 Task: Play online Risk (conquerclub) game.
Action: Mouse moved to (496, 530)
Screenshot: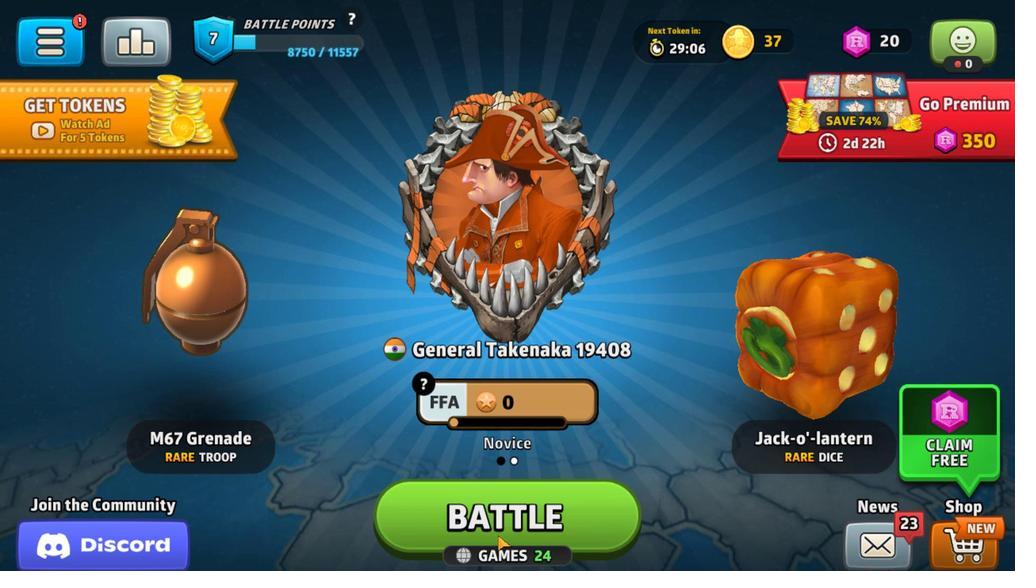 
Action: Mouse pressed left at (496, 530)
Screenshot: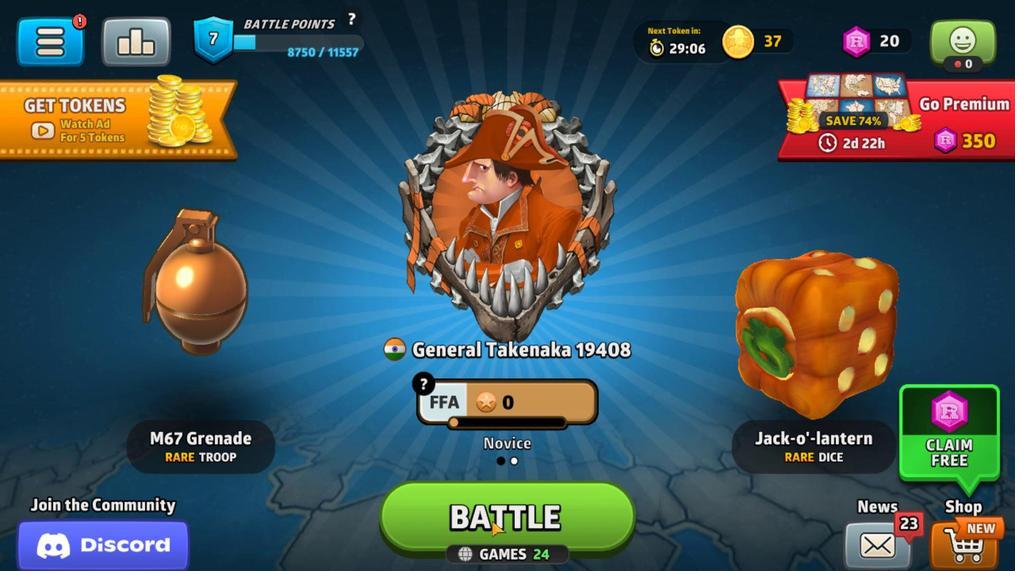 
Action: Mouse moved to (383, 420)
Screenshot: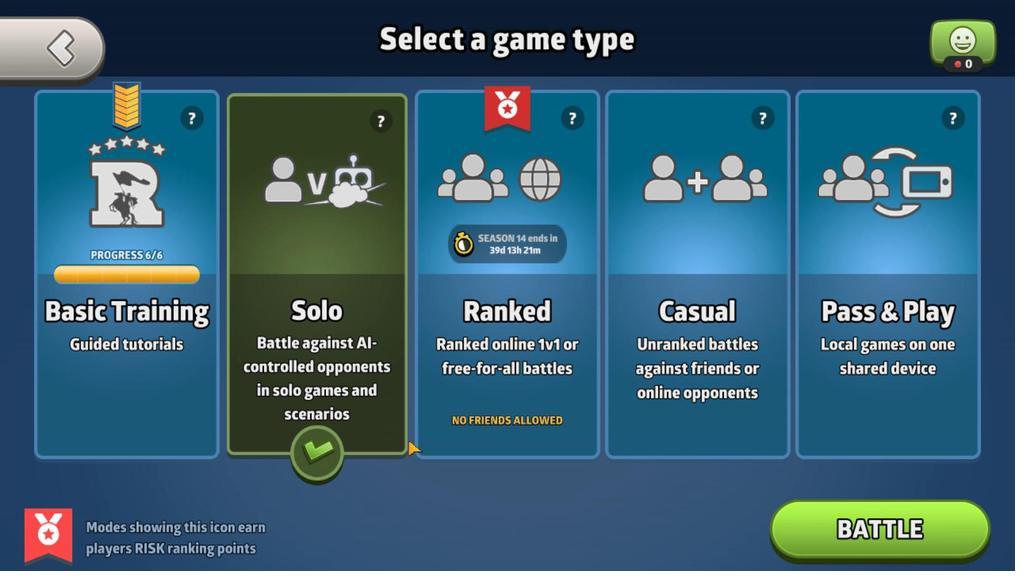 
Action: Mouse pressed left at (383, 420)
Screenshot: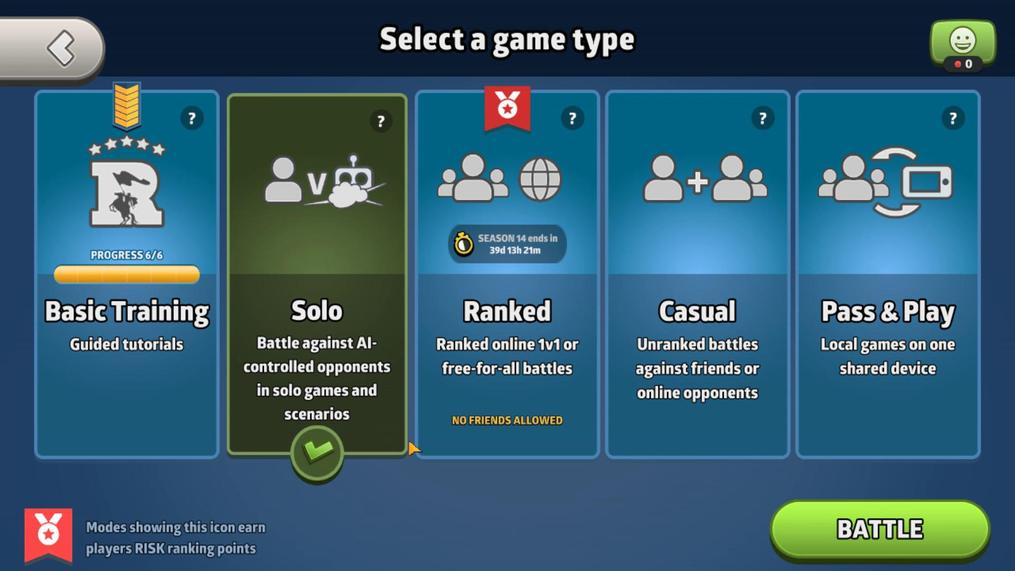 
Action: Mouse moved to (896, 532)
Screenshot: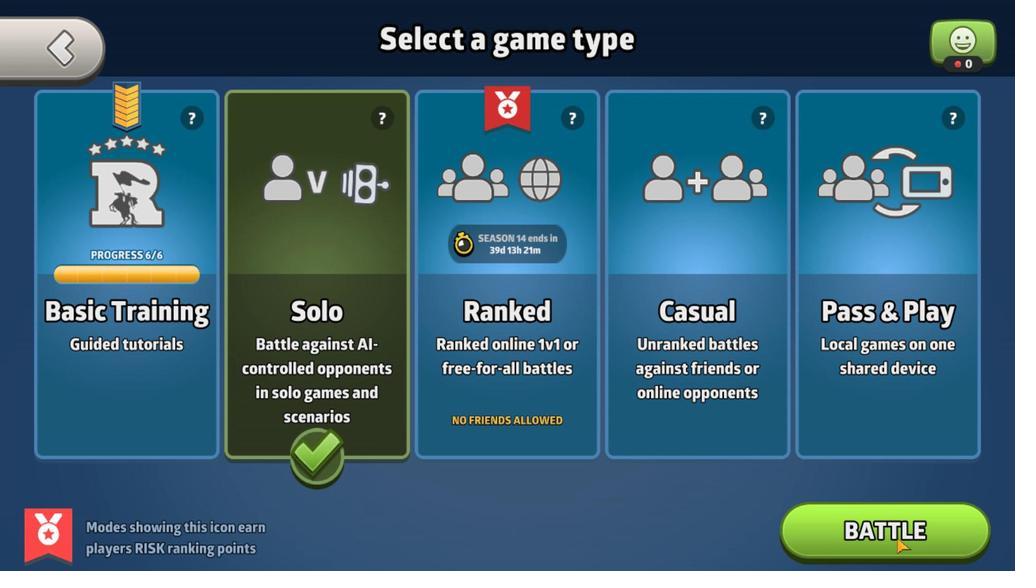 
Action: Mouse pressed left at (896, 532)
Screenshot: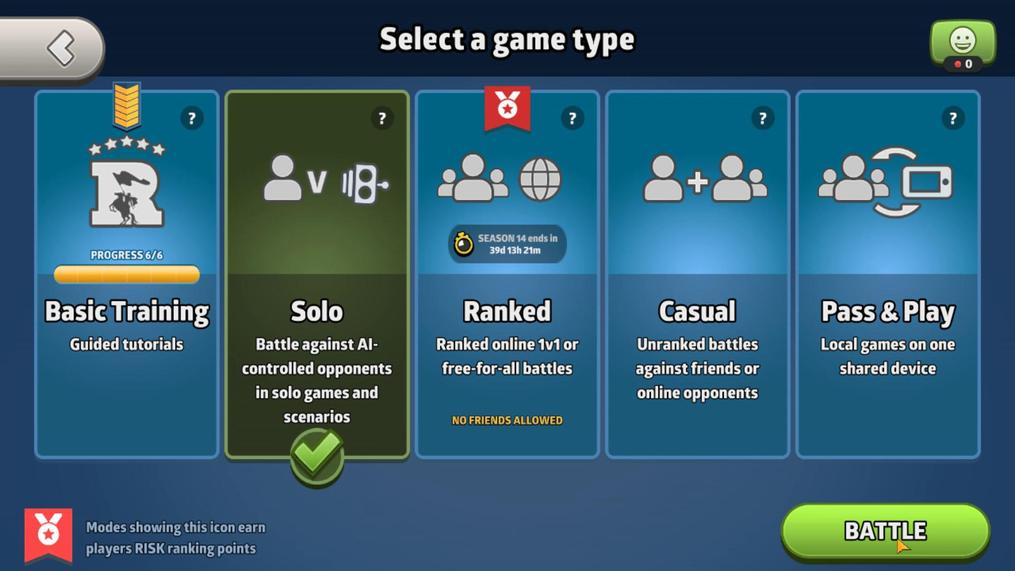
Action: Mouse moved to (977, 47)
Screenshot: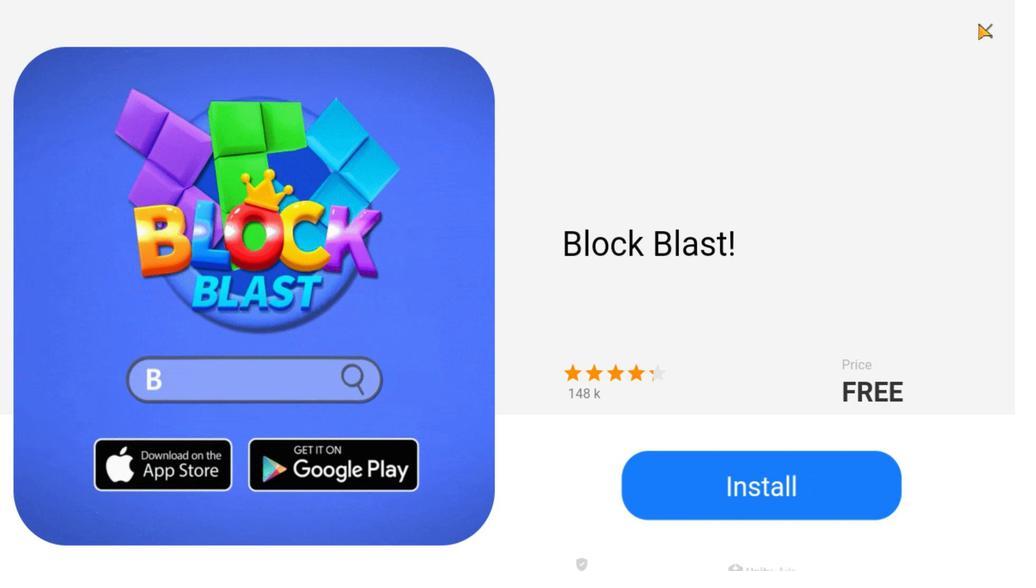 
Action: Mouse pressed left at (977, 47)
Screenshot: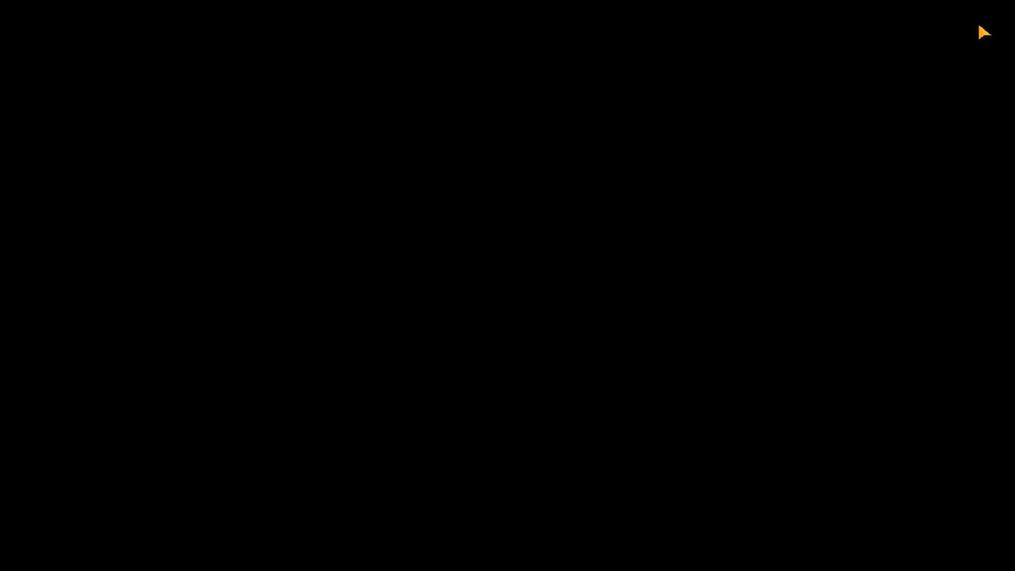 
Action: Mouse moved to (859, 528)
Screenshot: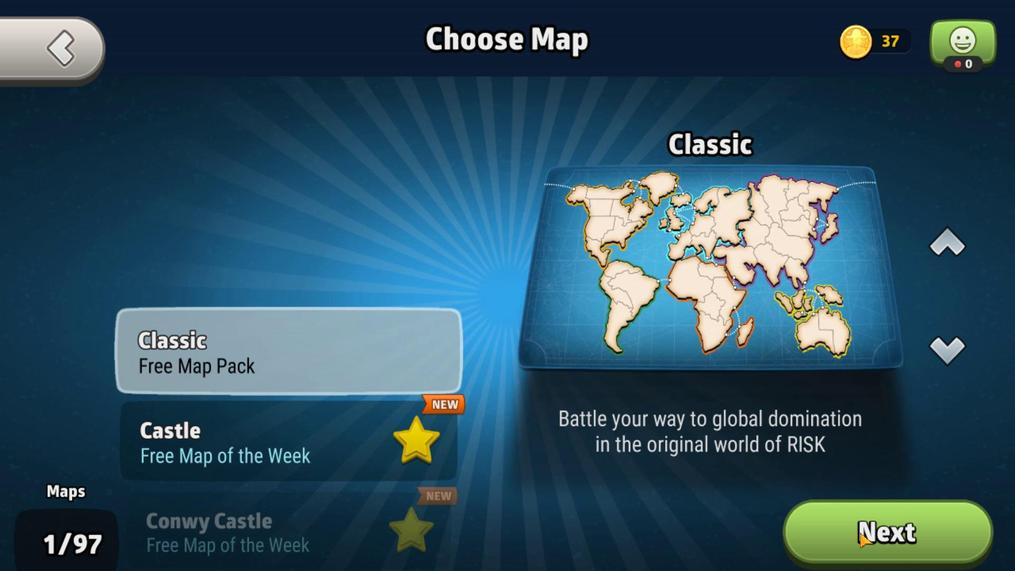 
Action: Mouse pressed left at (859, 528)
Screenshot: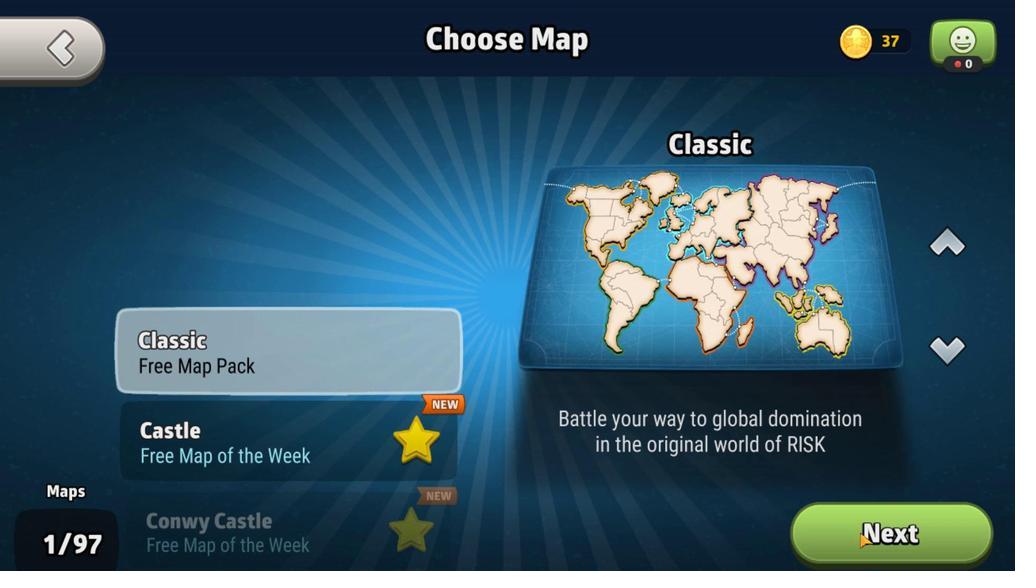 
Action: Mouse moved to (844, 539)
Screenshot: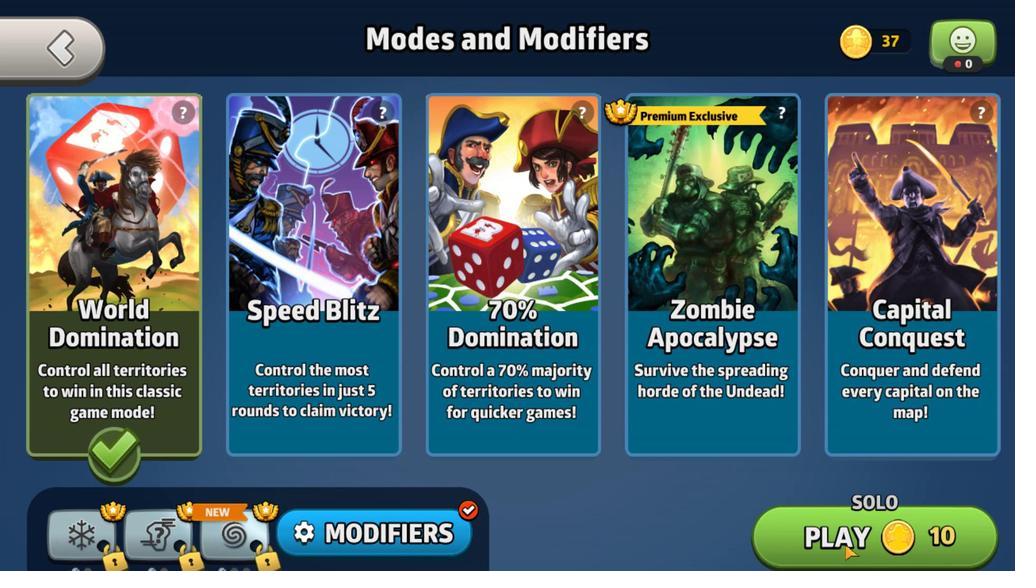 
Action: Mouse pressed left at (844, 539)
Screenshot: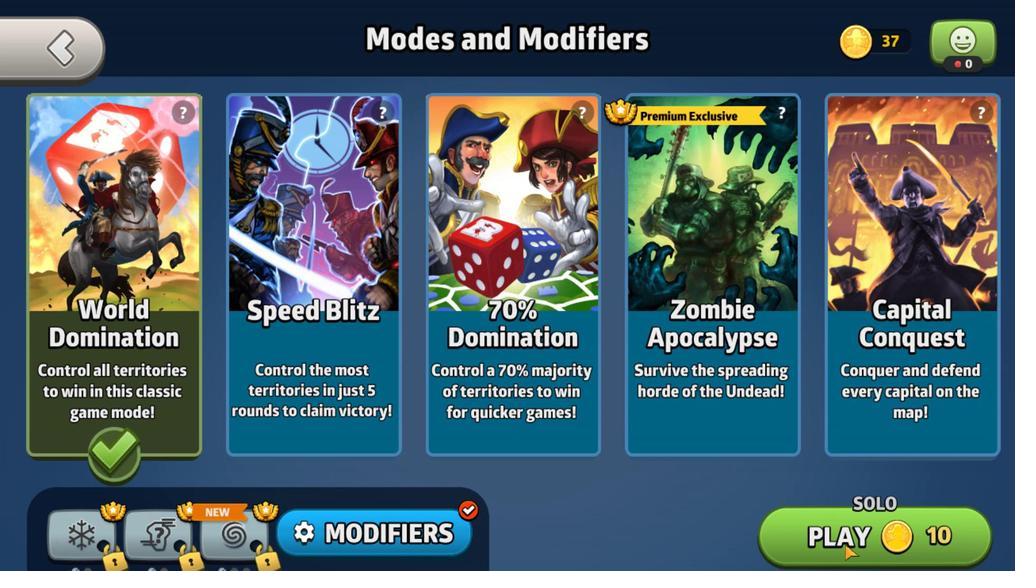
Action: Mouse moved to (454, 212)
Screenshot: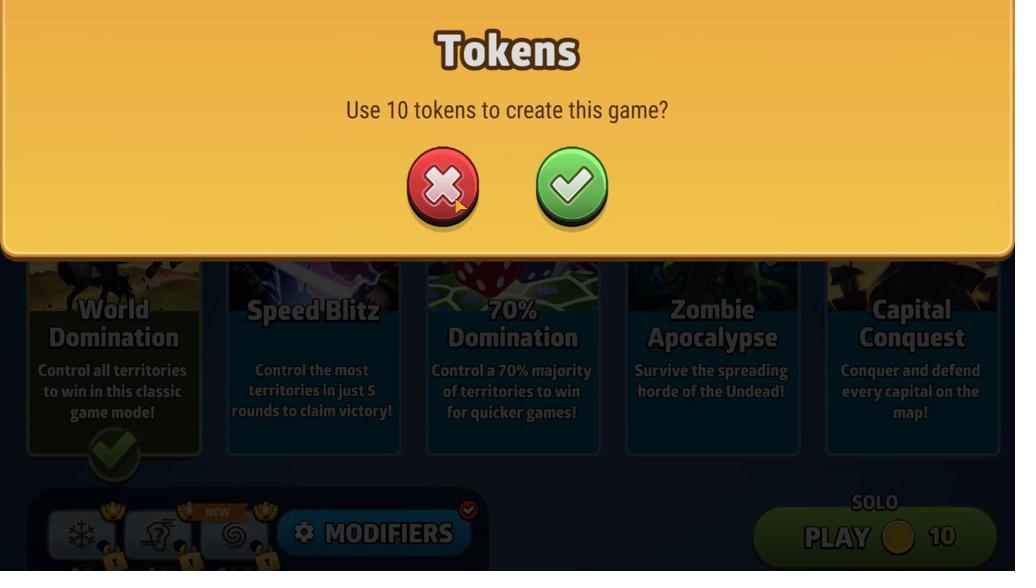 
Action: Mouse pressed left at (454, 212)
Screenshot: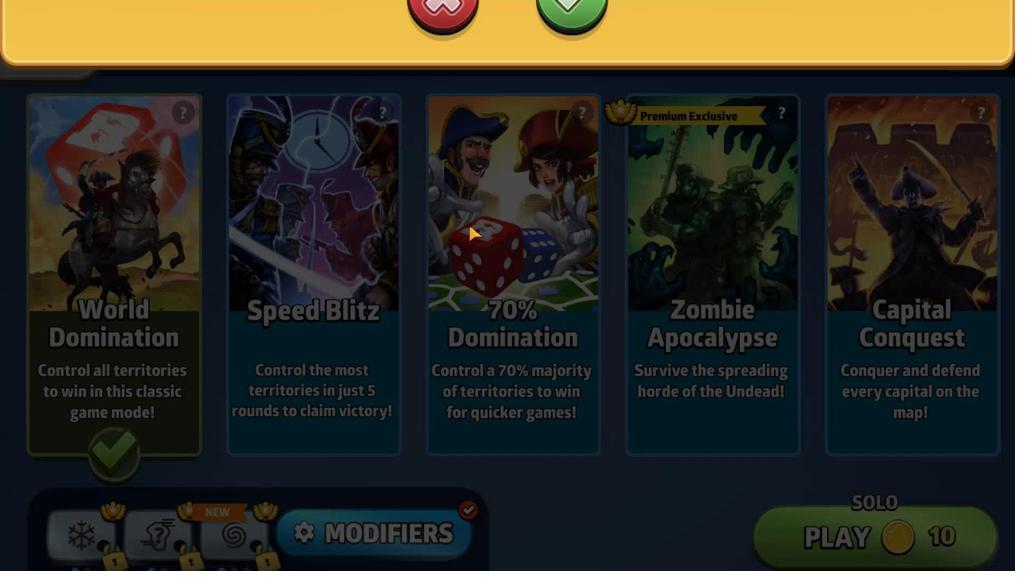 
Action: Mouse moved to (895, 369)
Screenshot: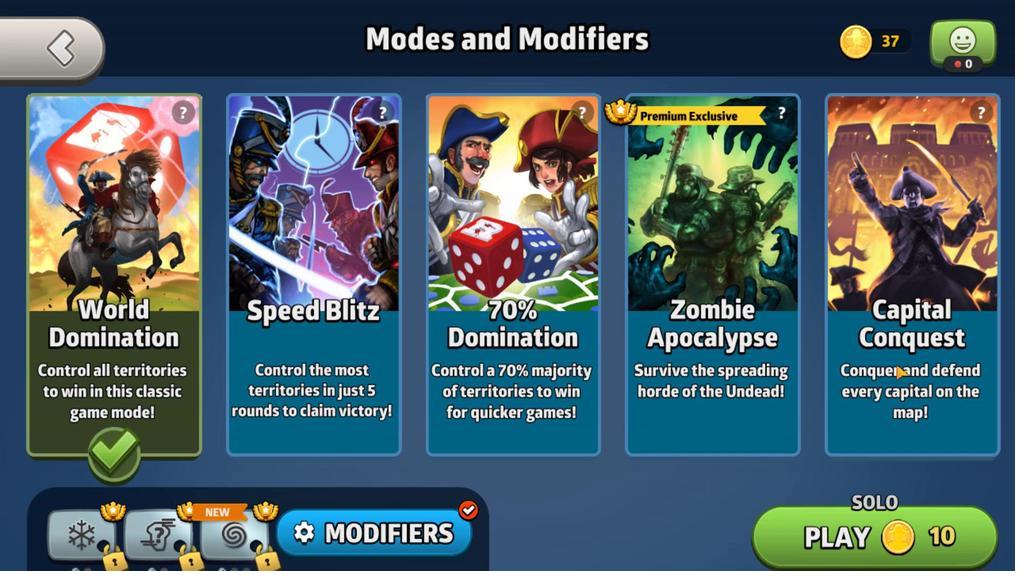 
Action: Mouse pressed left at (895, 369)
Screenshot: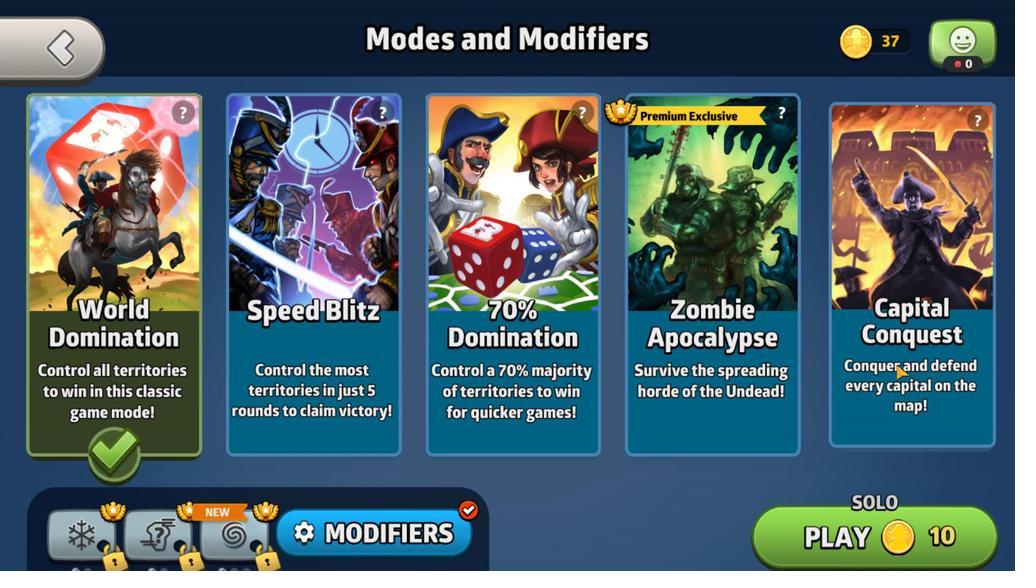 
Action: Mouse moved to (835, 536)
Screenshot: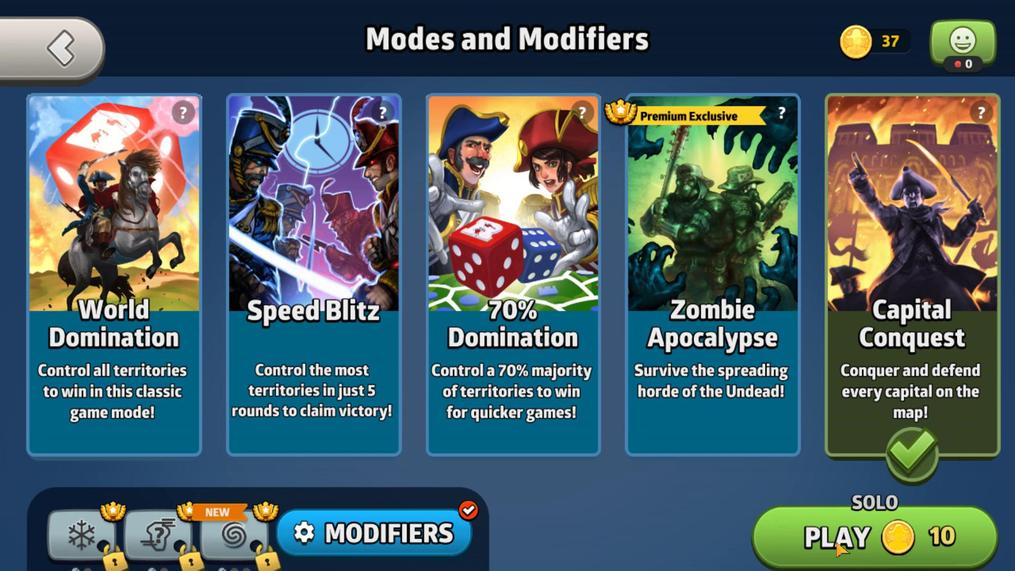 
Action: Mouse pressed left at (835, 536)
Screenshot: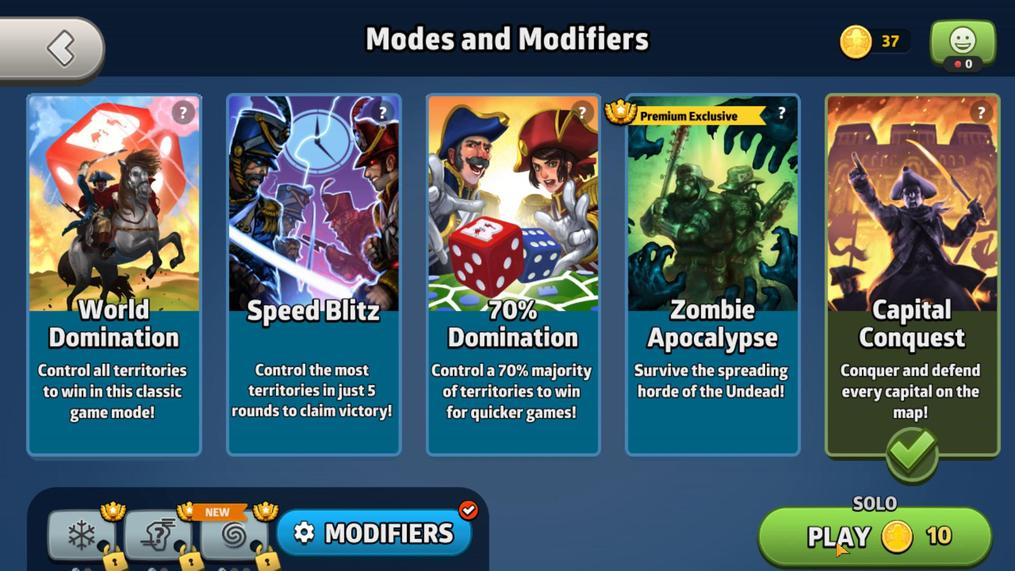 
Action: Mouse moved to (581, 195)
Screenshot: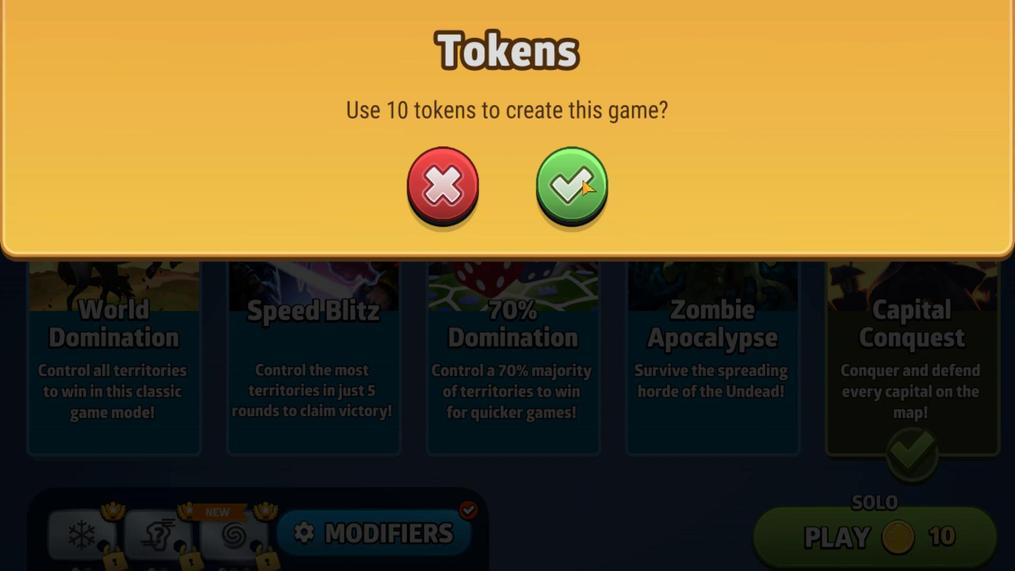 
Action: Mouse pressed left at (581, 195)
Screenshot: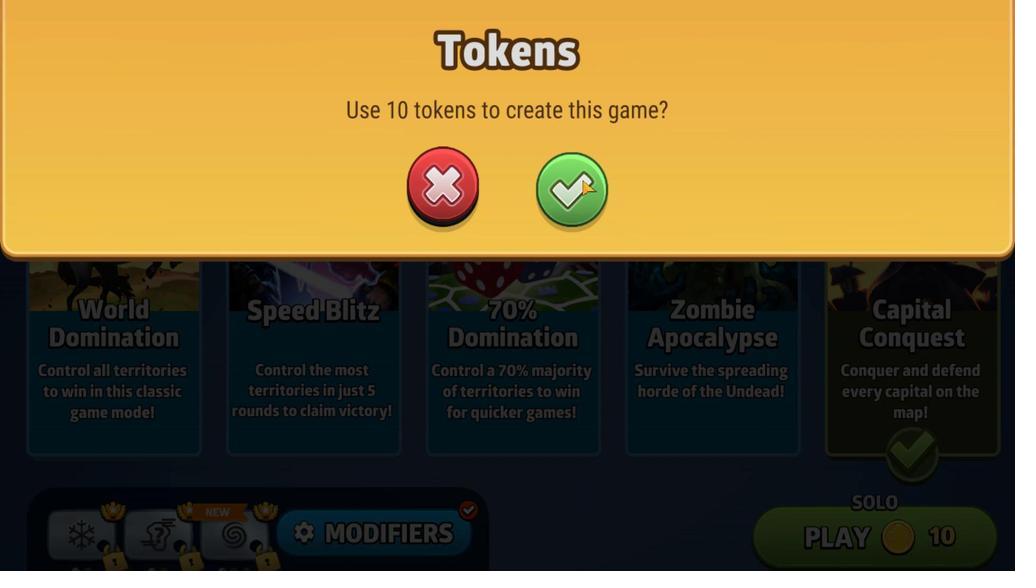 
Action: Mouse moved to (493, 260)
Screenshot: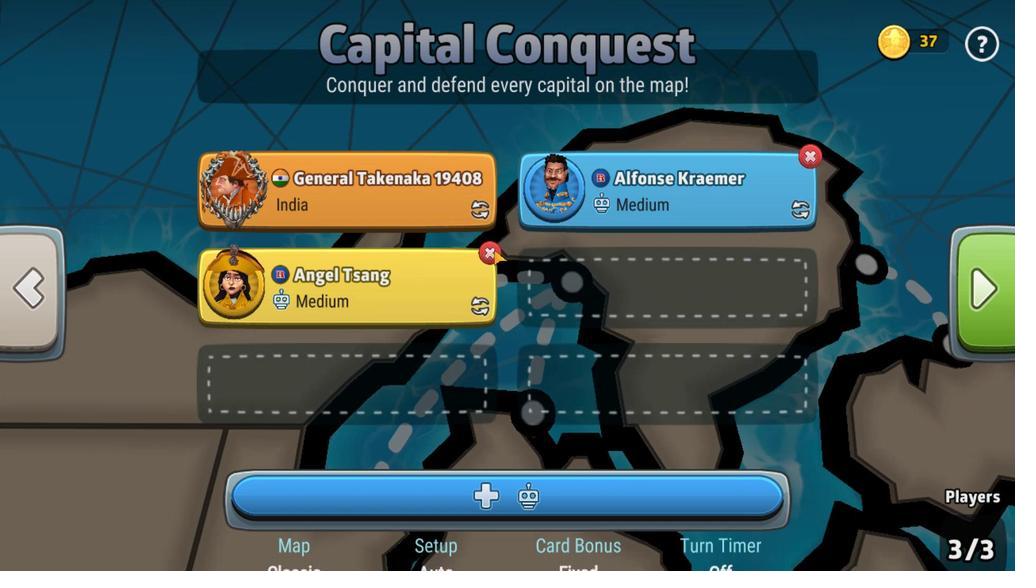 
Action: Mouse pressed left at (493, 260)
Screenshot: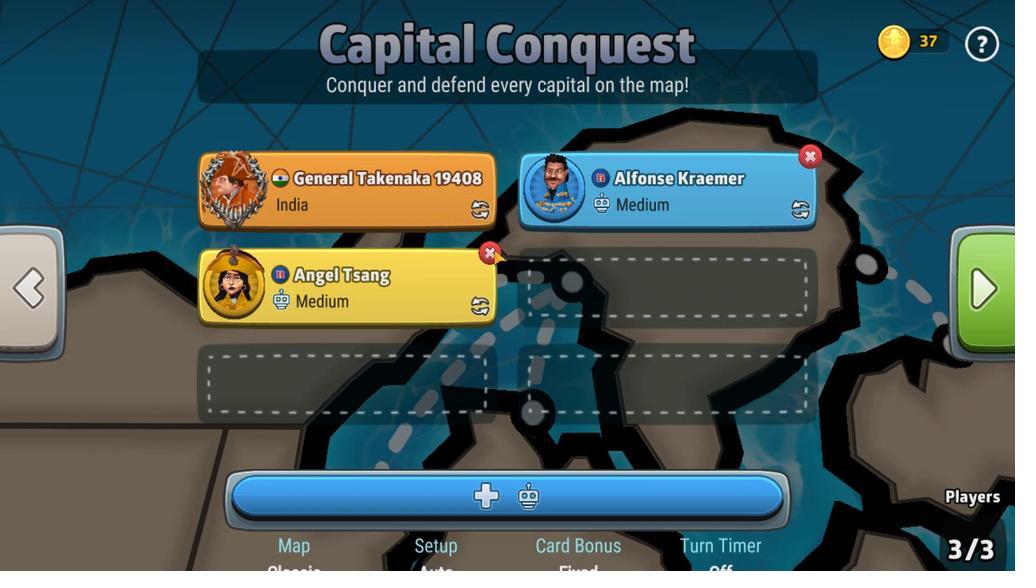 
Action: Mouse moved to (979, 291)
Screenshot: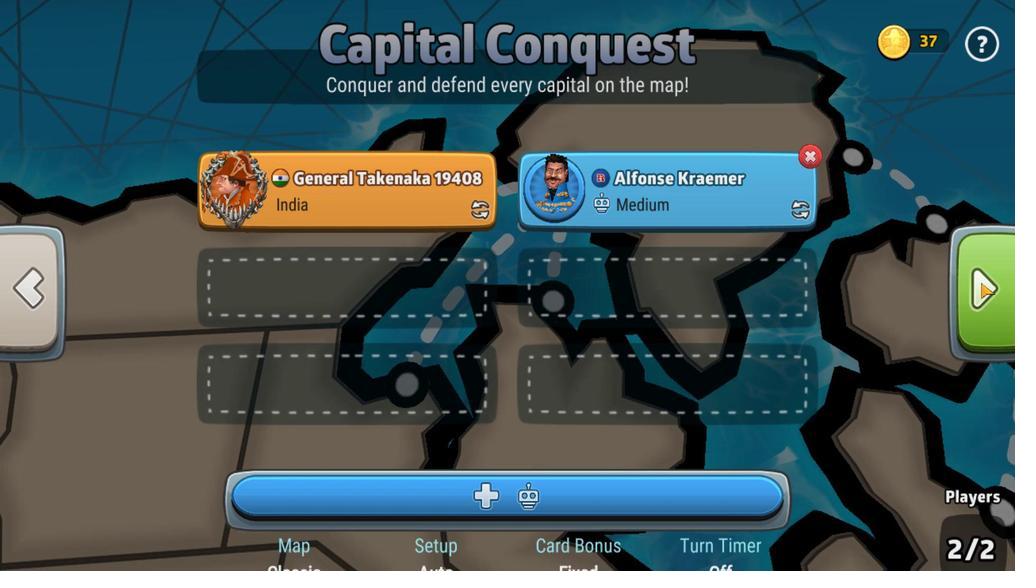 
Action: Mouse pressed left at (979, 291)
Screenshot: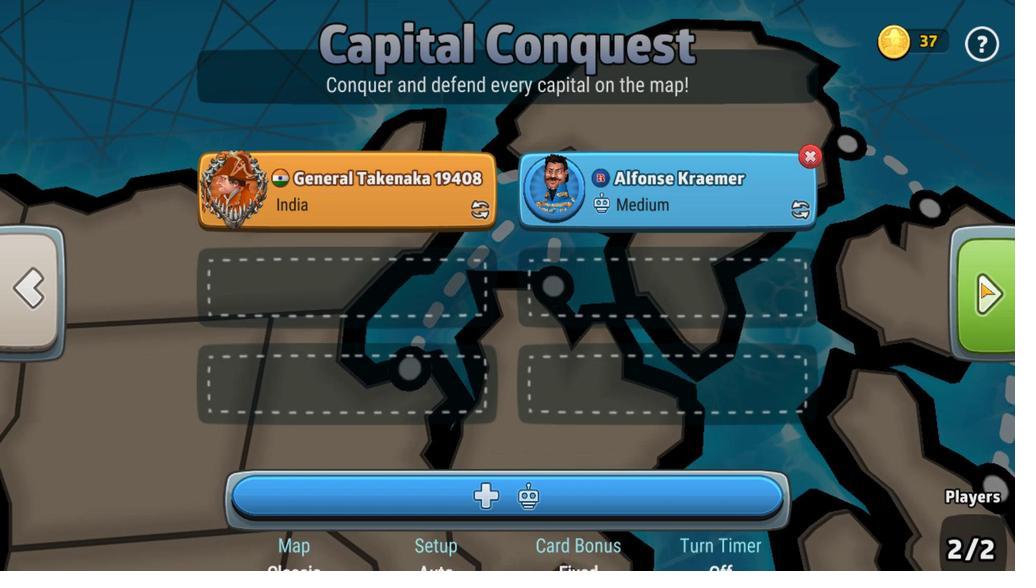 
Action: Mouse moved to (456, 324)
Screenshot: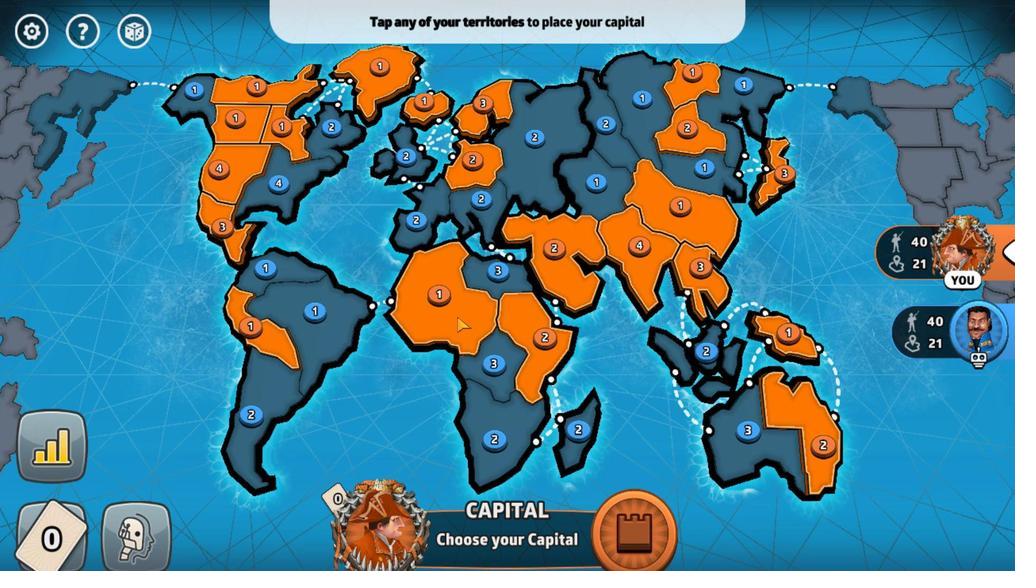 
Action: Mouse pressed left at (456, 324)
Screenshot: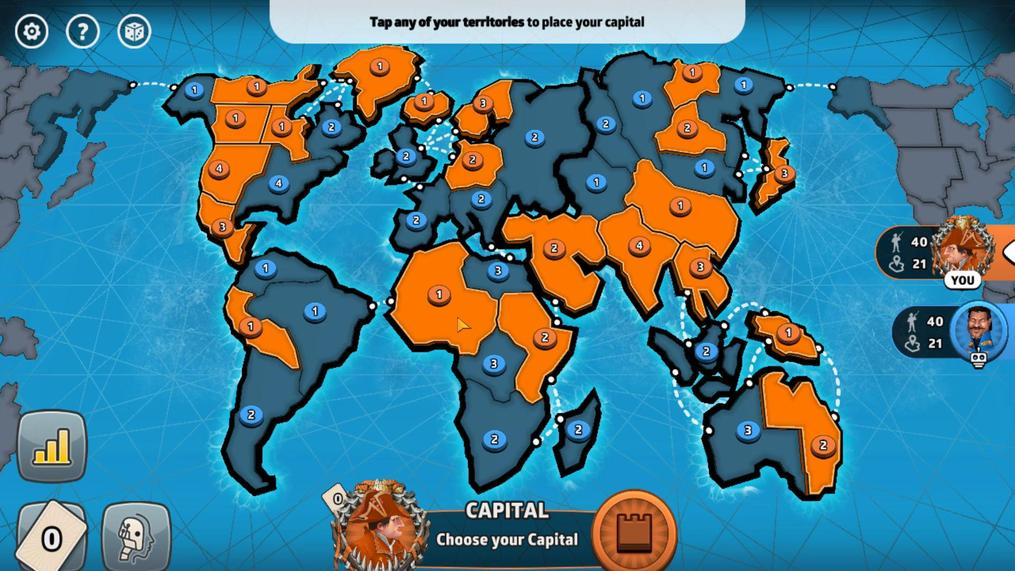 
Action: Mouse moved to (467, 326)
Screenshot: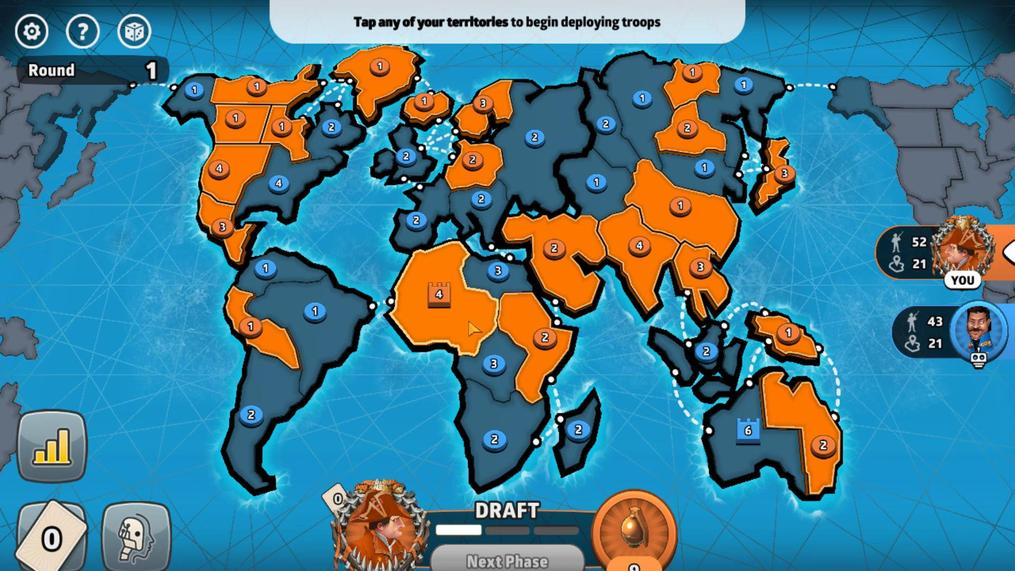 
Action: Mouse pressed left at (467, 326)
Screenshot: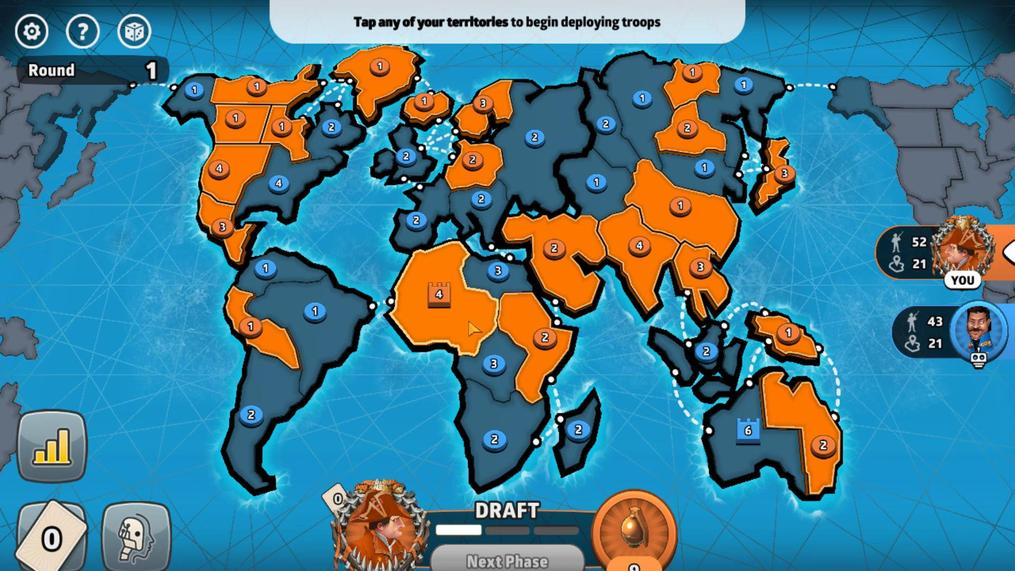 
Action: Mouse moved to (401, 359)
Screenshot: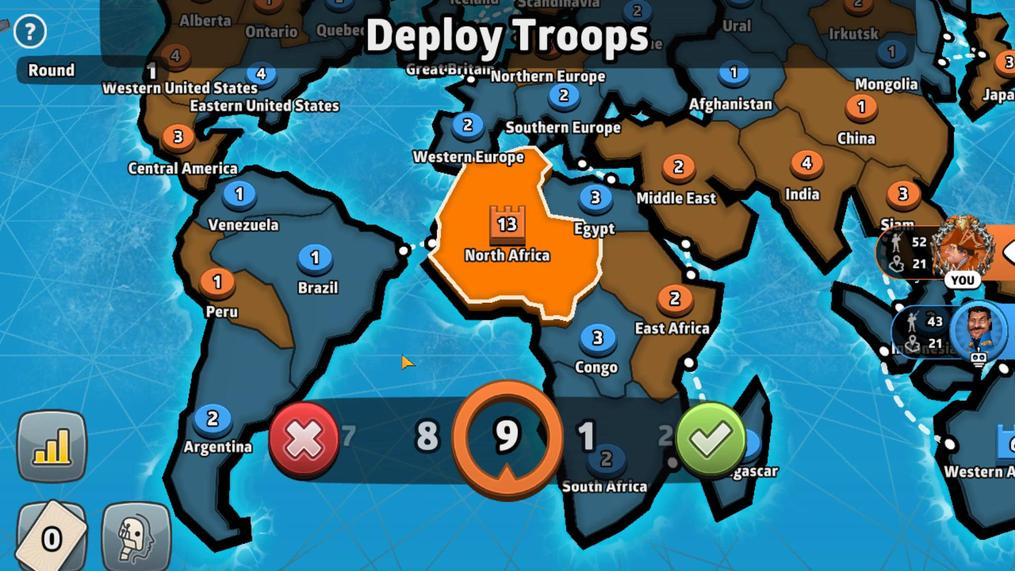 
Action: Mouse pressed left at (401, 359)
Screenshot: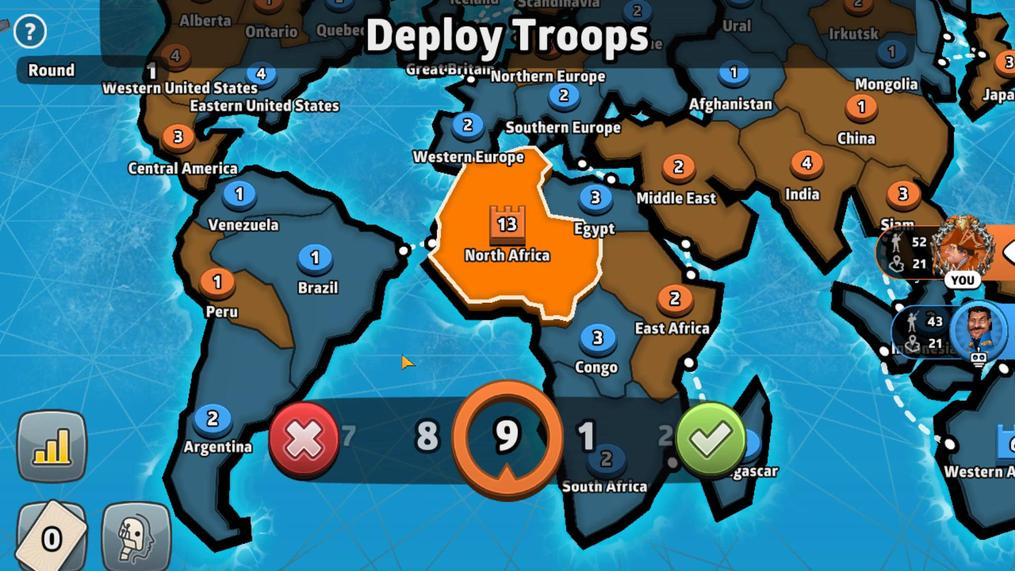
Action: Mouse moved to (236, 176)
Screenshot: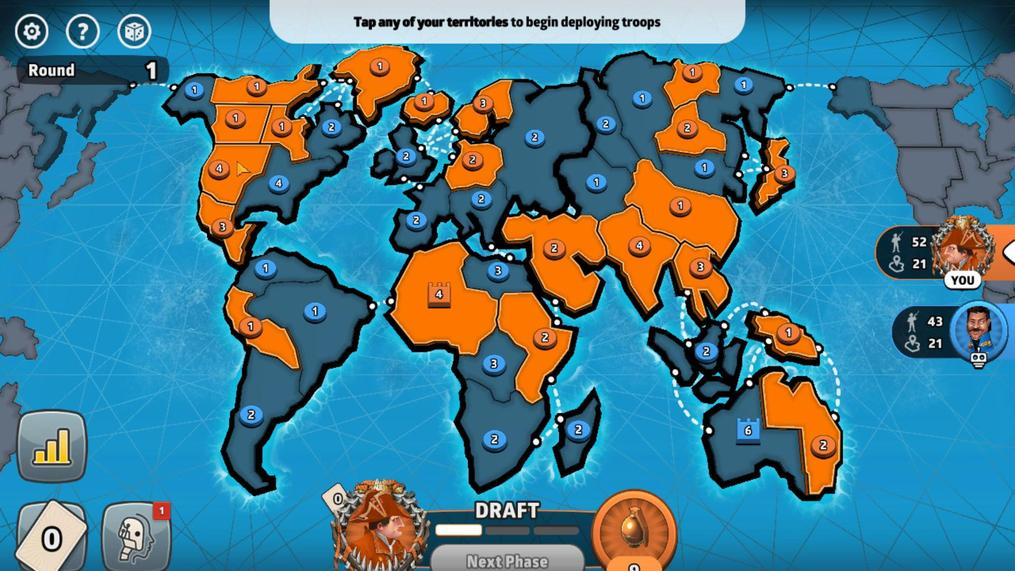 
Action: Mouse pressed left at (236, 176)
Screenshot: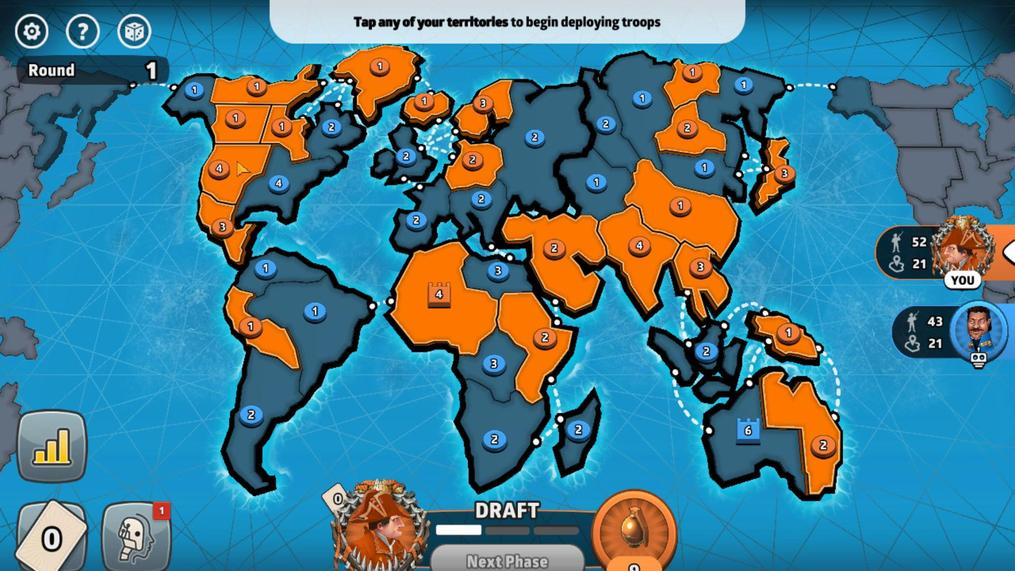 
Action: Mouse moved to (716, 428)
Screenshot: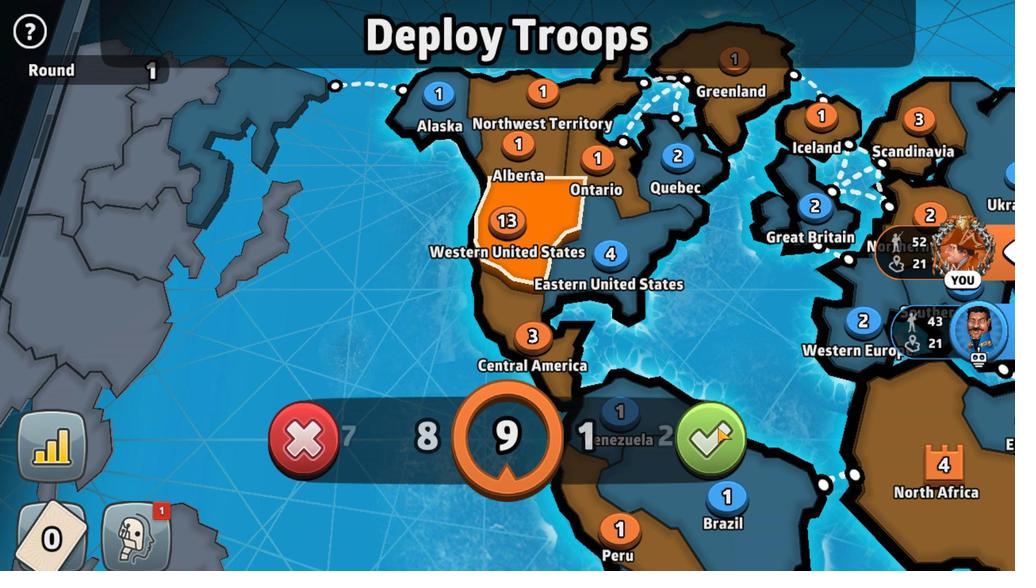 
Action: Mouse pressed left at (716, 428)
Screenshot: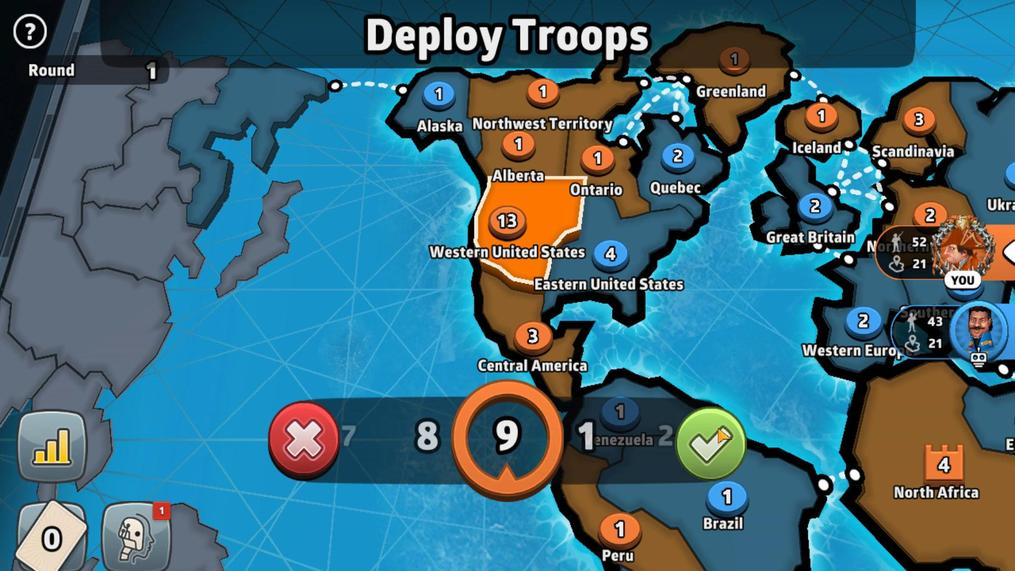 
Action: Mouse moved to (498, 552)
Screenshot: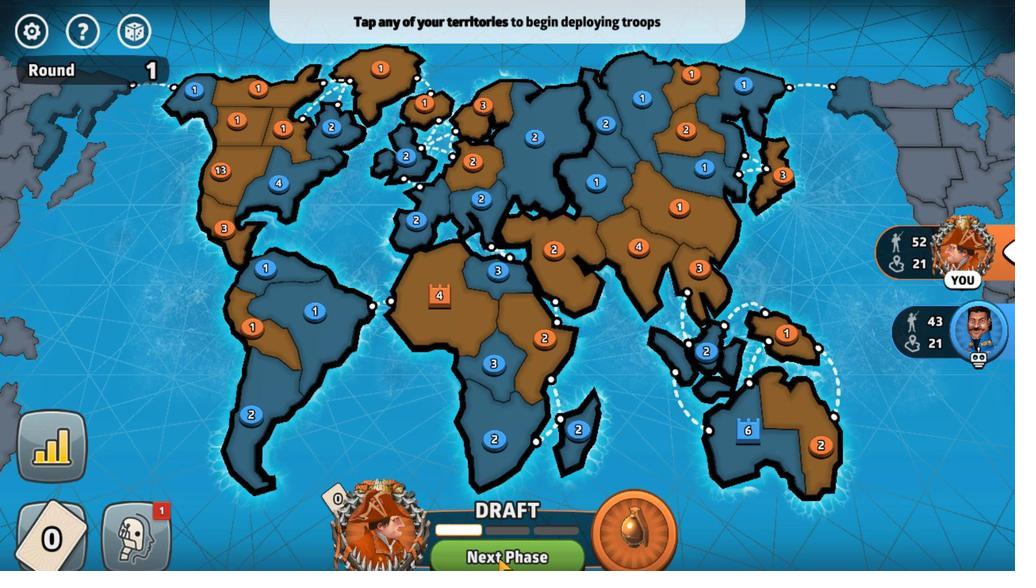 
Action: Mouse pressed left at (498, 552)
Screenshot: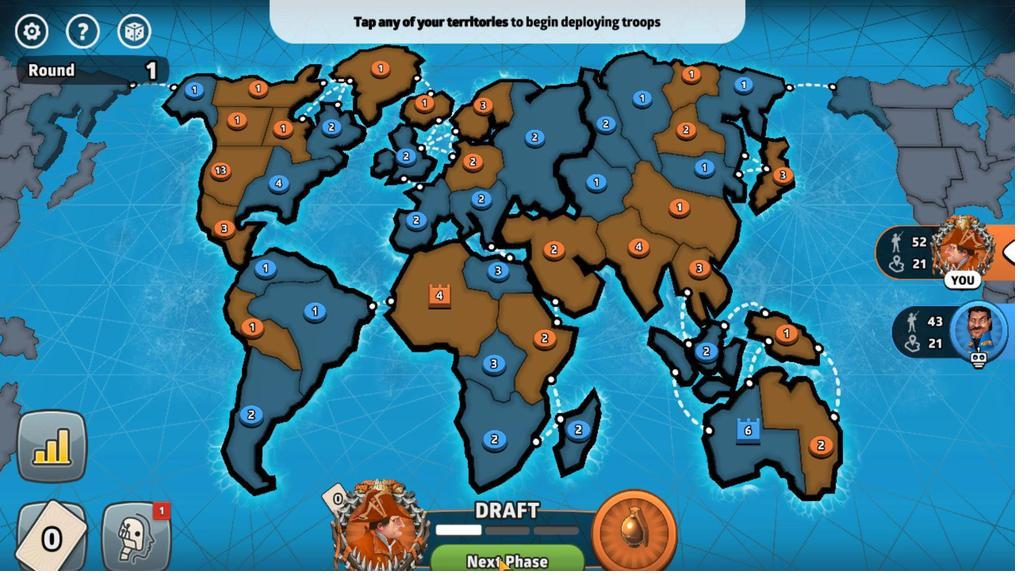 
Action: Mouse moved to (218, 194)
Screenshot: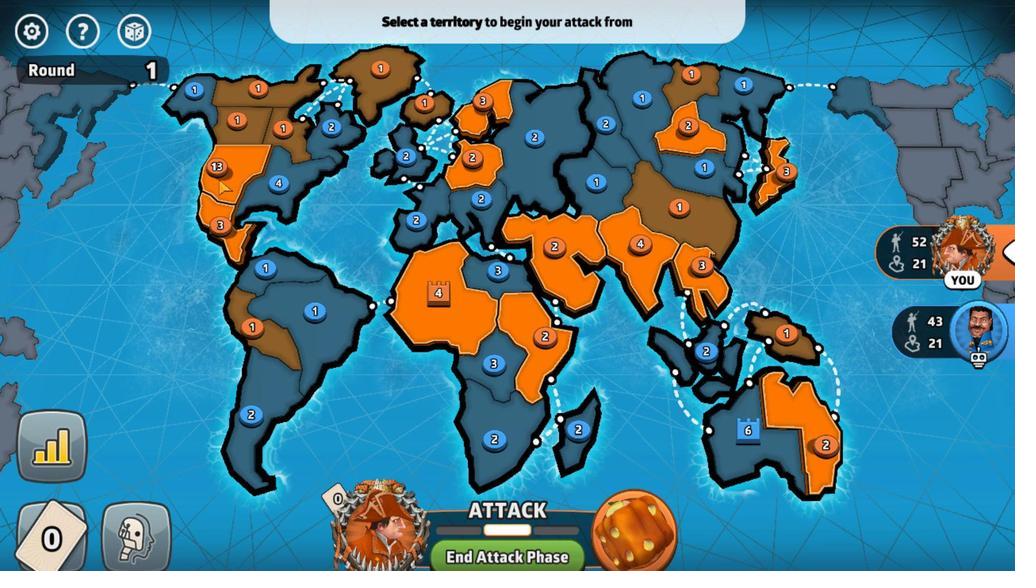 
Action: Mouse pressed left at (218, 194)
Screenshot: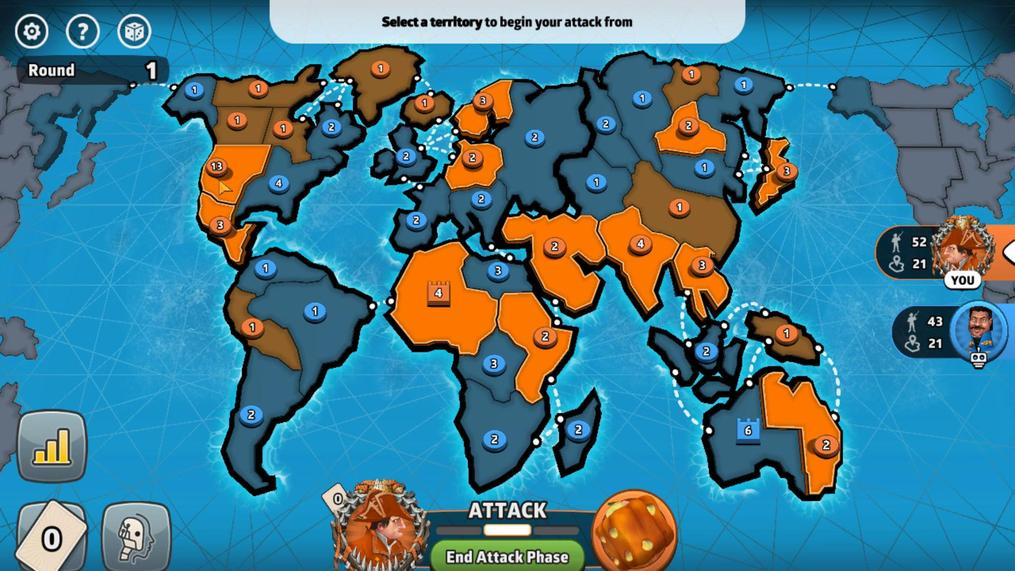 
Action: Mouse moved to (544, 242)
Screenshot: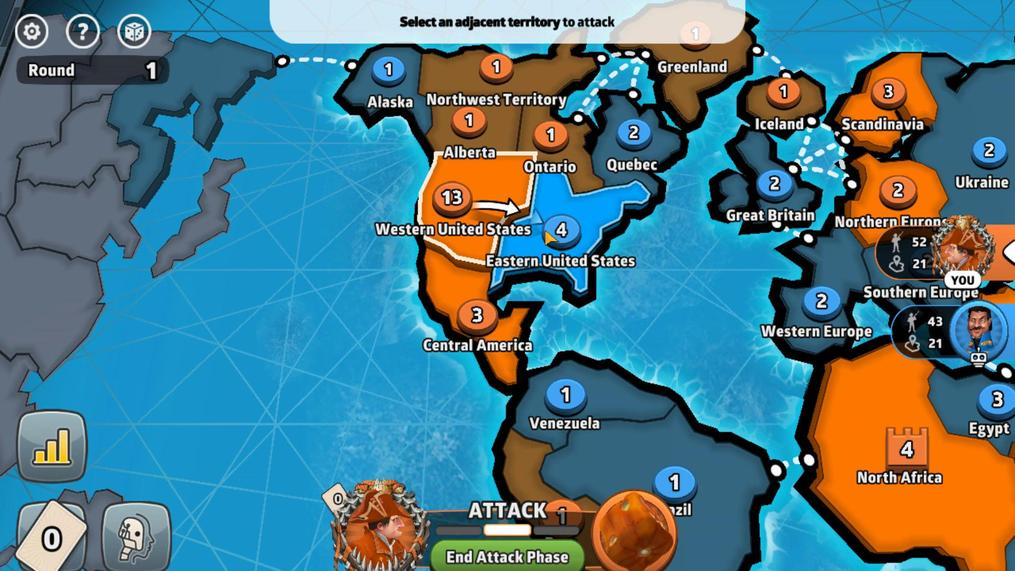
Action: Mouse pressed left at (544, 242)
Screenshot: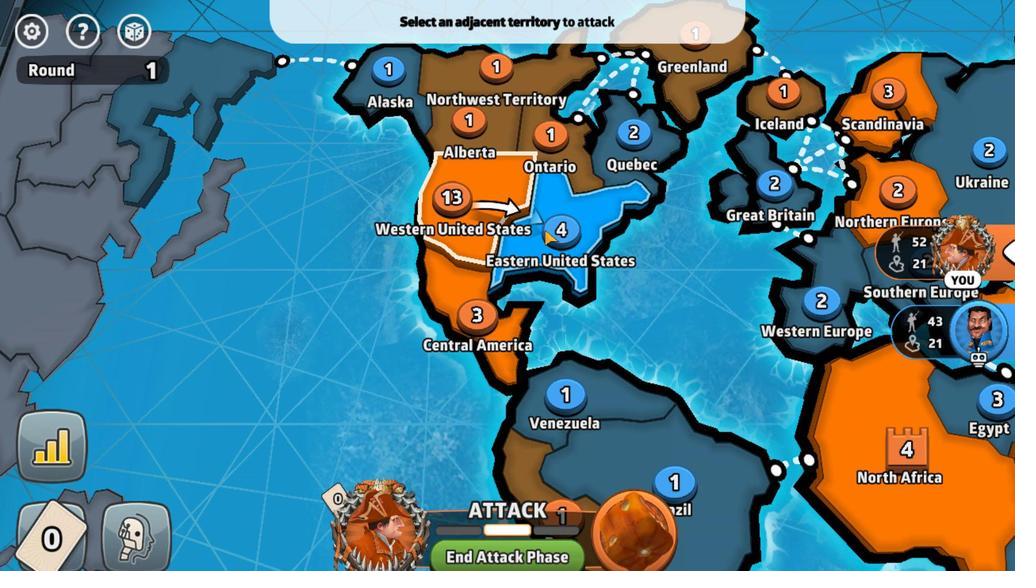
Action: Mouse moved to (522, 460)
Screenshot: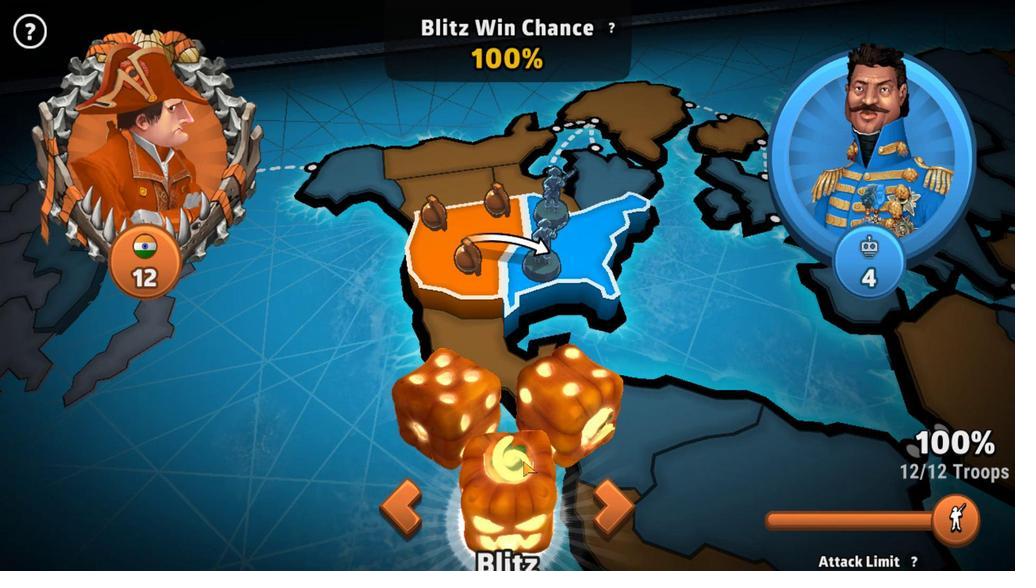 
Action: Mouse pressed left at (522, 460)
Screenshot: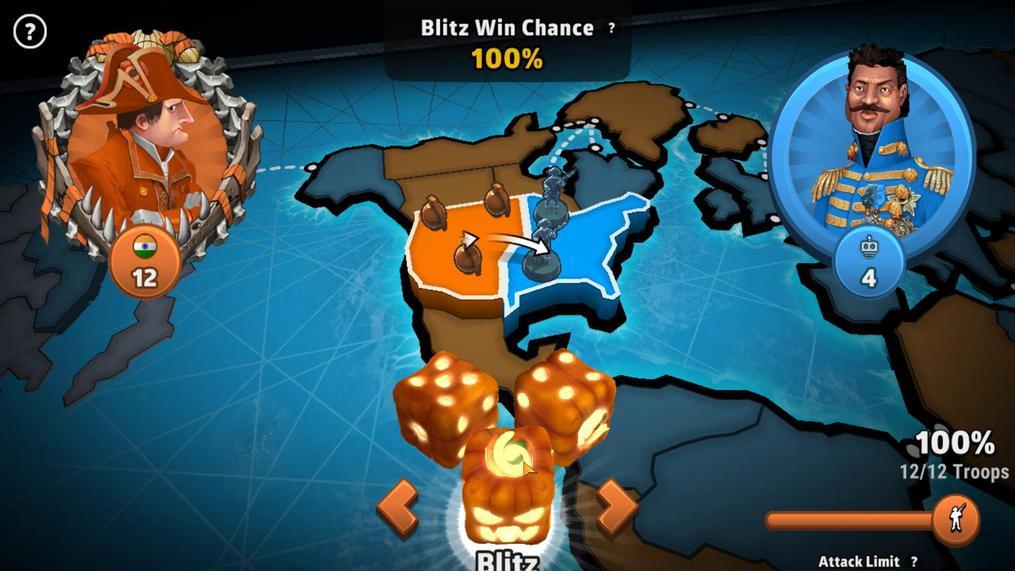 
Action: Mouse moved to (711, 453)
Screenshot: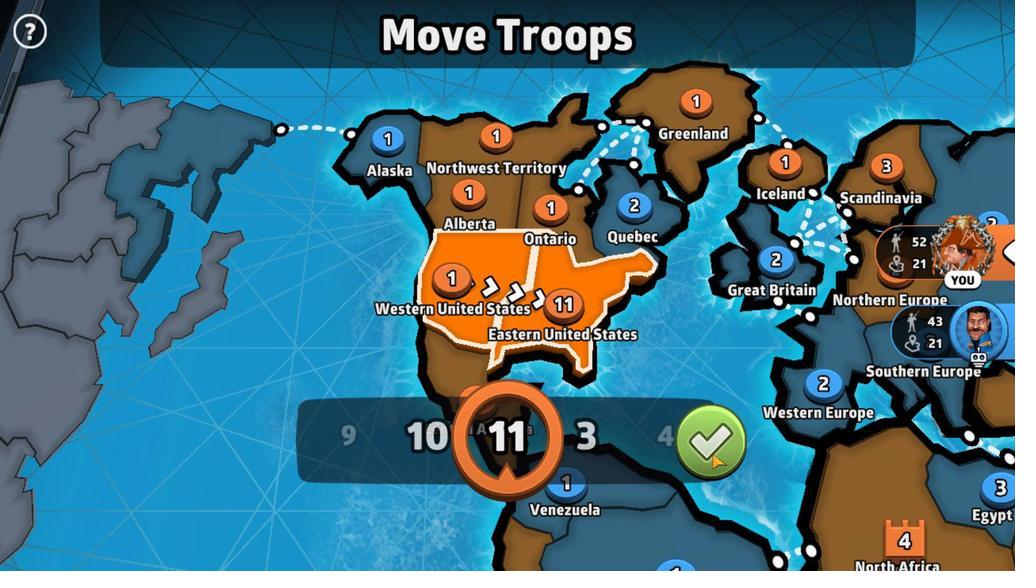 
Action: Mouse pressed left at (711, 453)
Screenshot: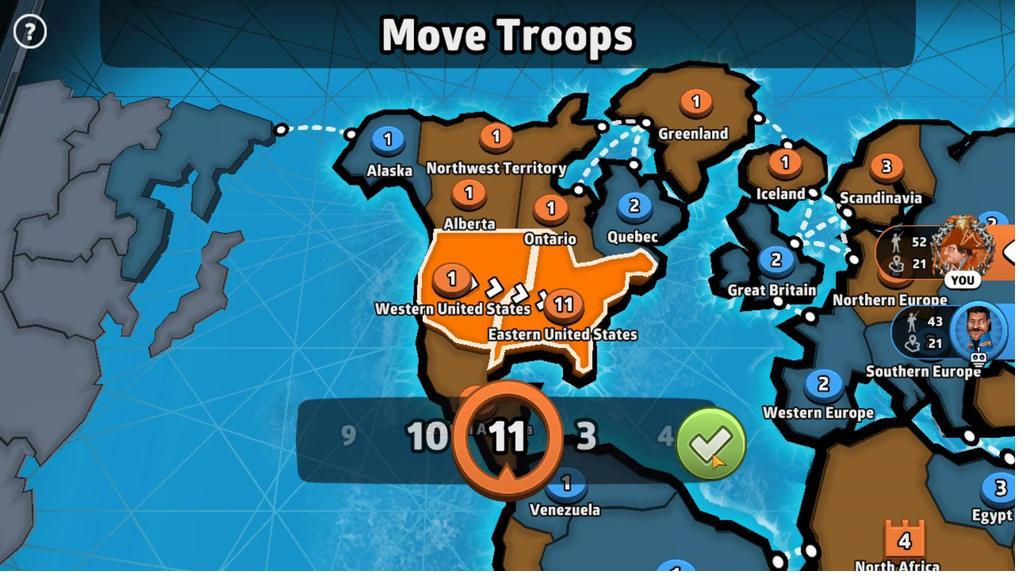 
Action: Mouse moved to (539, 204)
Screenshot: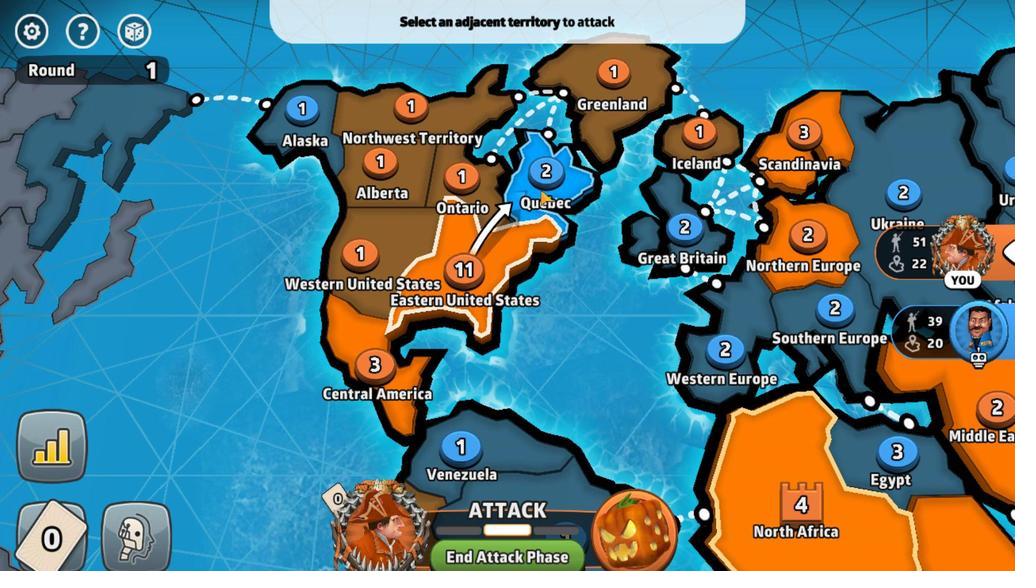 
Action: Mouse pressed left at (539, 204)
Screenshot: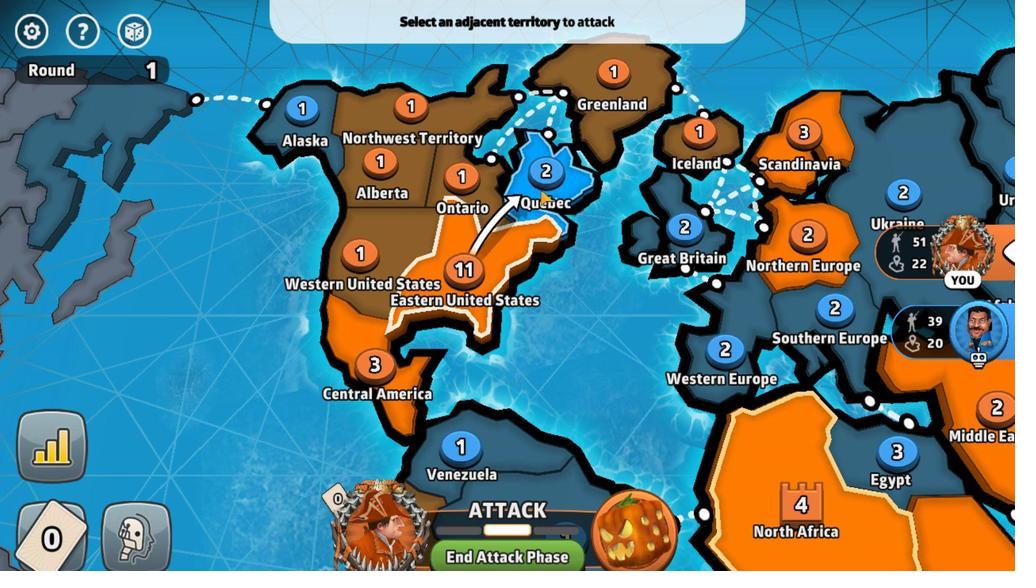 
Action: Mouse moved to (521, 458)
Screenshot: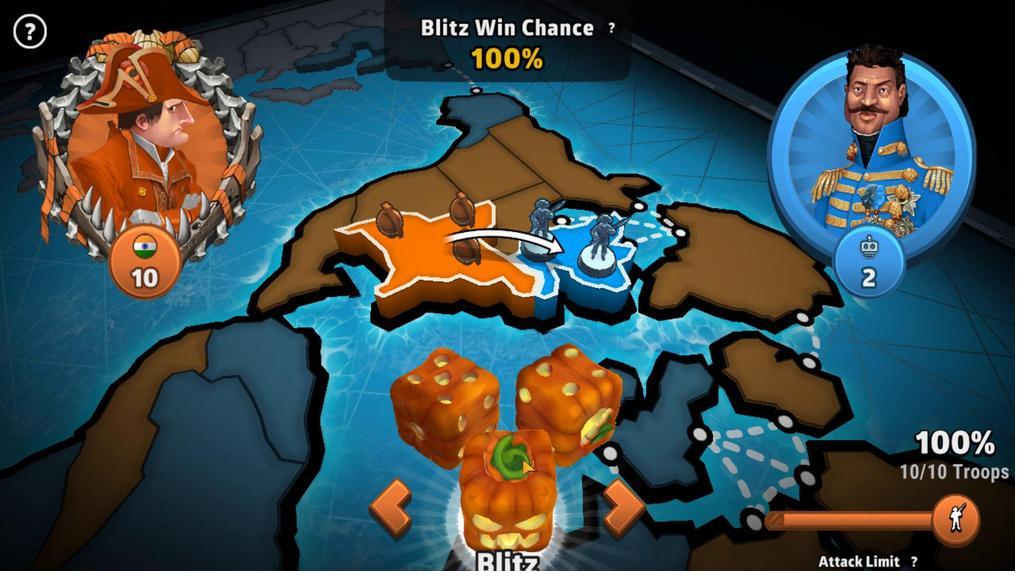
Action: Mouse pressed left at (521, 458)
Screenshot: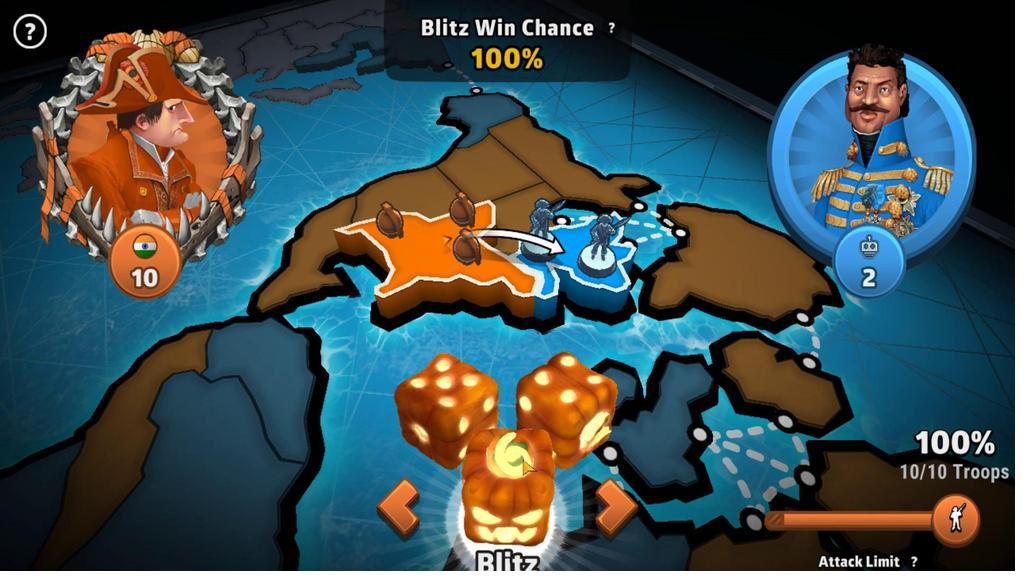 
Action: Mouse moved to (718, 449)
Screenshot: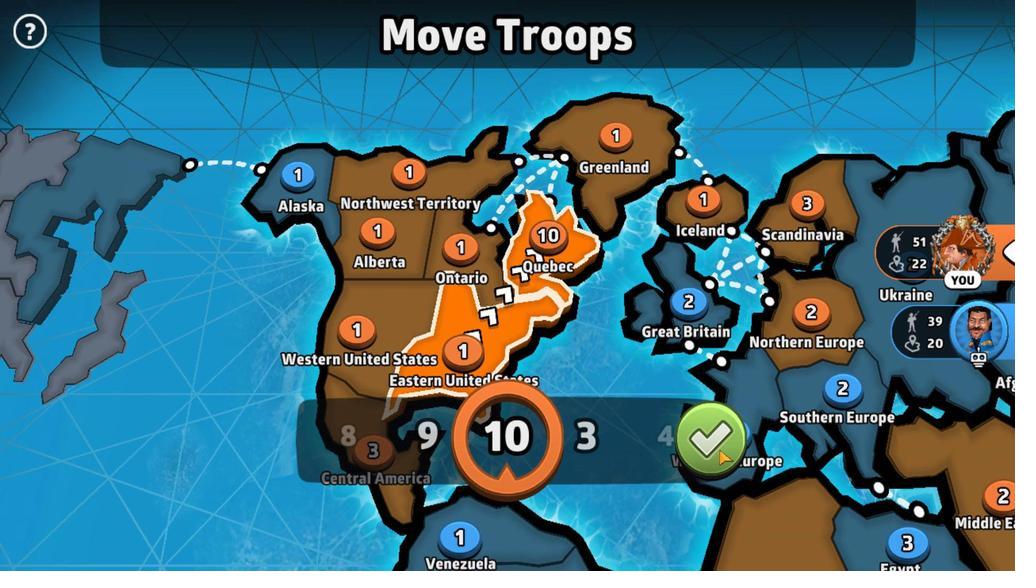 
Action: Mouse pressed left at (718, 449)
Screenshot: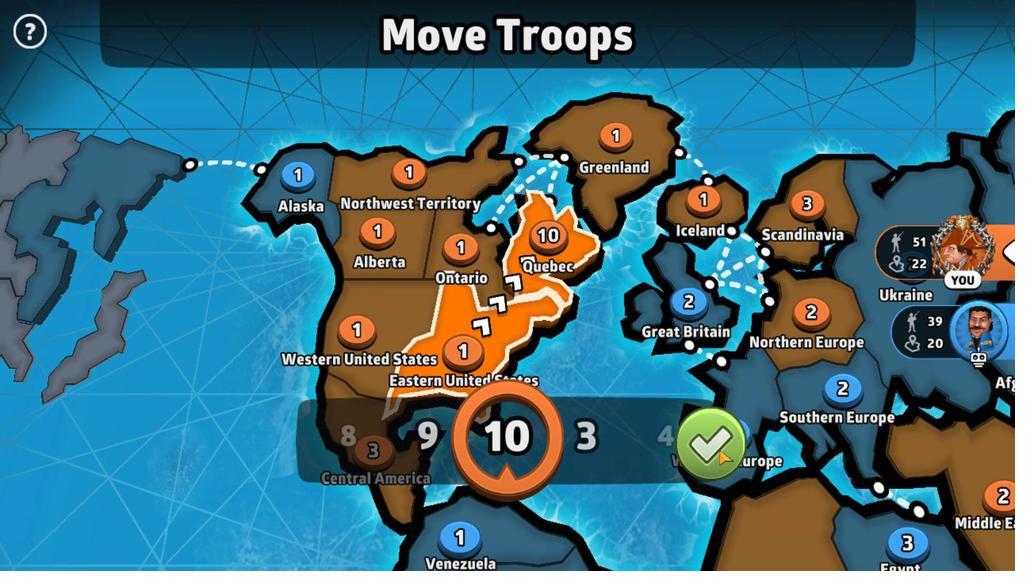 
Action: Mouse moved to (459, 321)
Screenshot: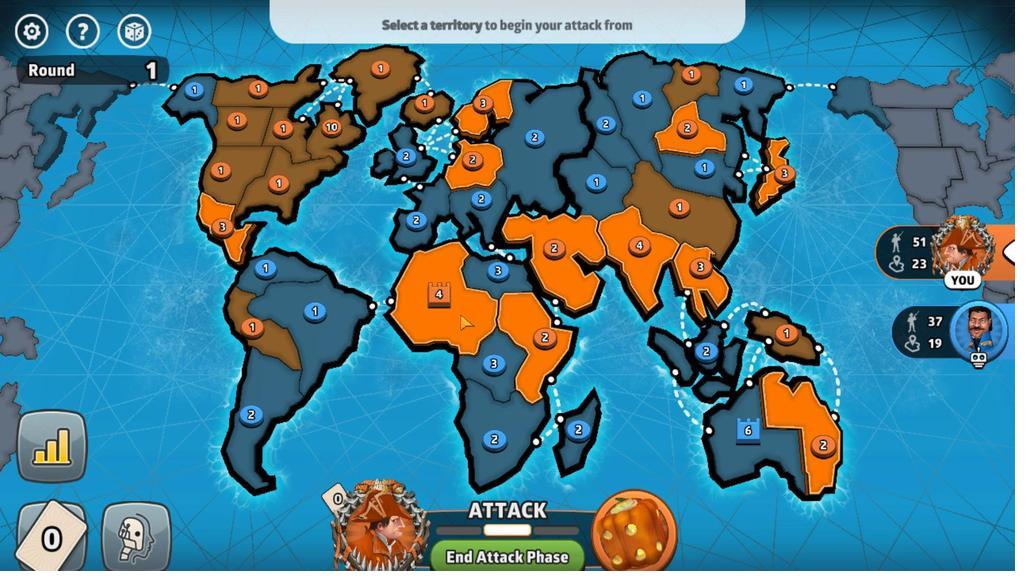 
Action: Mouse pressed left at (459, 321)
Screenshot: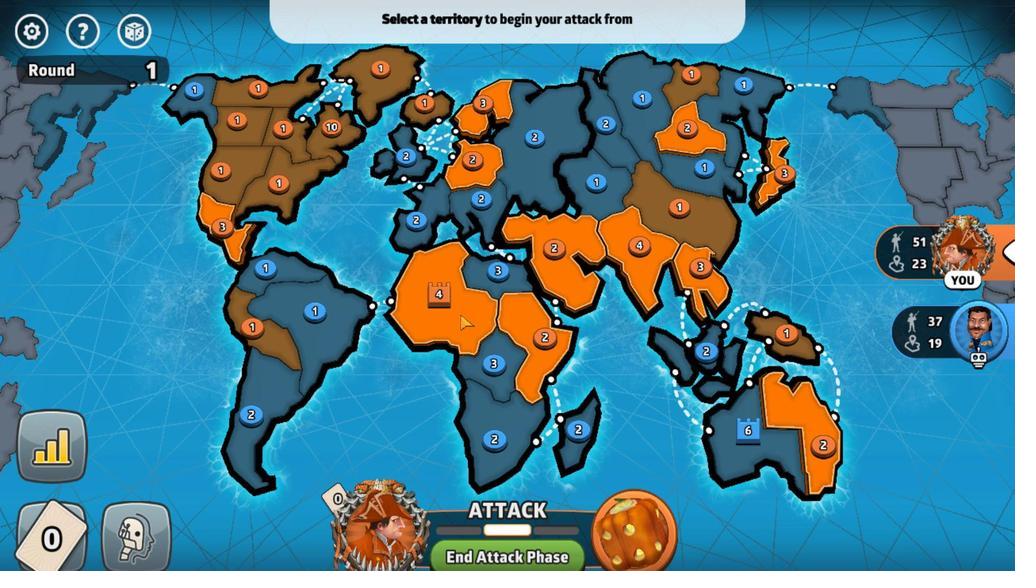 
Action: Mouse moved to (348, 317)
Screenshot: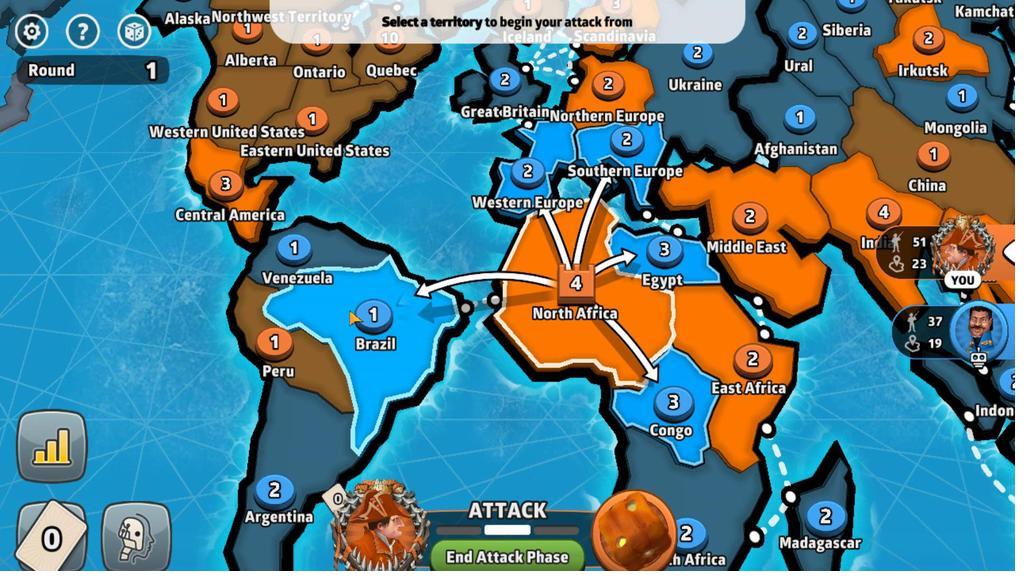 
Action: Mouse pressed left at (348, 317)
Screenshot: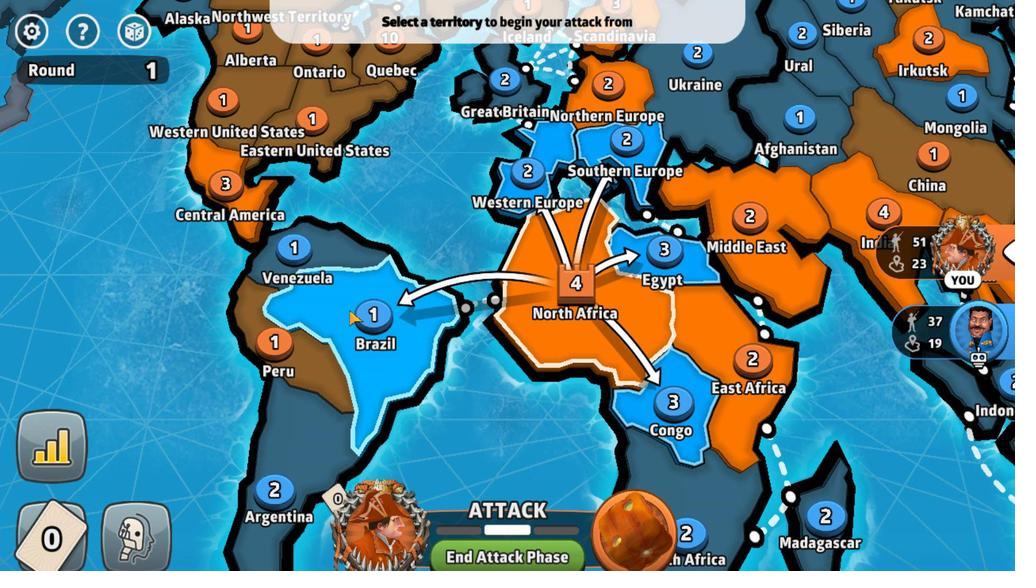 
Action: Mouse moved to (489, 474)
Screenshot: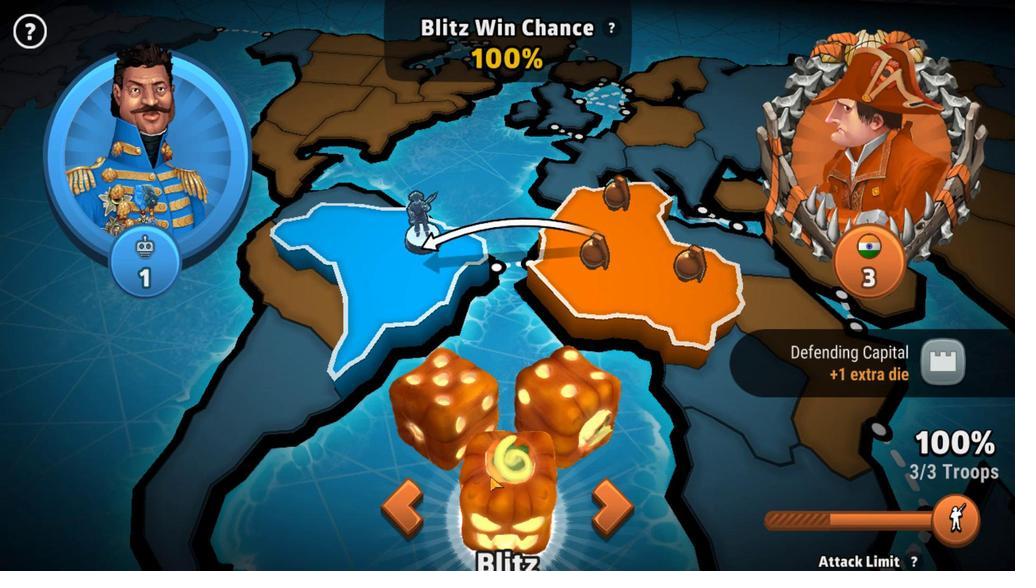 
Action: Mouse pressed left at (489, 474)
Screenshot: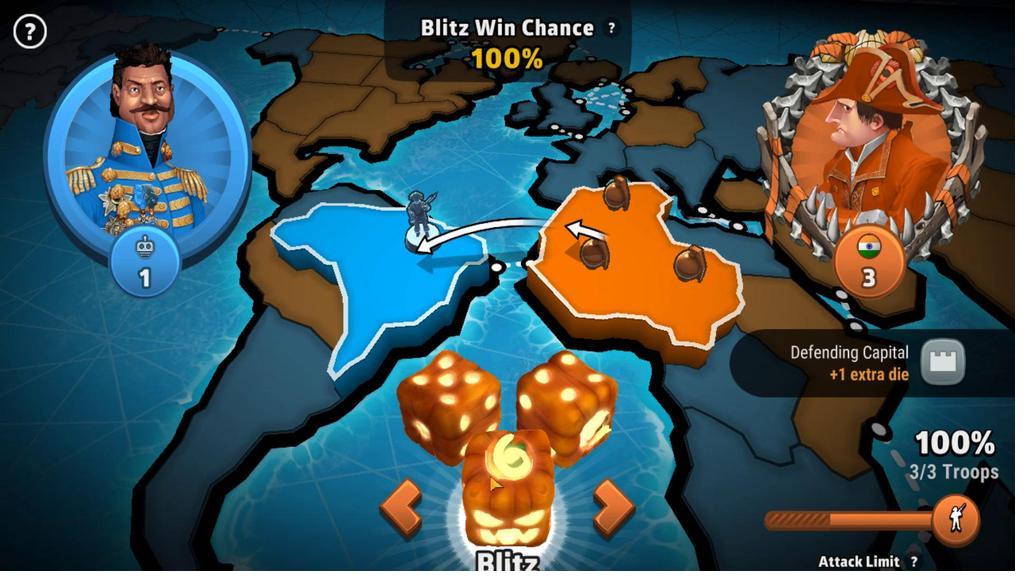 
Action: Mouse moved to (500, 134)
Screenshot: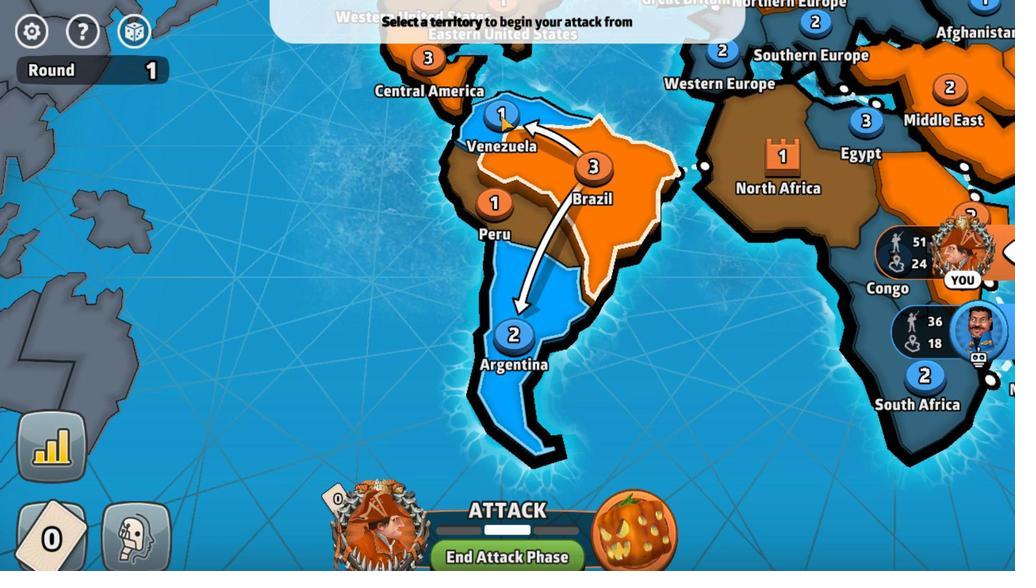 
Action: Mouse pressed left at (500, 134)
Screenshot: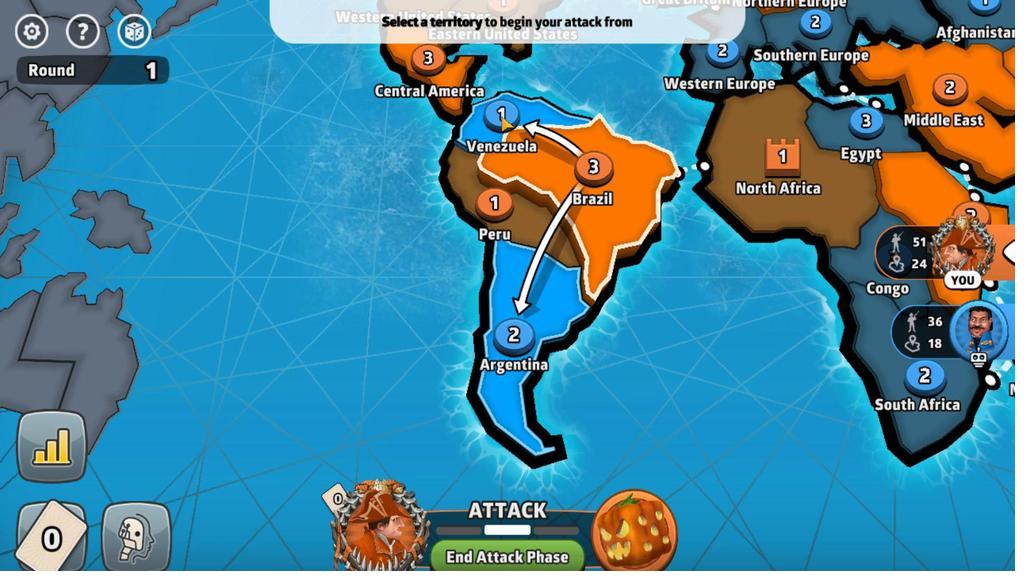 
Action: Mouse moved to (528, 485)
Screenshot: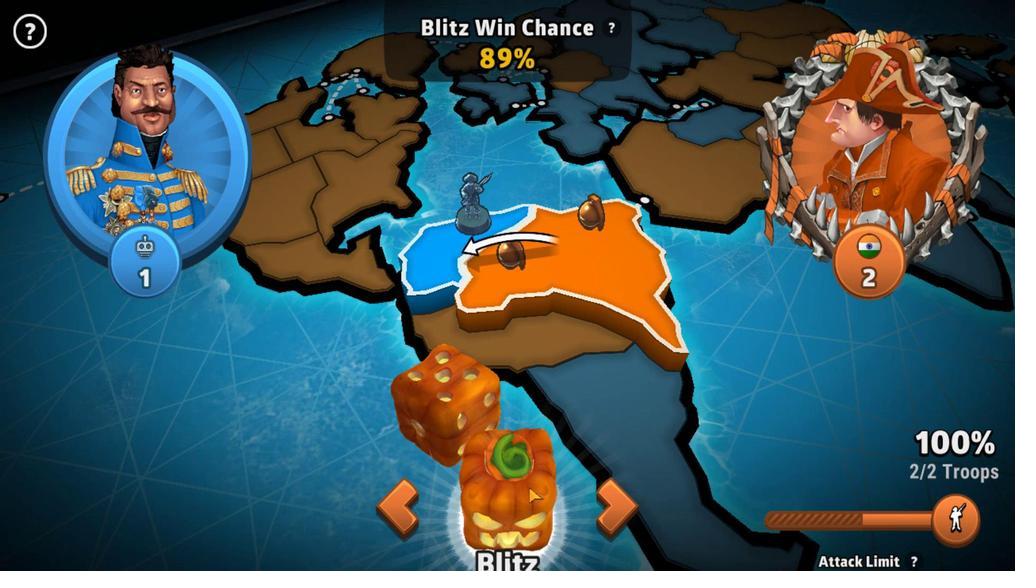 
Action: Mouse pressed left at (528, 485)
Screenshot: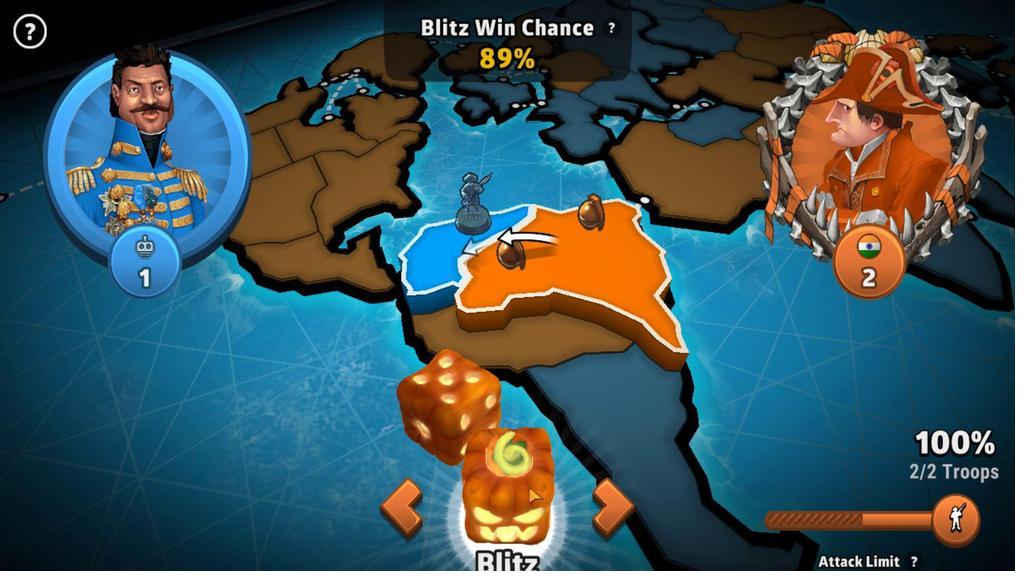 
Action: Mouse moved to (507, 539)
Screenshot: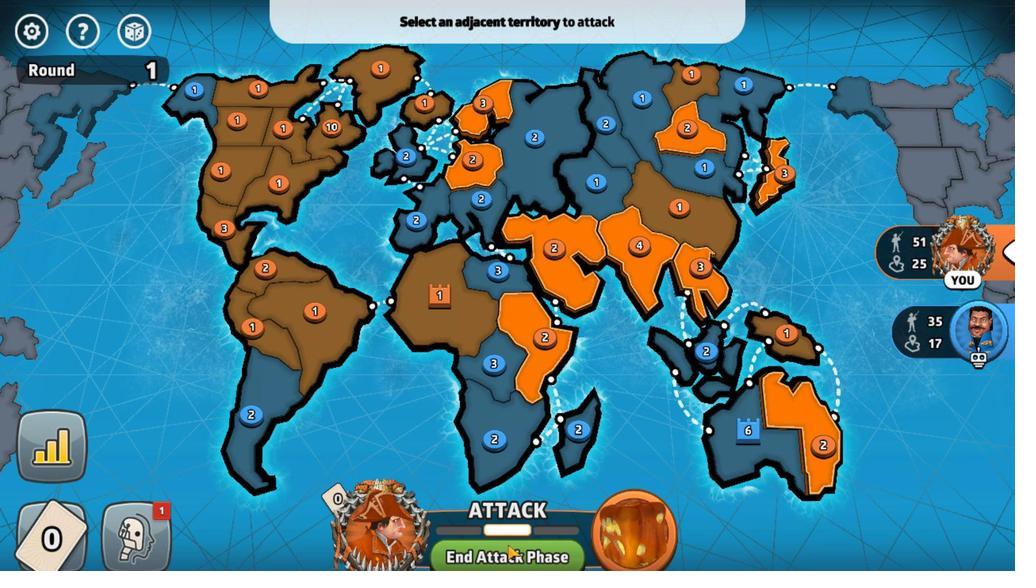 
Action: Mouse pressed left at (507, 539)
Screenshot: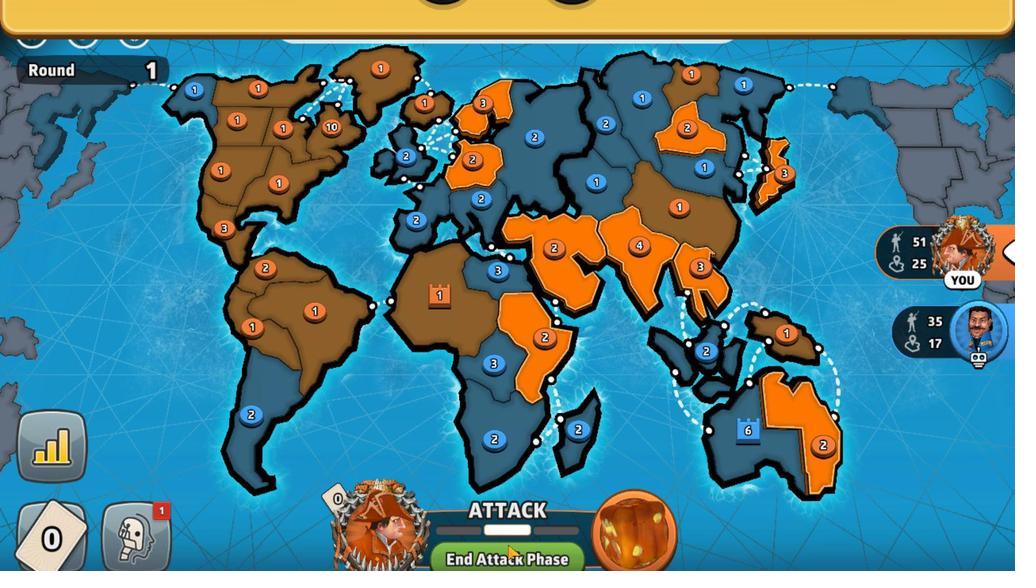 
Action: Mouse moved to (554, 261)
Screenshot: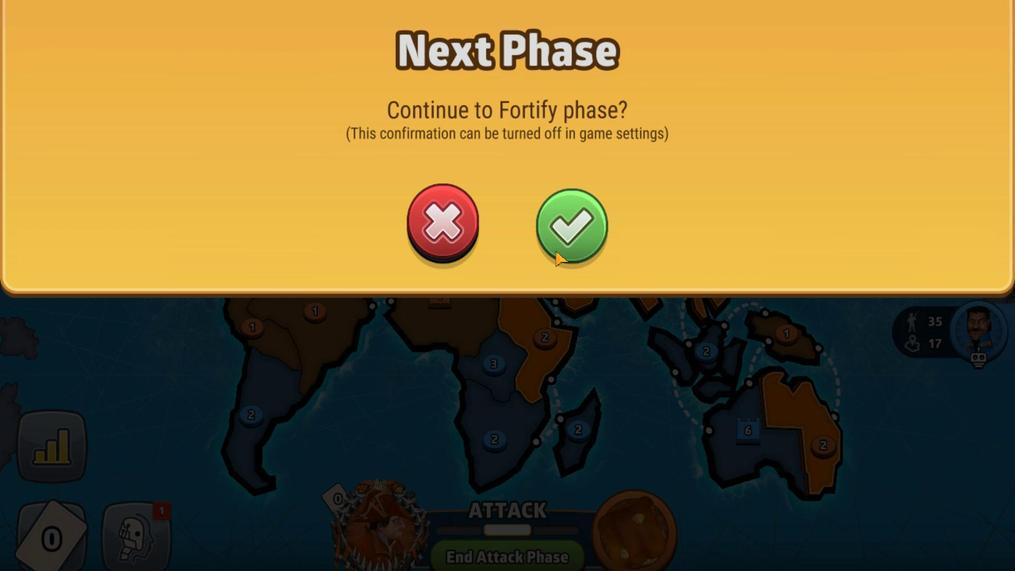 
Action: Mouse pressed left at (554, 261)
Screenshot: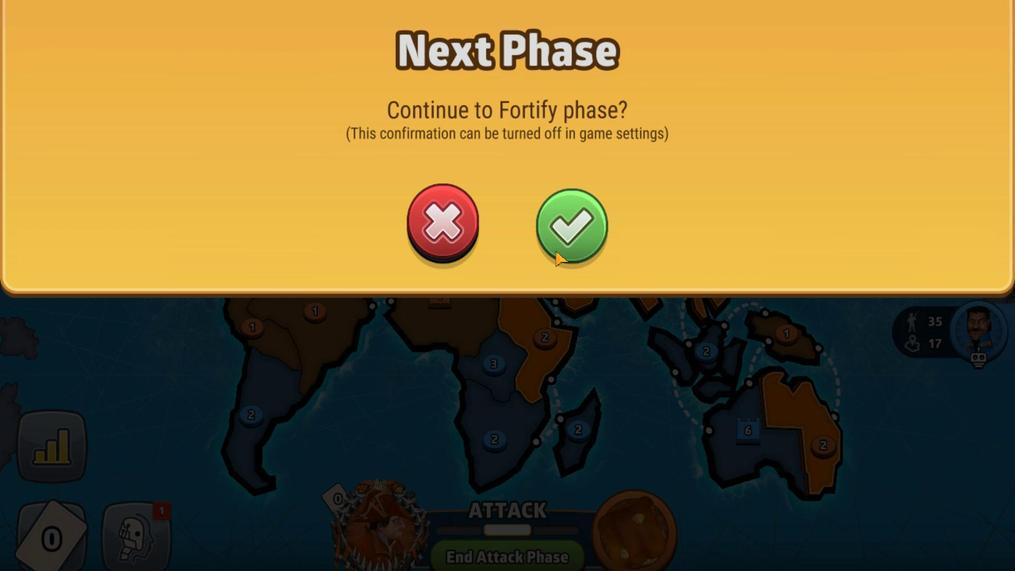
Action: Mouse moved to (485, 558)
Screenshot: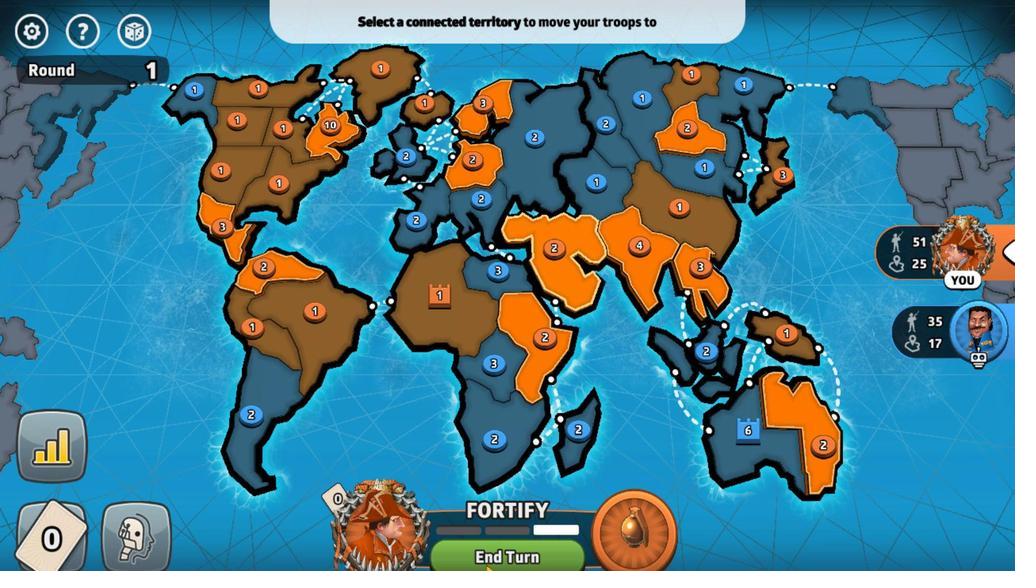 
Action: Mouse pressed left at (485, 558)
Screenshot: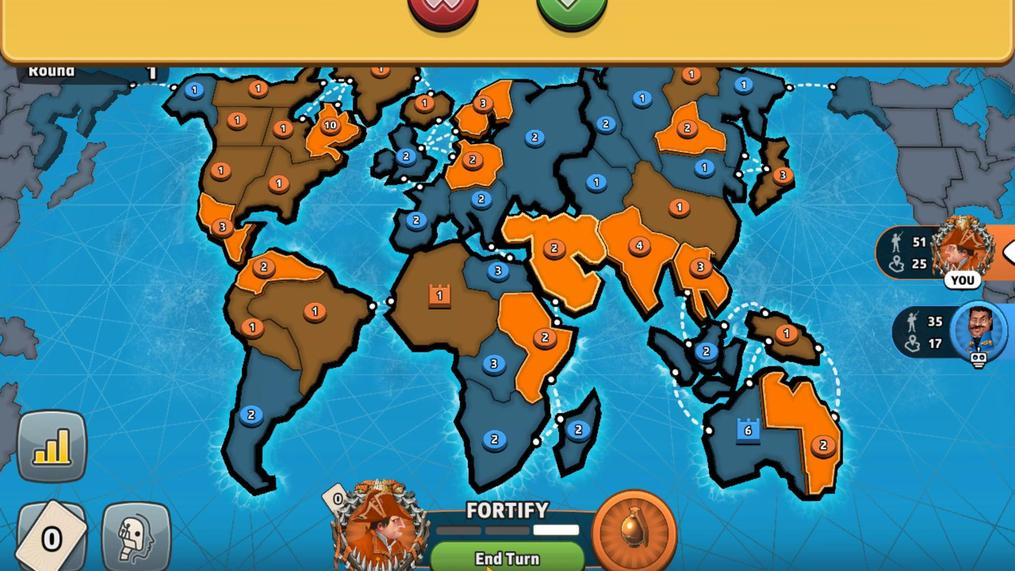 
Action: Mouse moved to (581, 243)
Screenshot: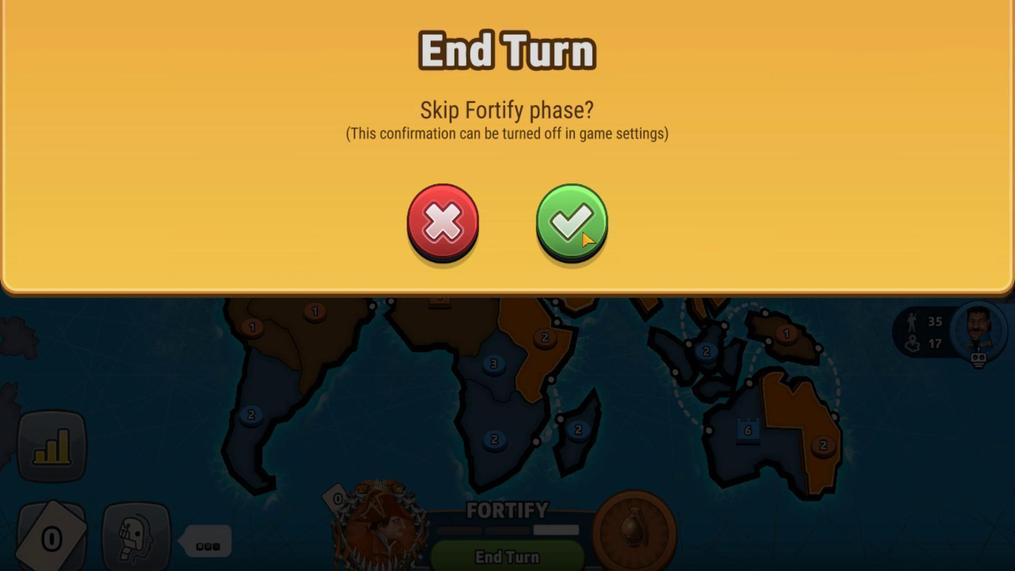 
Action: Mouse pressed left at (581, 243)
Screenshot: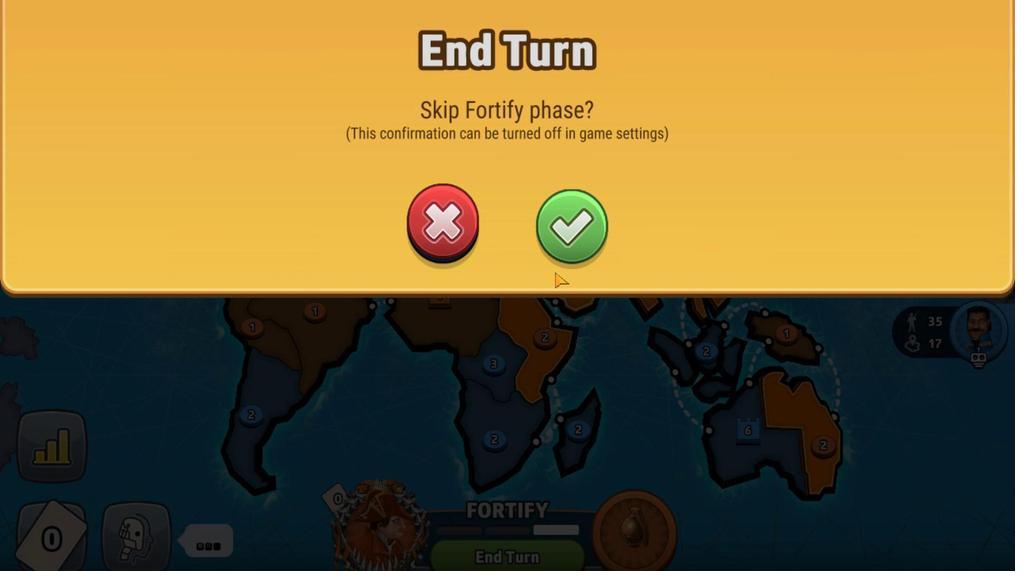 
Action: Mouse moved to (636, 250)
Screenshot: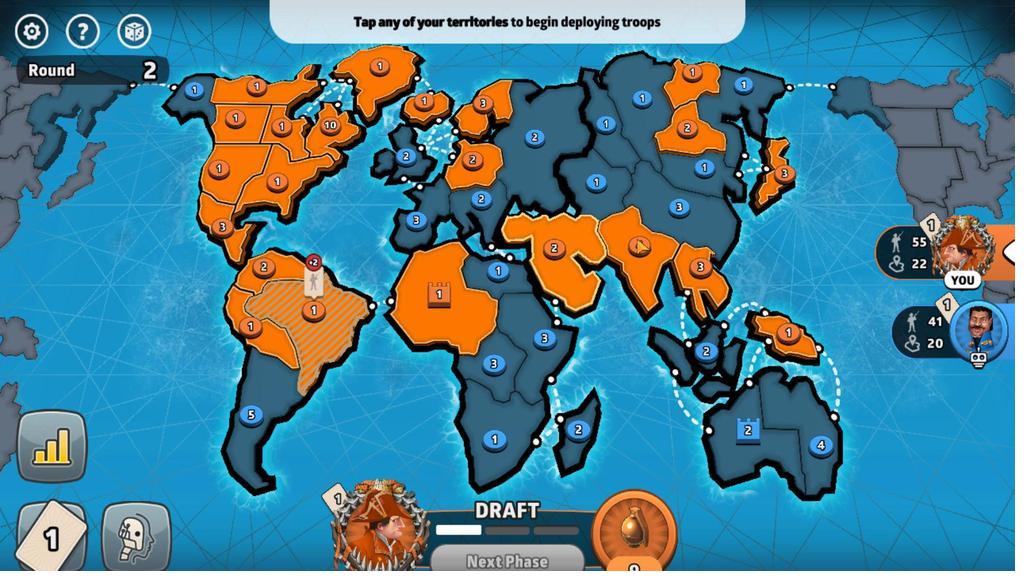 
Action: Mouse pressed left at (636, 250)
Screenshot: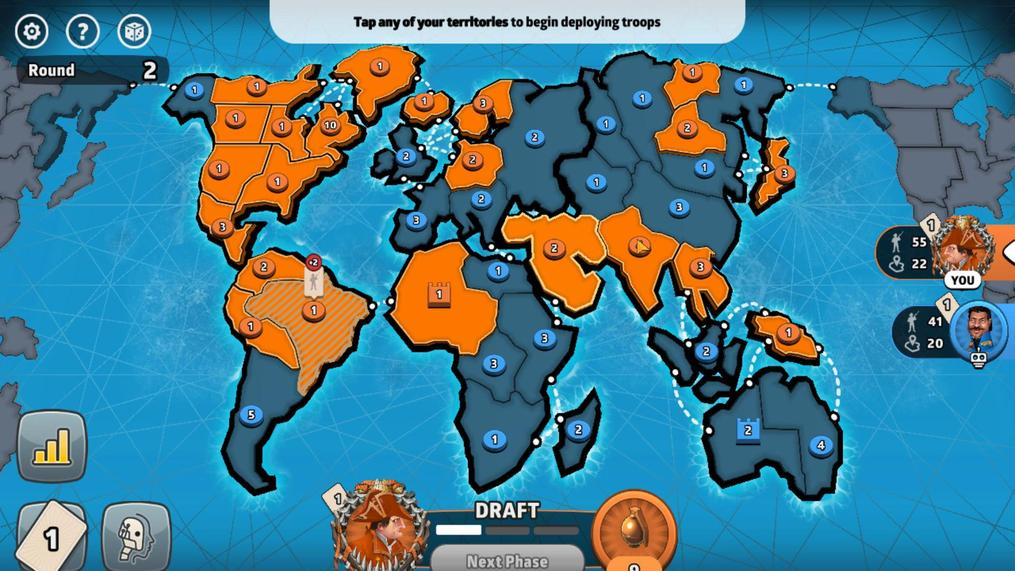 
Action: Mouse moved to (714, 435)
Screenshot: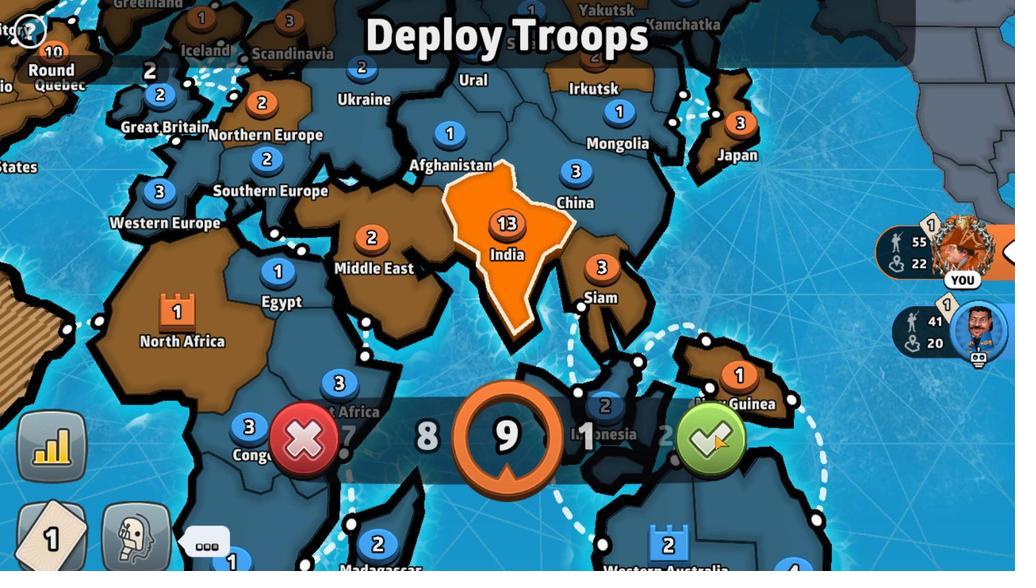 
Action: Mouse pressed left at (714, 435)
Screenshot: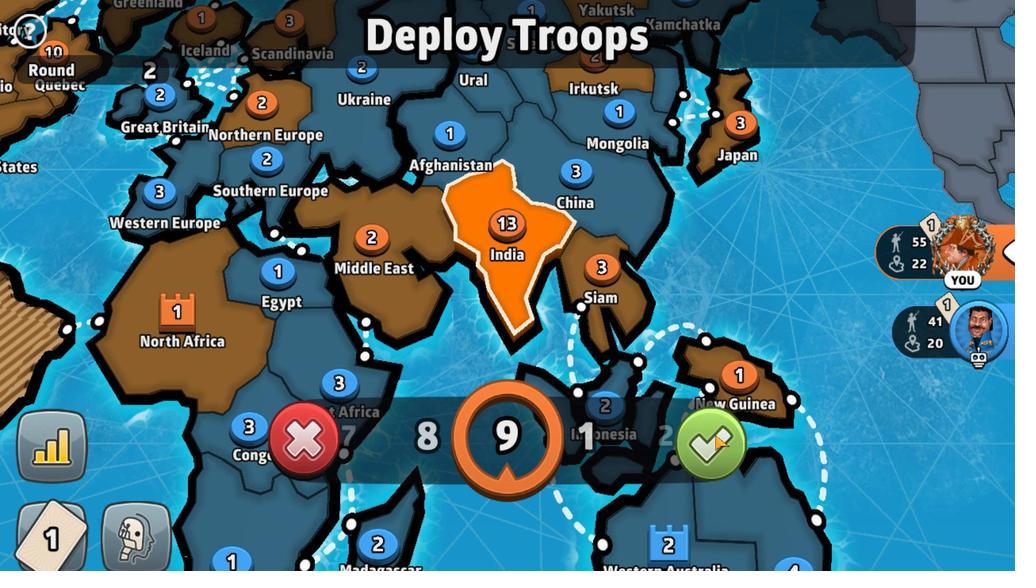 
Action: Mouse moved to (507, 551)
Screenshot: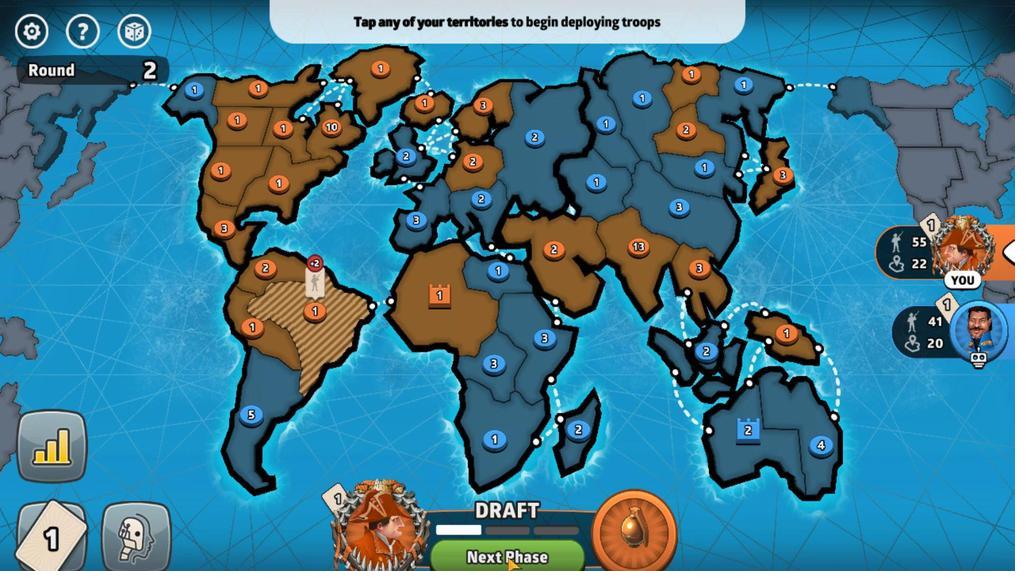 
Action: Mouse pressed left at (507, 551)
Screenshot: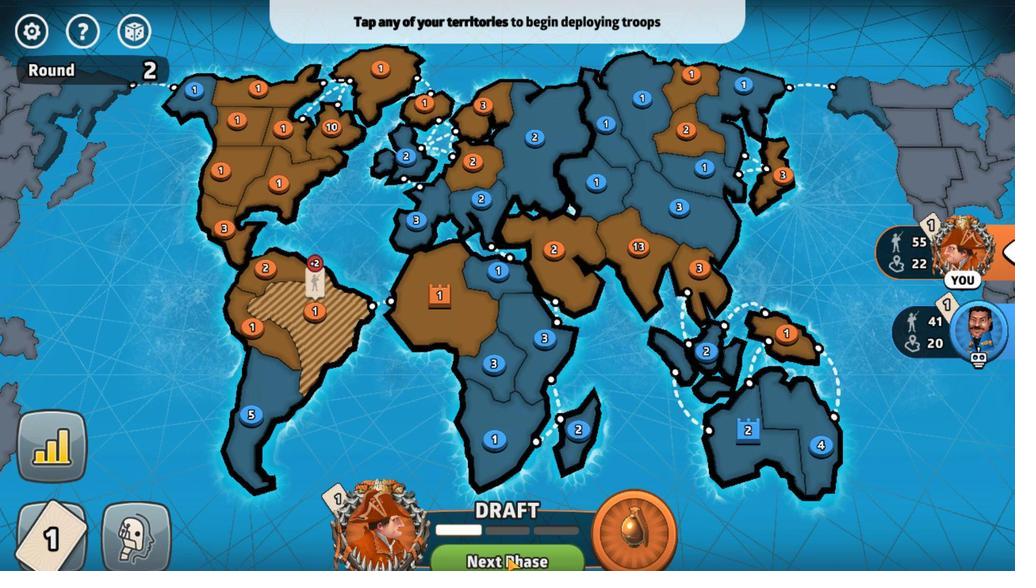 
Action: Mouse moved to (622, 252)
Screenshot: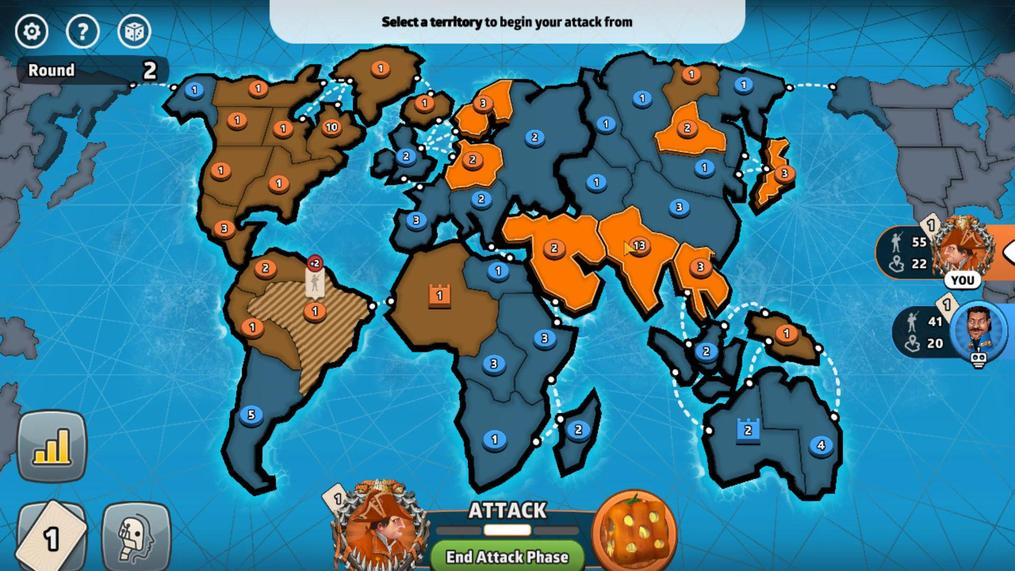 
Action: Mouse pressed left at (622, 252)
Screenshot: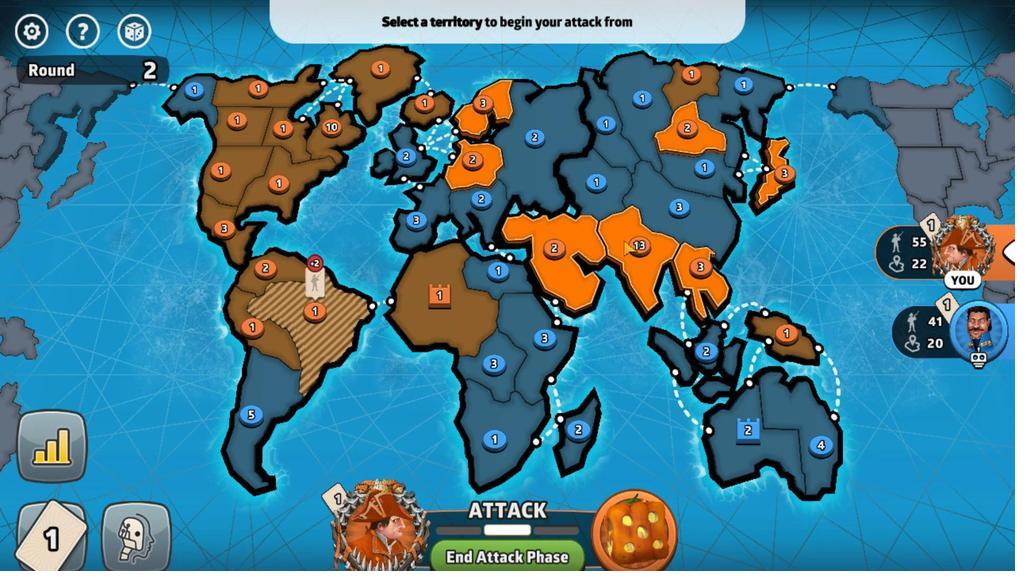 
Action: Mouse moved to (592, 245)
Screenshot: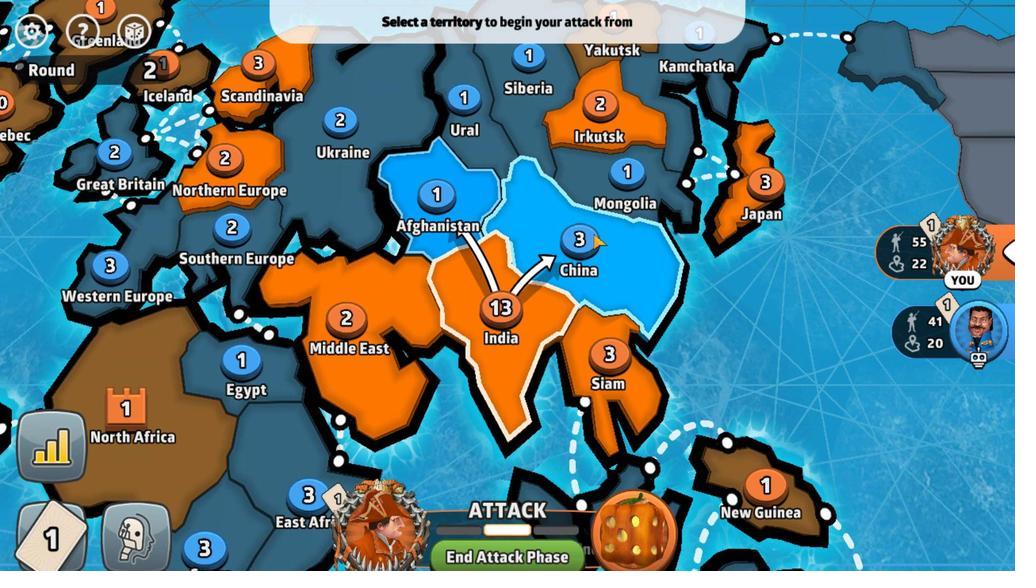 
Action: Mouse pressed left at (592, 245)
Screenshot: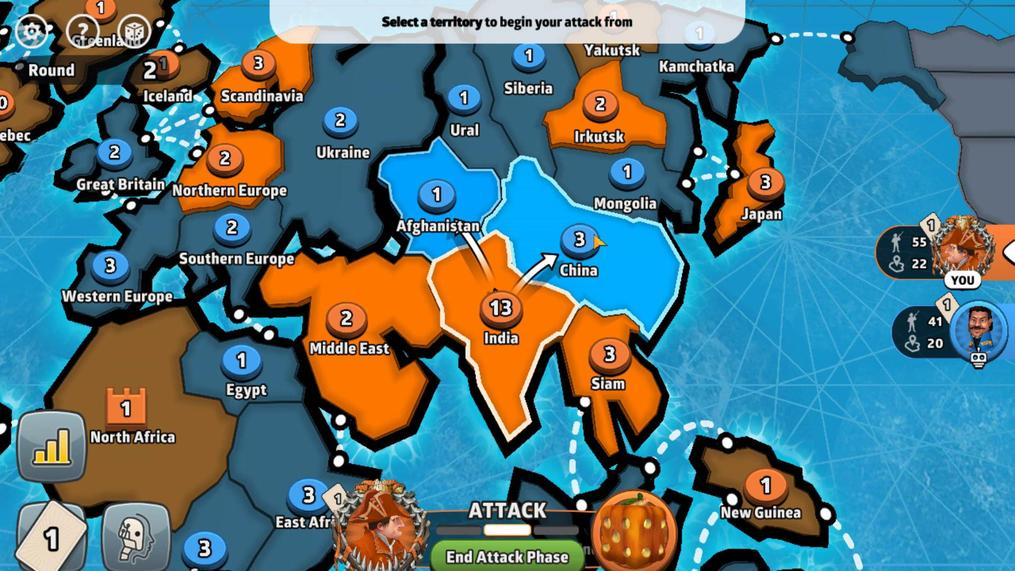 
Action: Mouse moved to (504, 456)
Screenshot: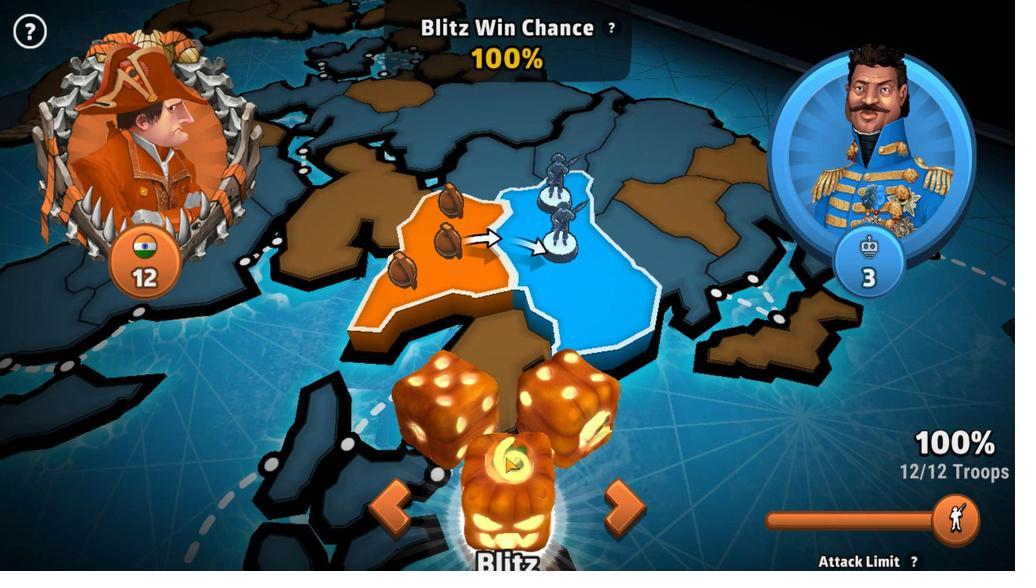 
Action: Mouse pressed left at (504, 456)
Screenshot: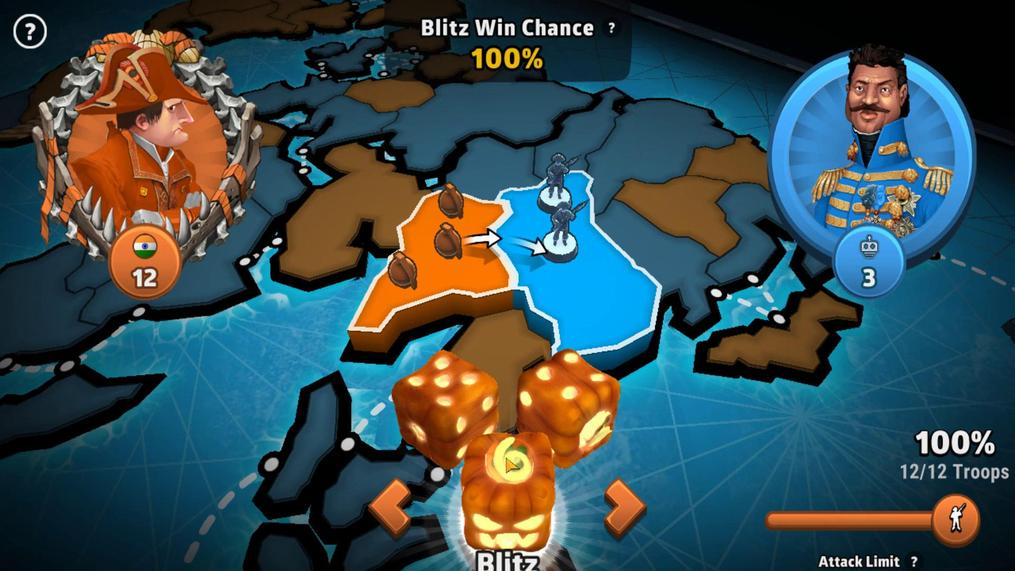 
Action: Mouse moved to (720, 426)
Screenshot: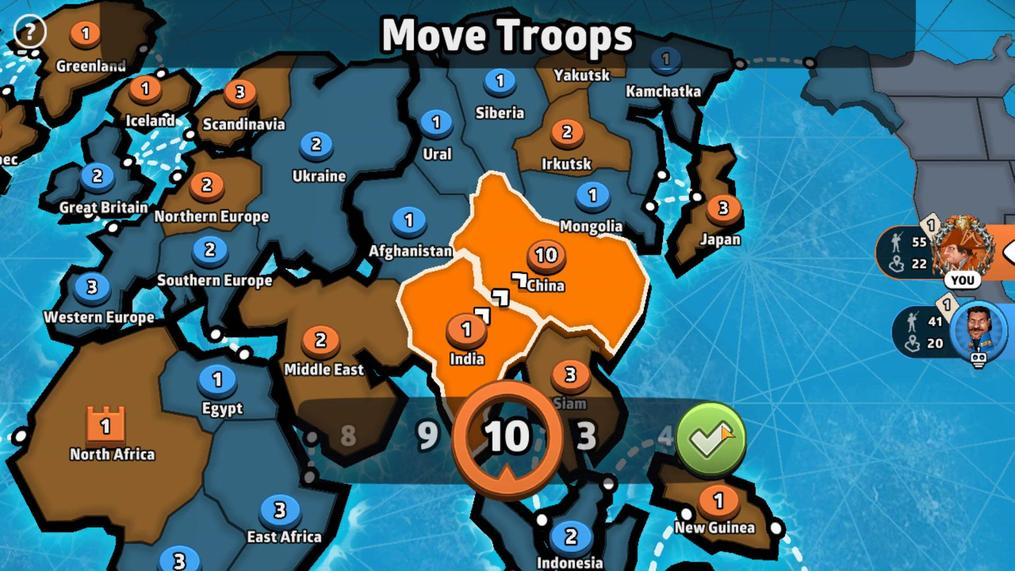 
Action: Mouse pressed left at (720, 426)
Screenshot: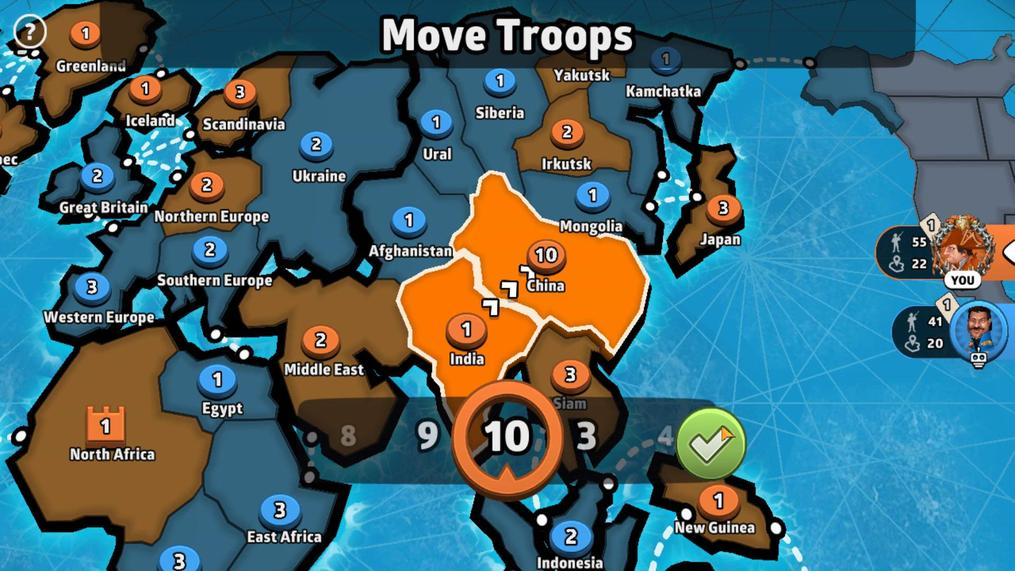 
Action: Mouse moved to (576, 256)
Screenshot: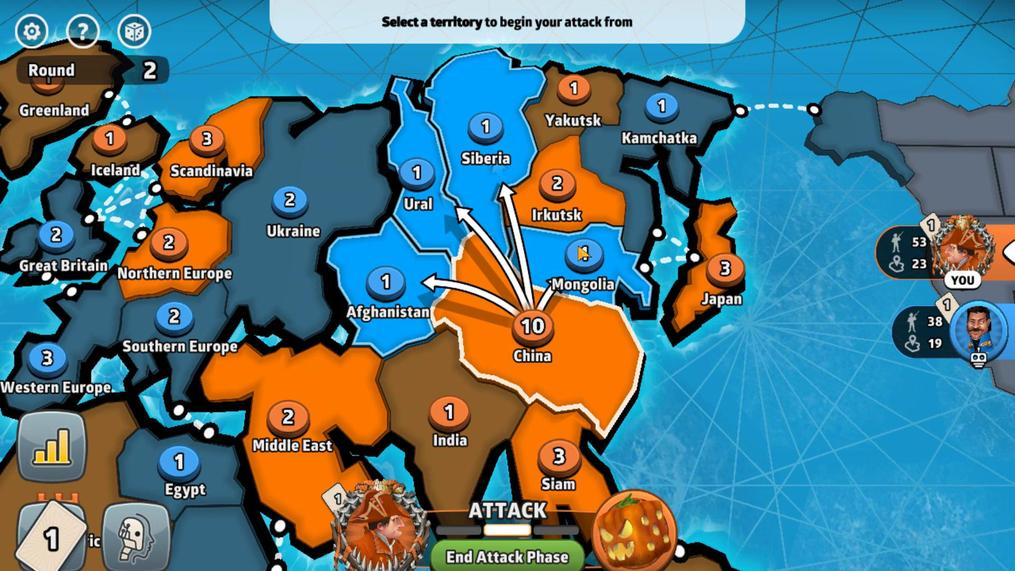 
Action: Mouse pressed left at (576, 256)
Screenshot: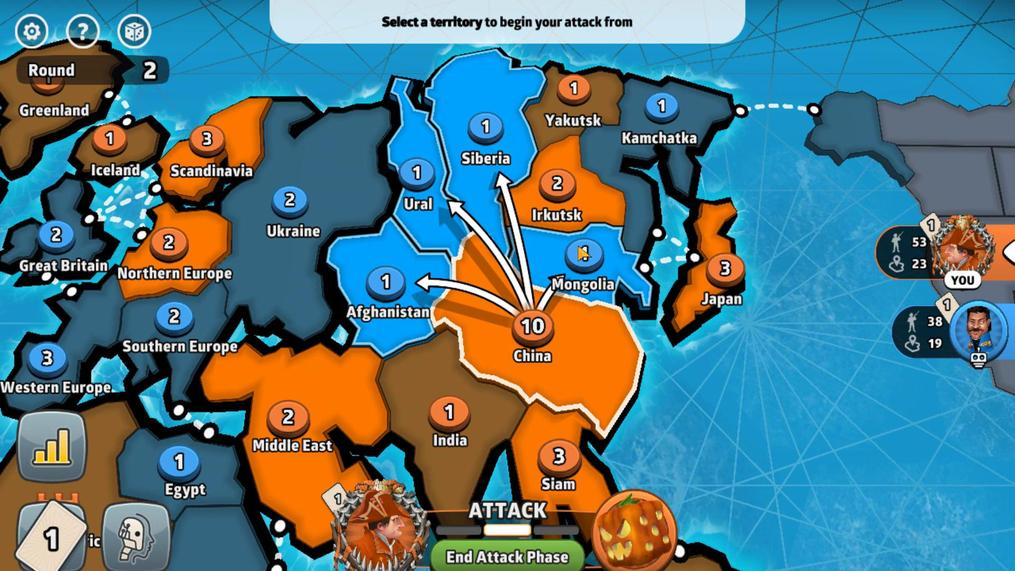 
Action: Mouse moved to (514, 471)
Screenshot: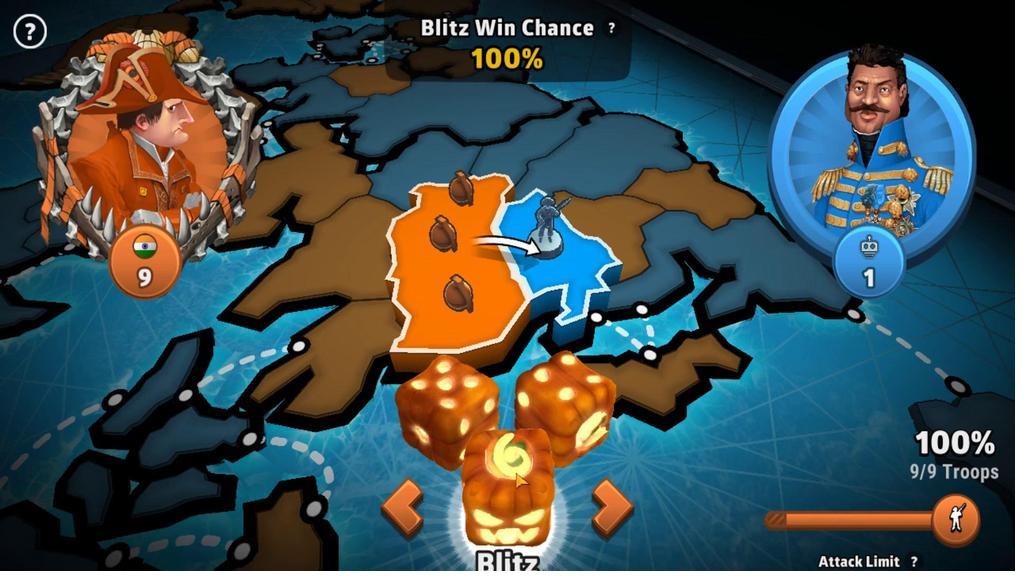 
Action: Mouse pressed left at (514, 471)
Screenshot: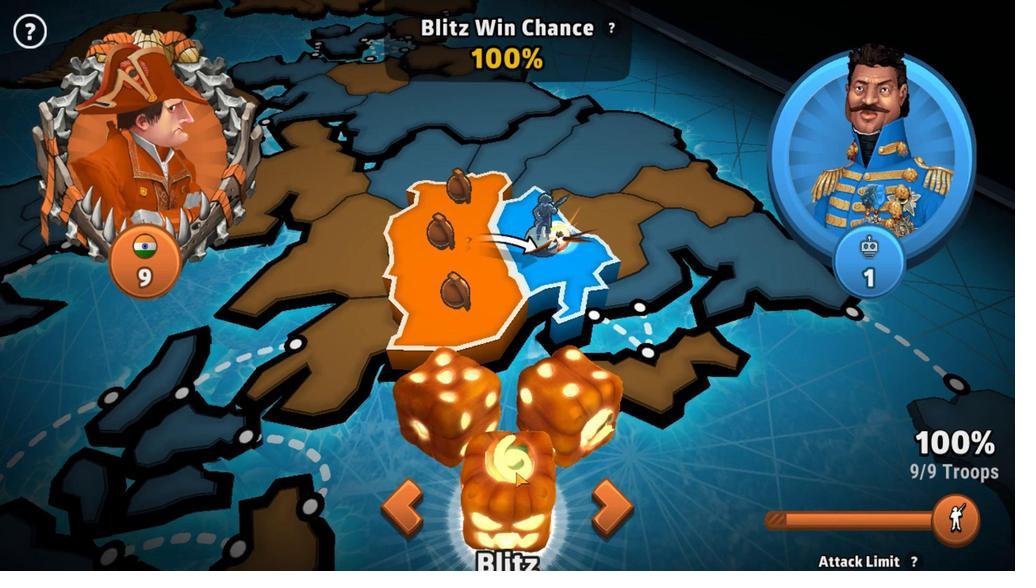 
Action: Mouse moved to (705, 431)
Screenshot: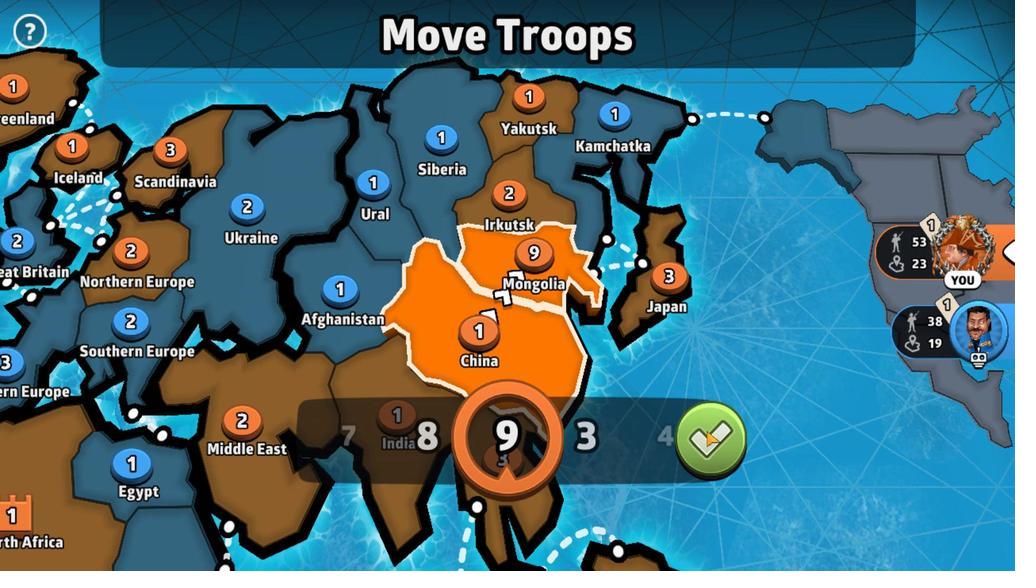 
Action: Mouse pressed left at (705, 431)
Screenshot: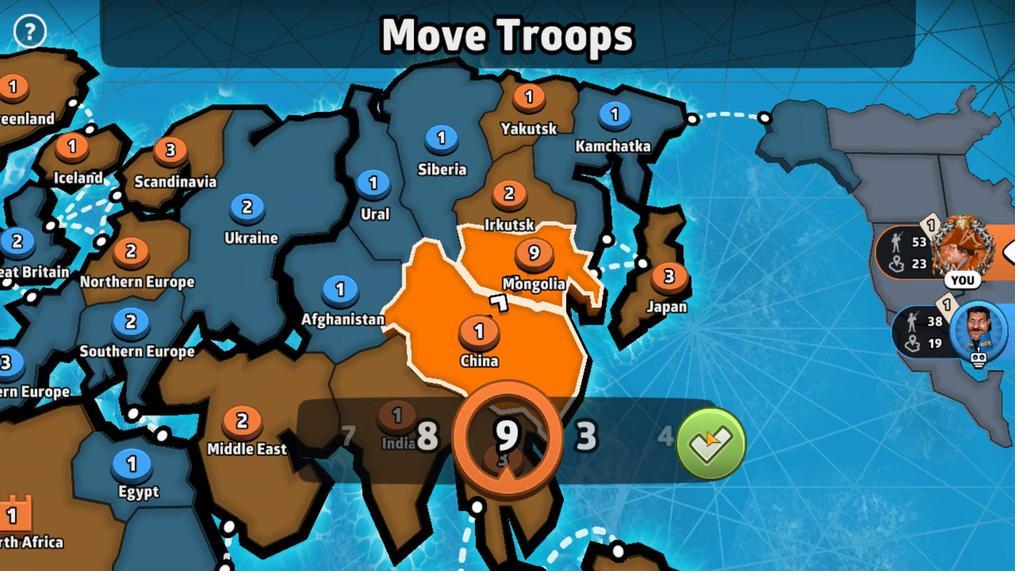 
Action: Mouse moved to (540, 179)
Screenshot: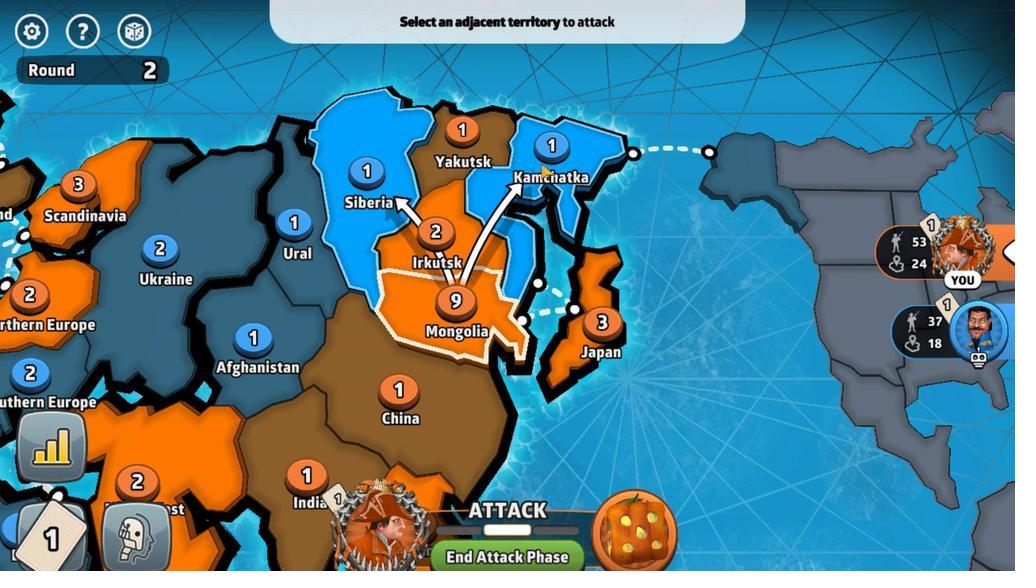 
Action: Mouse pressed left at (540, 179)
Screenshot: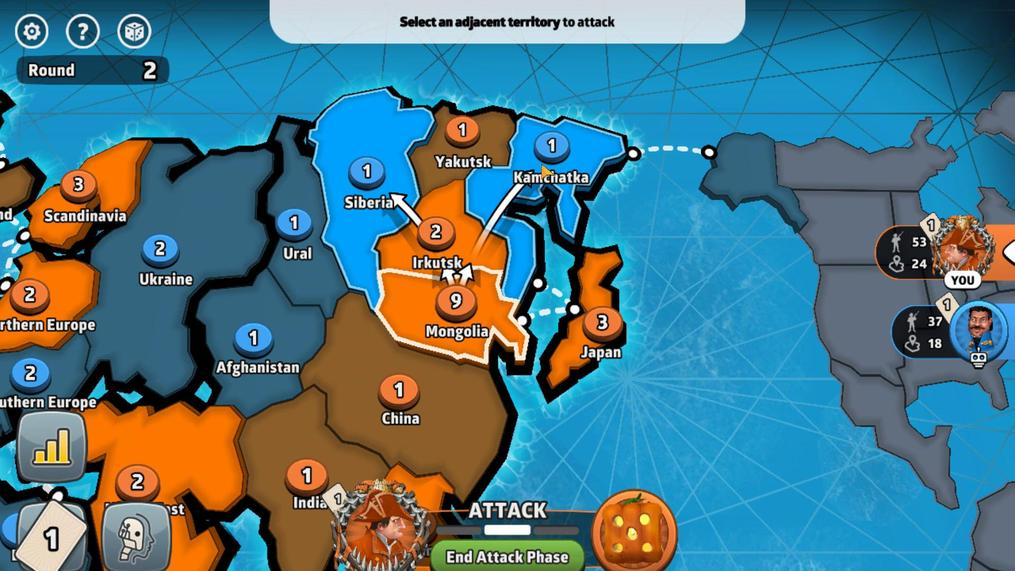 
Action: Mouse moved to (520, 447)
Screenshot: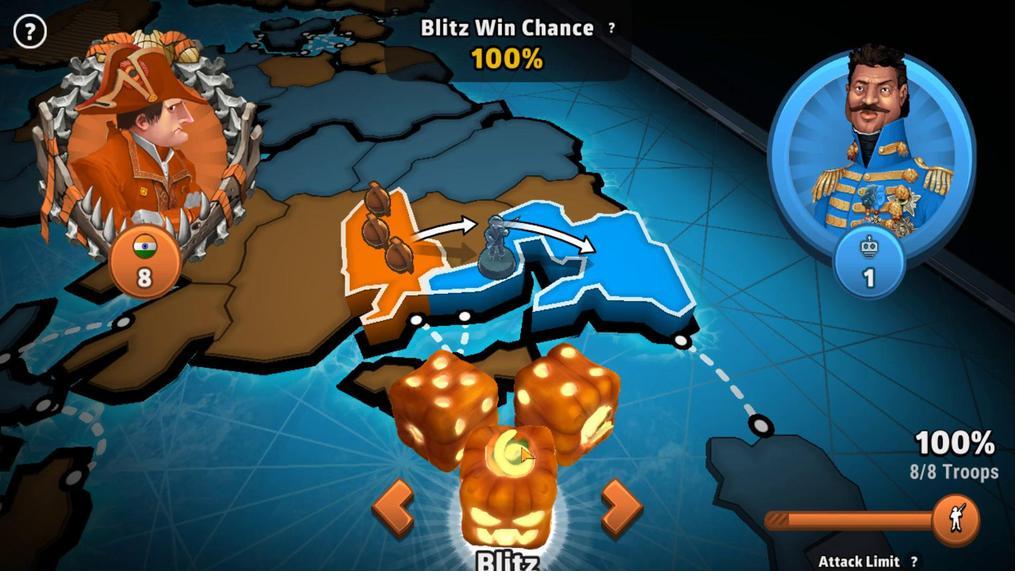 
Action: Mouse pressed left at (520, 447)
Screenshot: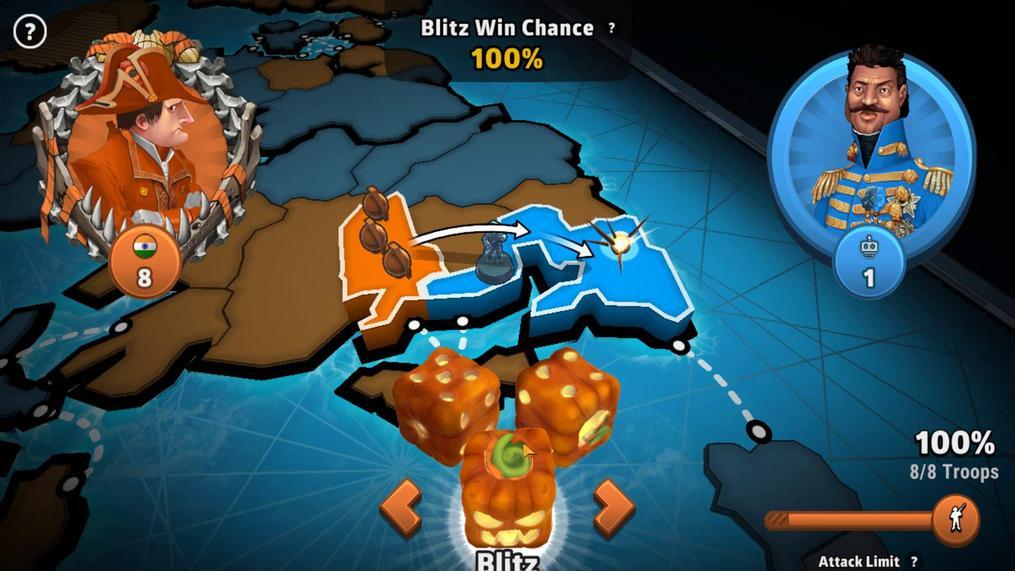 
Action: Mouse moved to (697, 429)
Screenshot: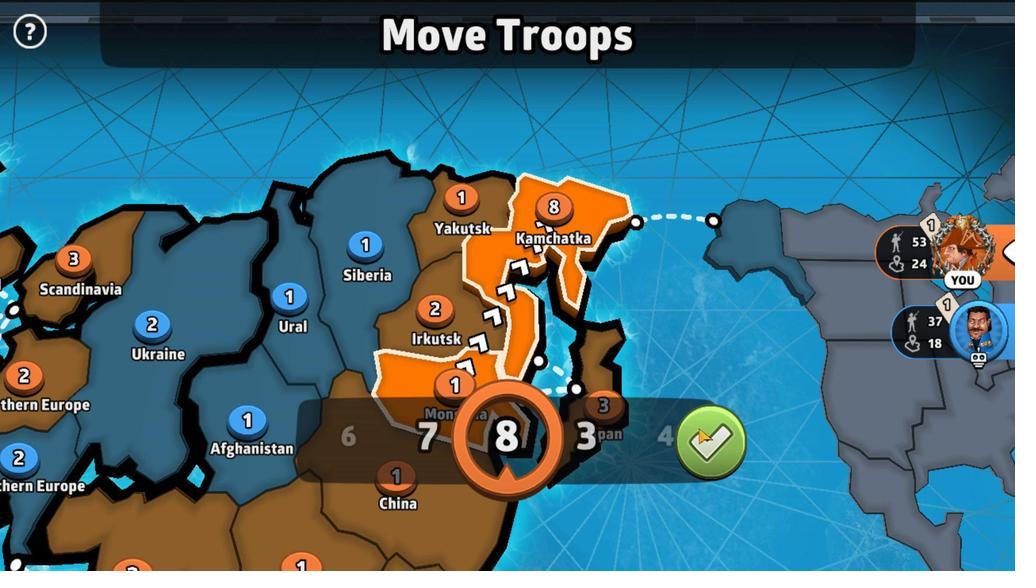 
Action: Mouse pressed left at (697, 429)
Screenshot: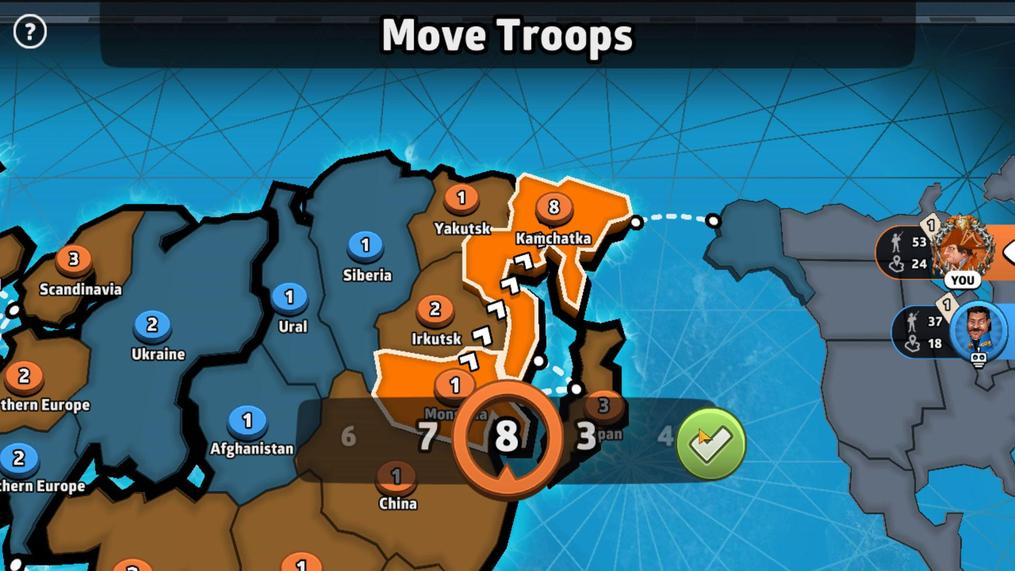 
Action: Mouse moved to (621, 222)
Screenshot: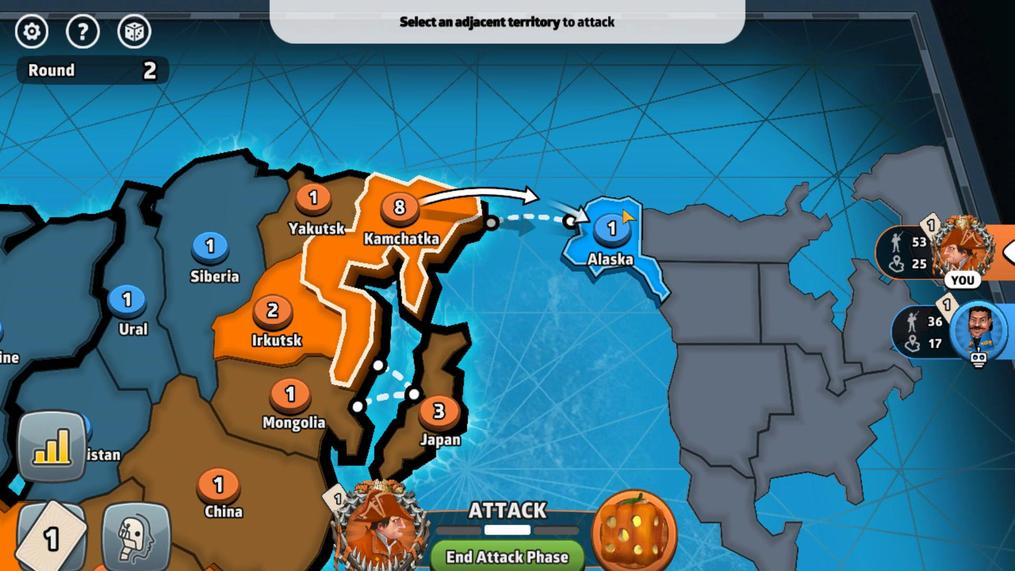 
Action: Mouse pressed left at (621, 222)
Screenshot: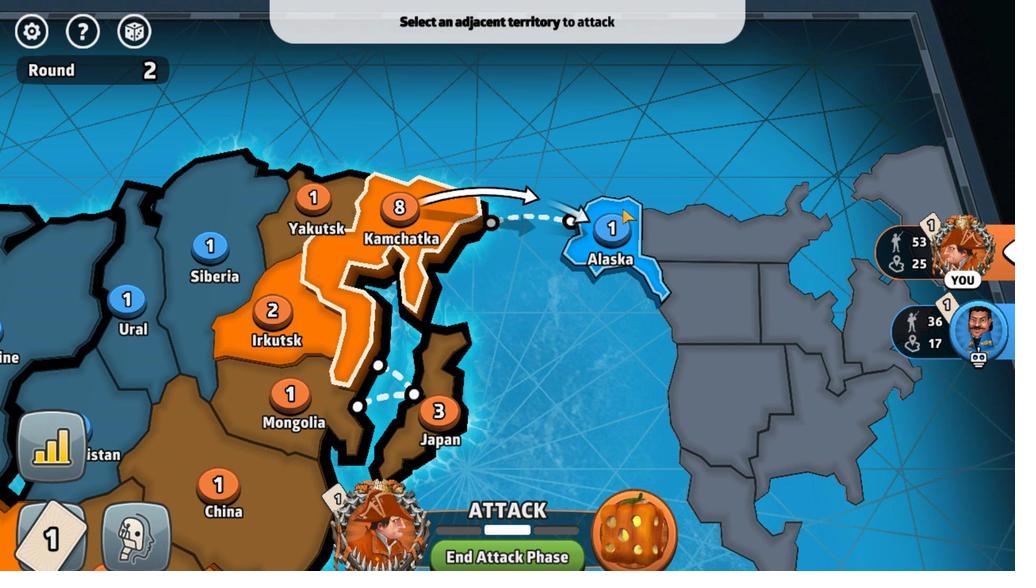
Action: Mouse moved to (492, 489)
Screenshot: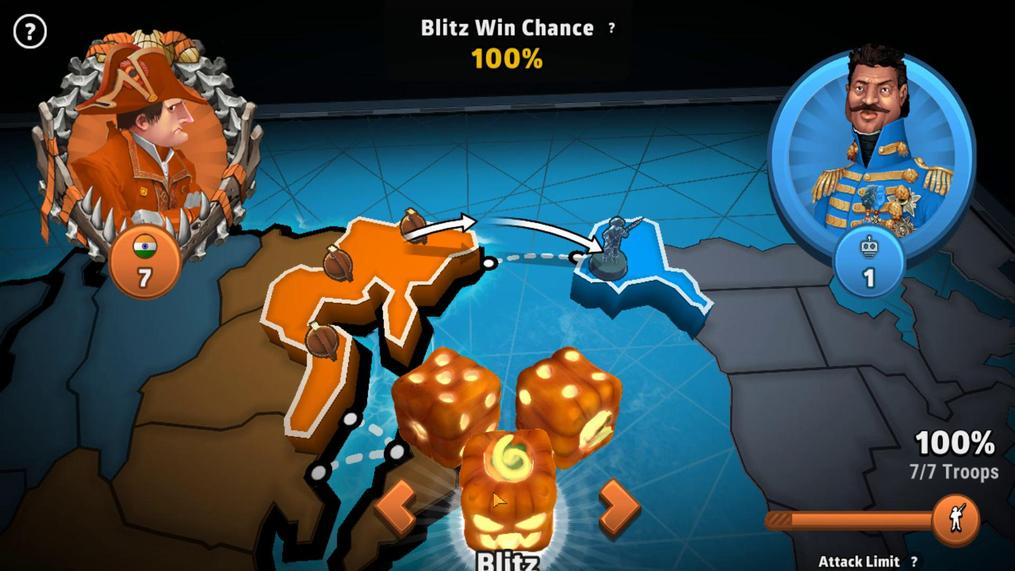 
Action: Mouse pressed left at (492, 489)
Screenshot: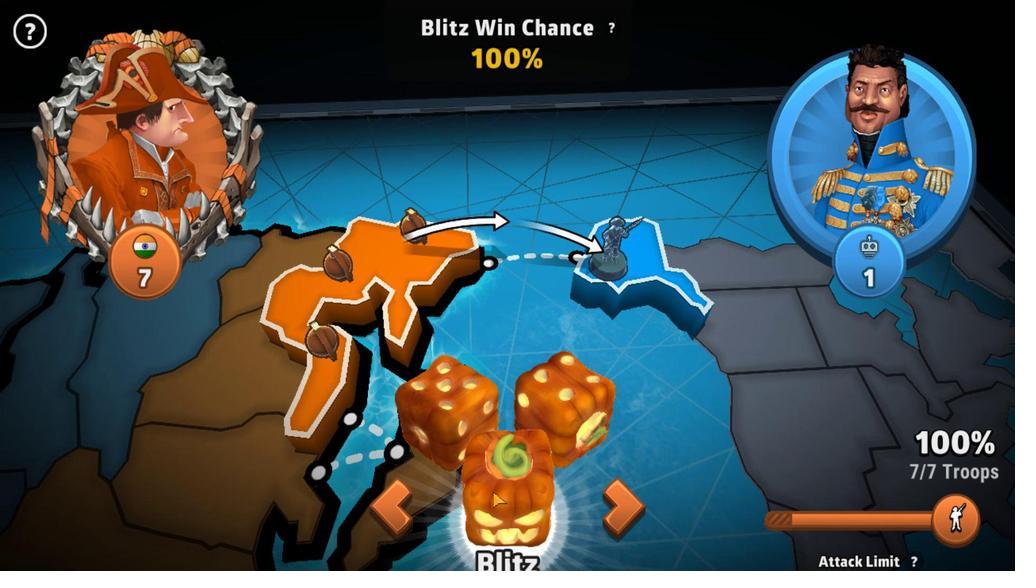 
Action: Mouse moved to (706, 432)
Screenshot: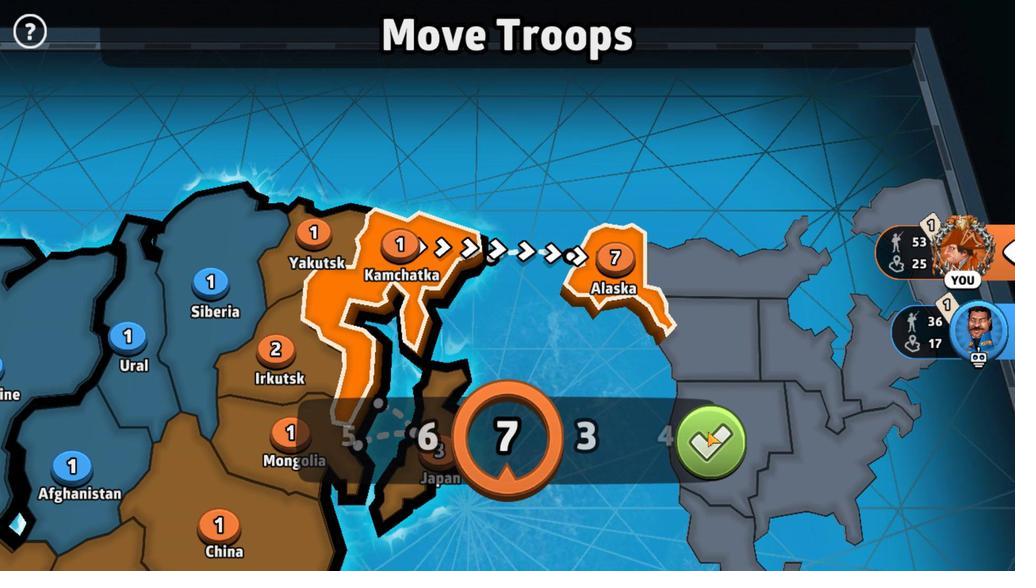 
Action: Mouse pressed left at (706, 432)
Screenshot: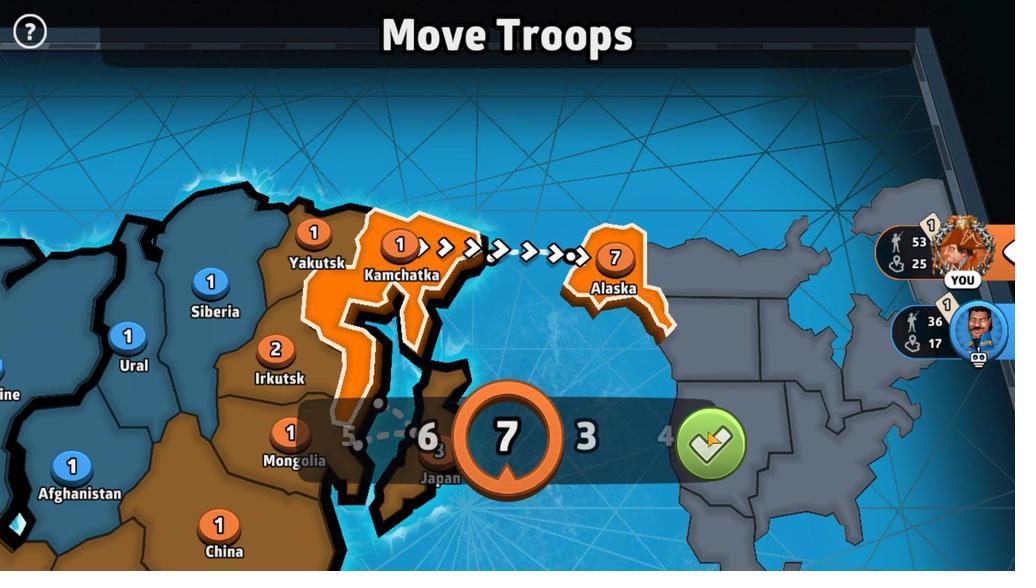 
Action: Mouse moved to (579, 263)
Screenshot: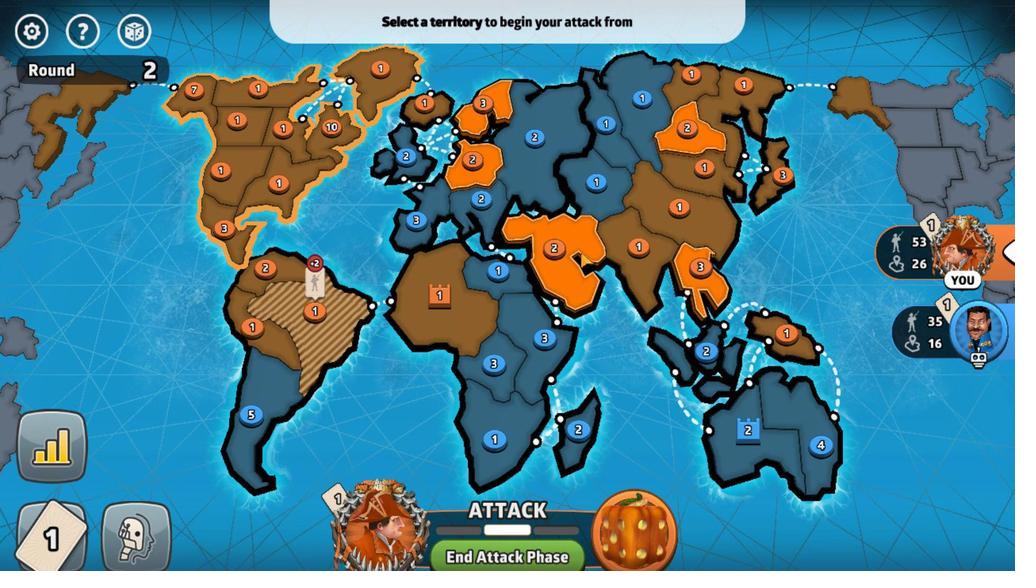 
Action: Mouse pressed left at (579, 263)
Screenshot: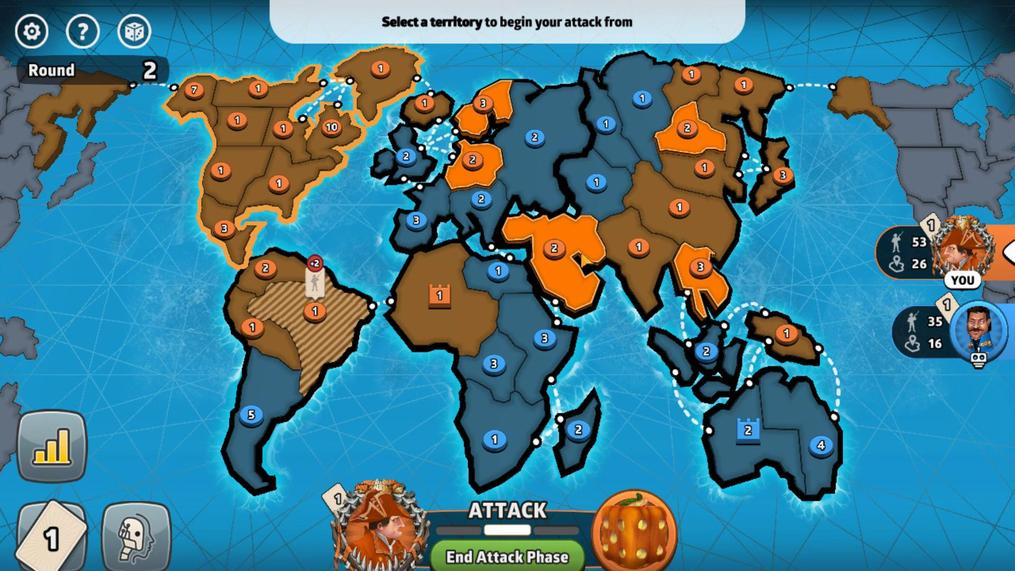 
Action: Mouse moved to (587, 191)
Screenshot: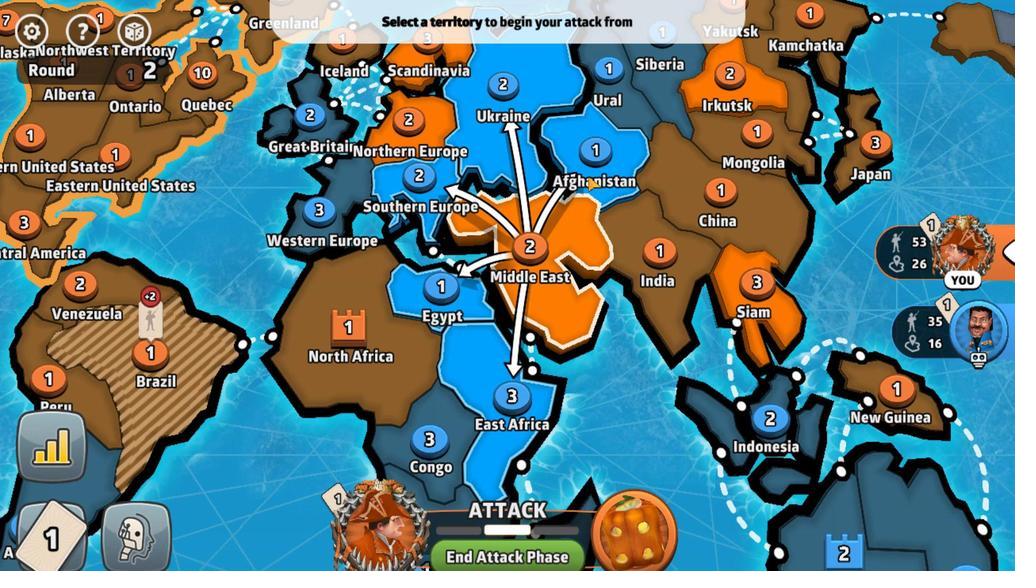 
Action: Mouse pressed left at (587, 191)
Screenshot: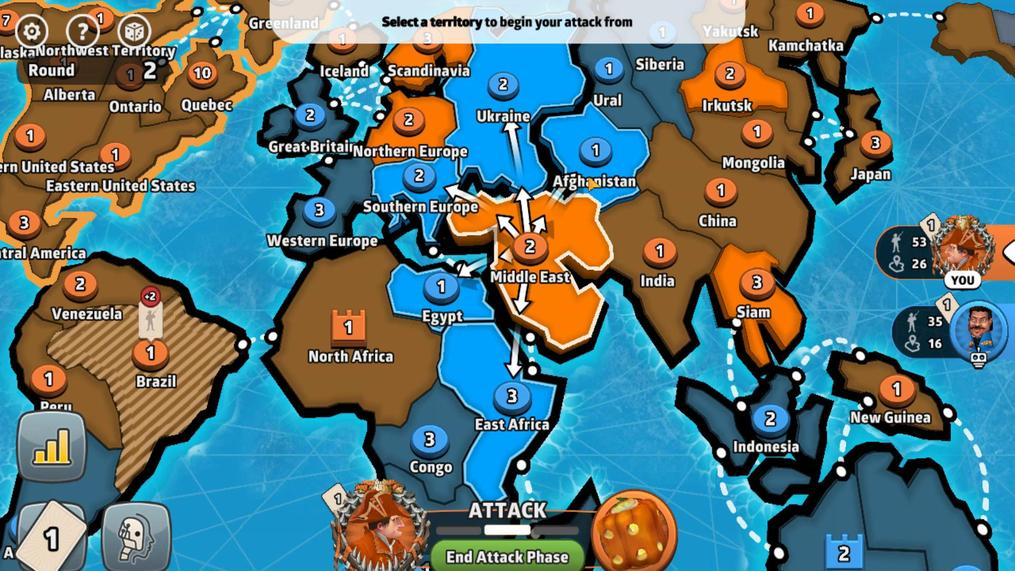 
Action: Mouse moved to (538, 477)
Screenshot: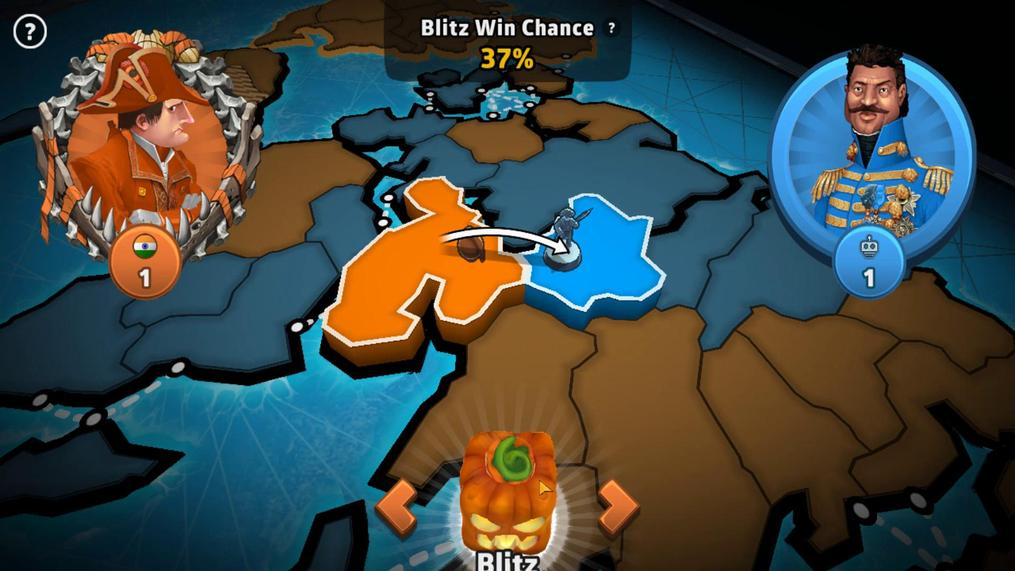 
Action: Mouse pressed left at (538, 477)
Screenshot: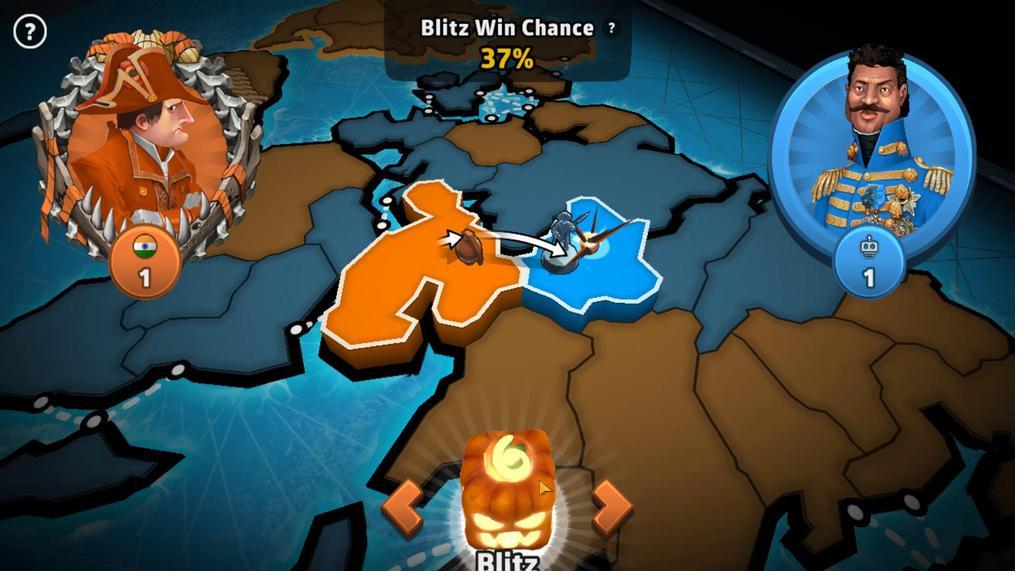 
Action: Mouse moved to (691, 150)
Screenshot: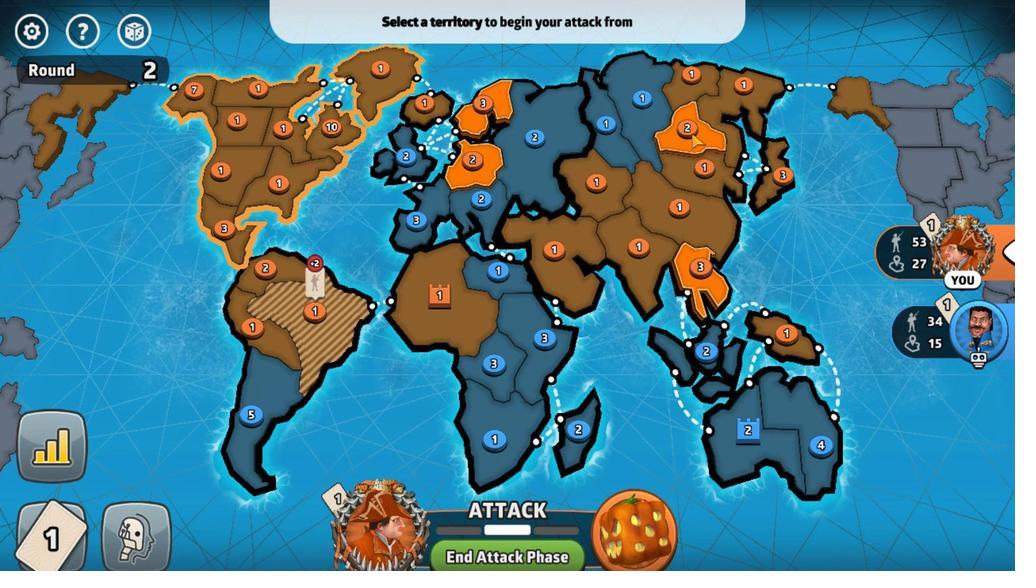 
Action: Mouse pressed left at (691, 150)
Screenshot: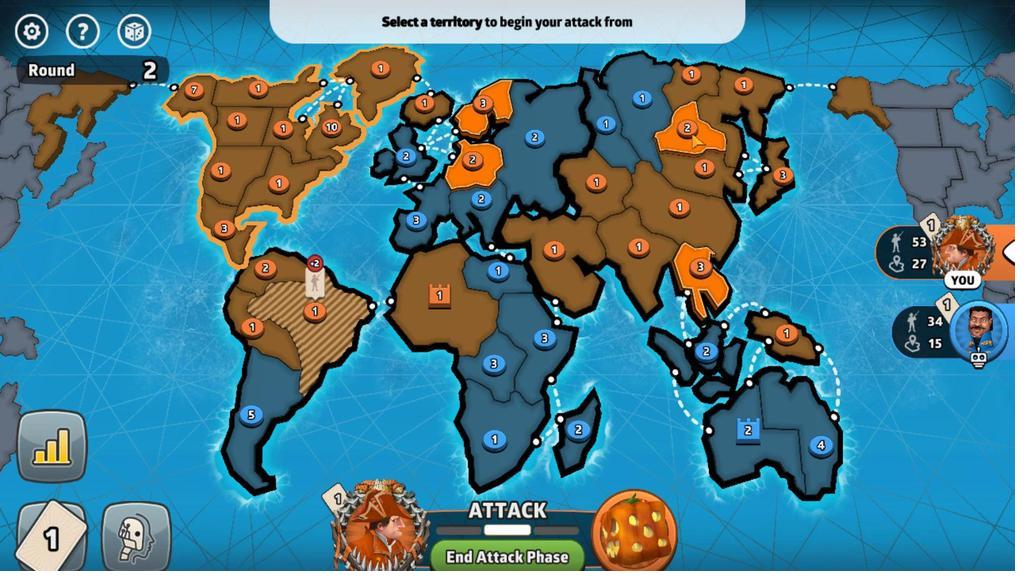 
Action: Mouse moved to (456, 227)
Screenshot: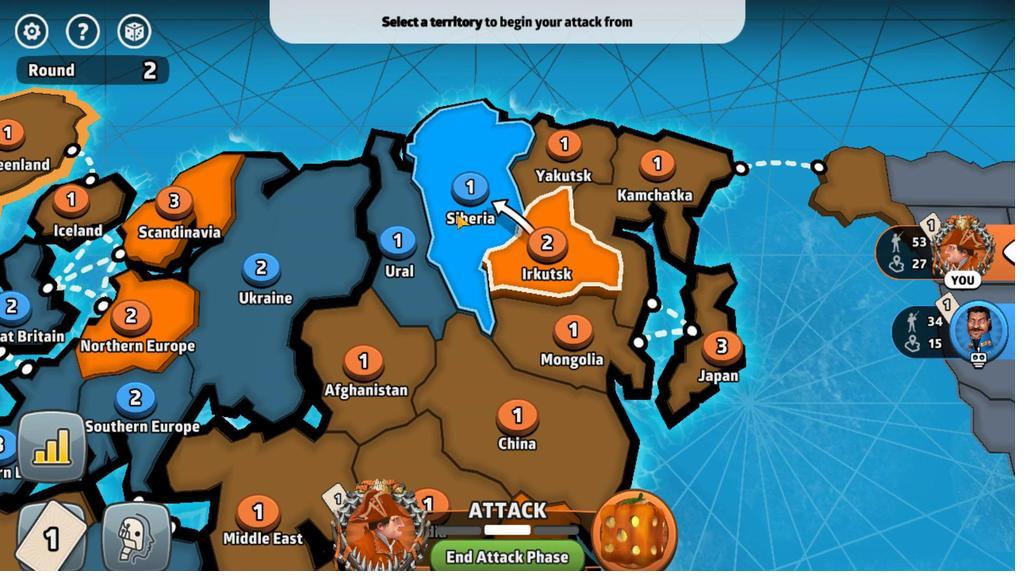 
Action: Mouse pressed left at (456, 227)
Screenshot: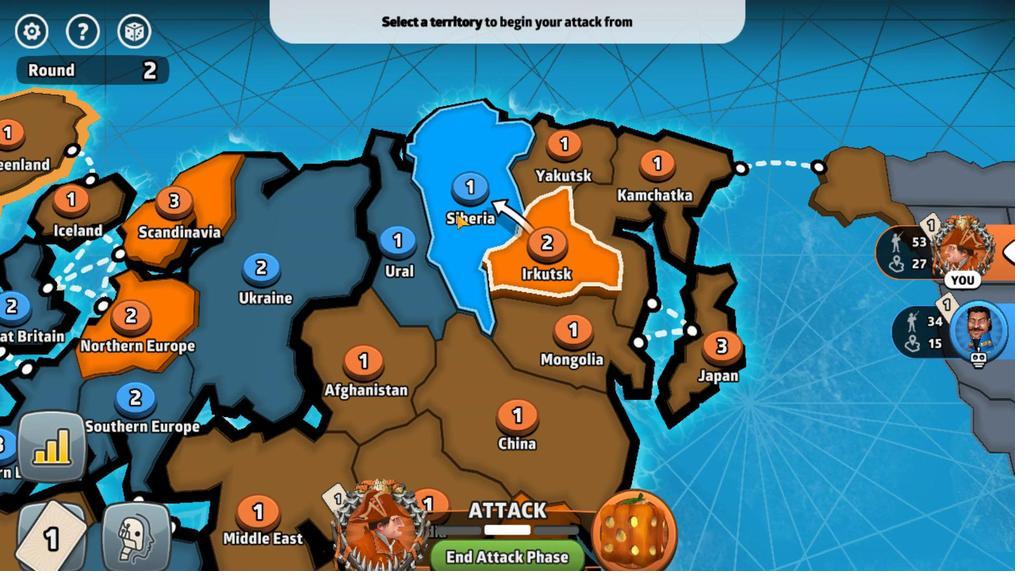 
Action: Mouse moved to (499, 465)
Screenshot: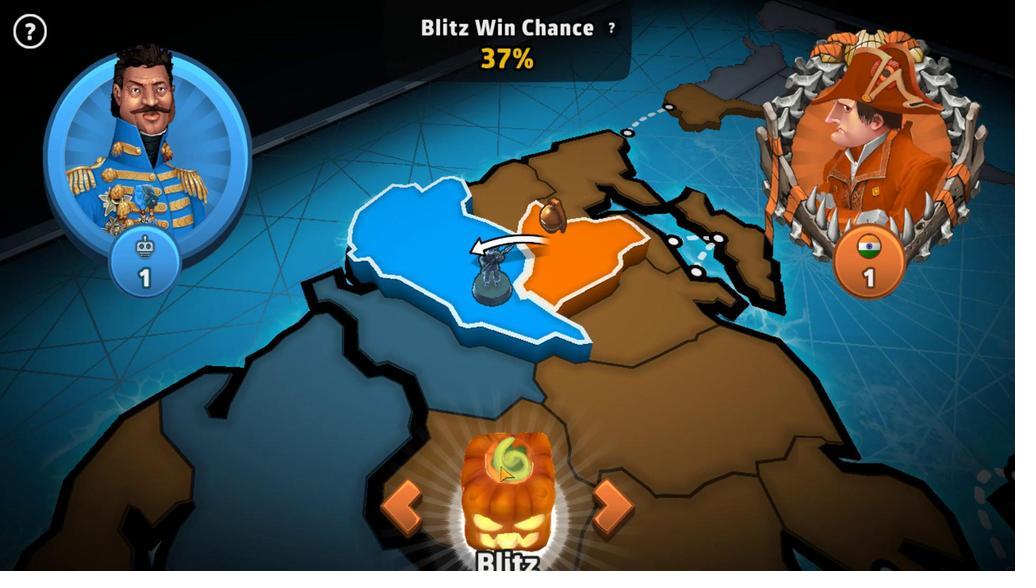 
Action: Mouse pressed left at (499, 465)
Screenshot: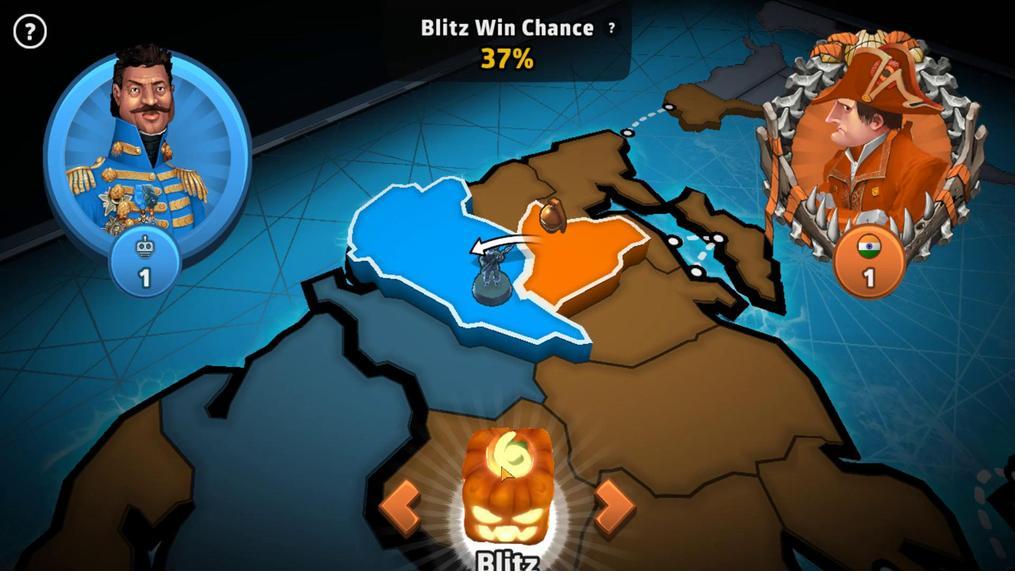 
Action: Mouse moved to (537, 546)
Screenshot: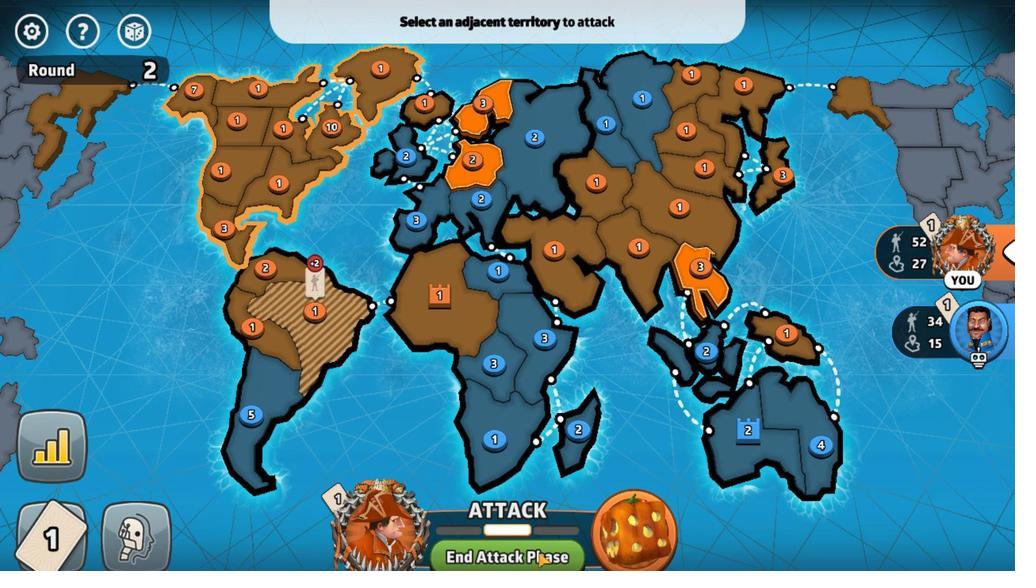 
Action: Mouse pressed left at (537, 546)
Screenshot: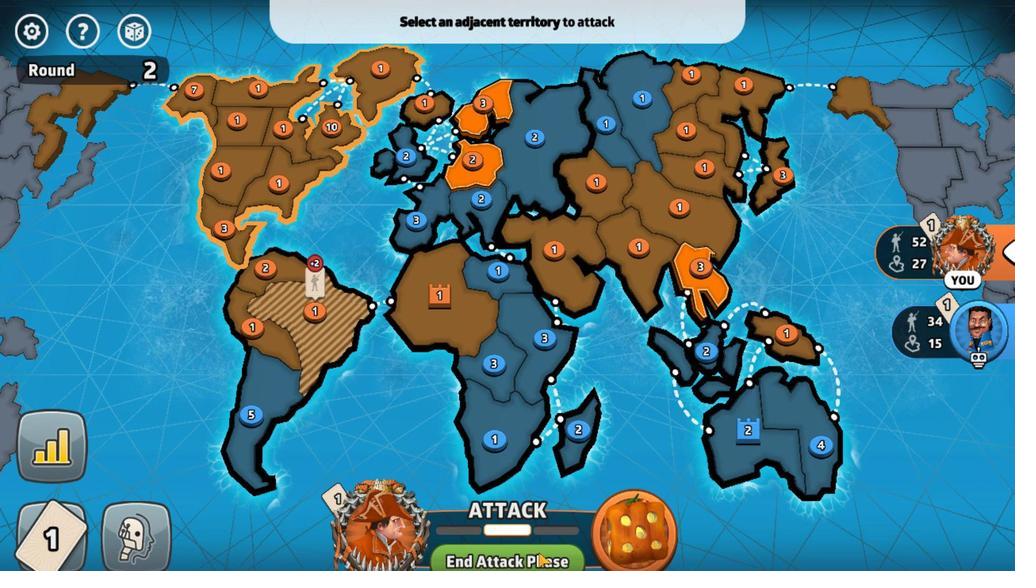 
Action: Mouse moved to (577, 241)
Screenshot: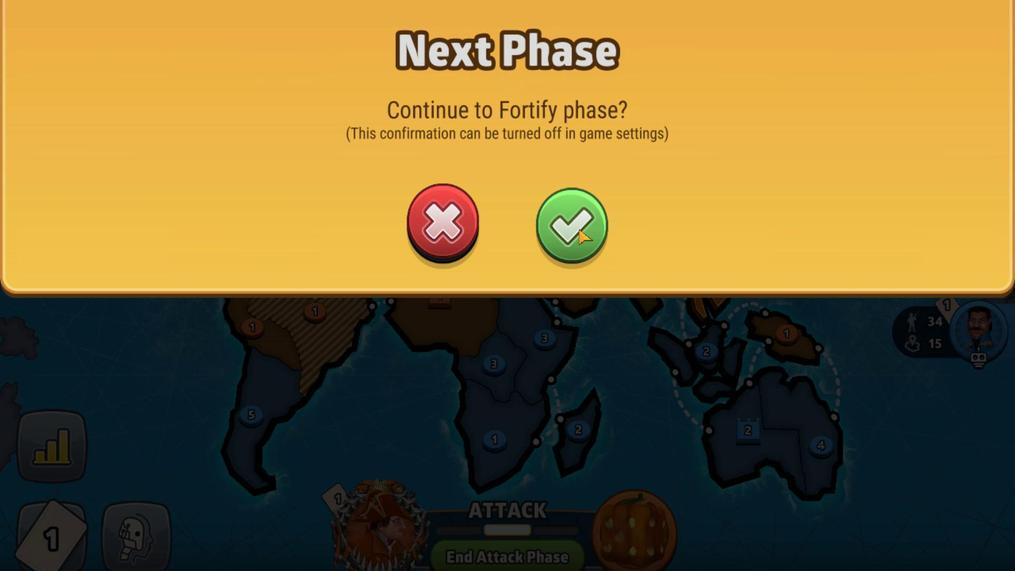 
Action: Mouse pressed left at (577, 241)
Screenshot: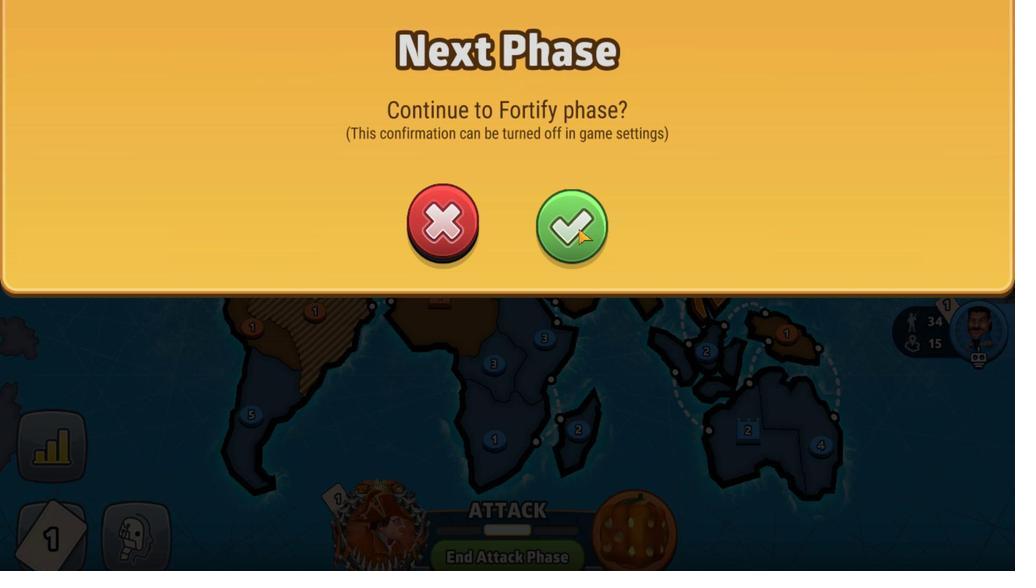 
Action: Mouse moved to (538, 548)
Screenshot: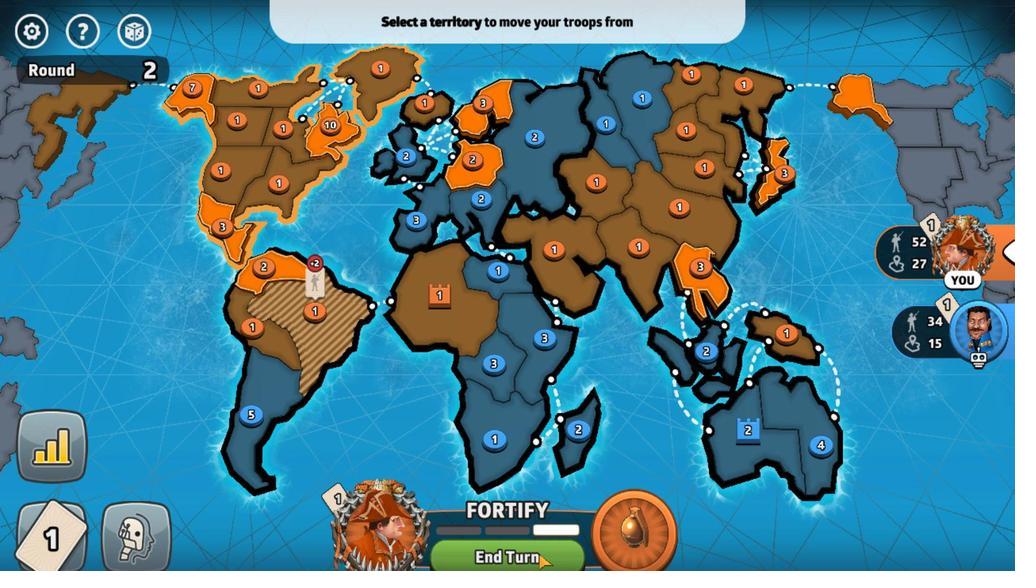 
Action: Mouse pressed left at (538, 548)
Screenshot: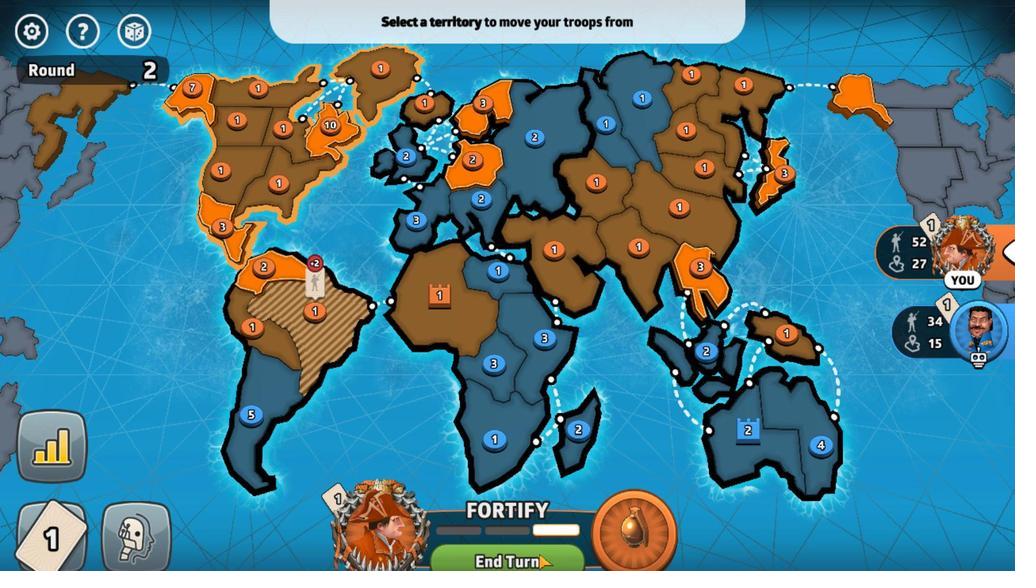 
Action: Mouse moved to (584, 238)
Screenshot: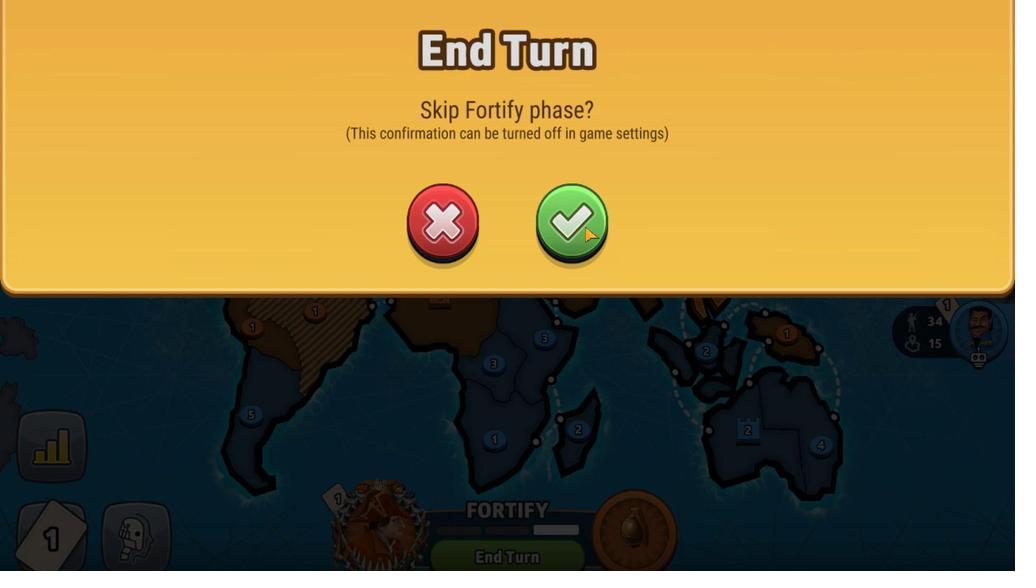 
Action: Mouse pressed left at (584, 238)
Screenshot: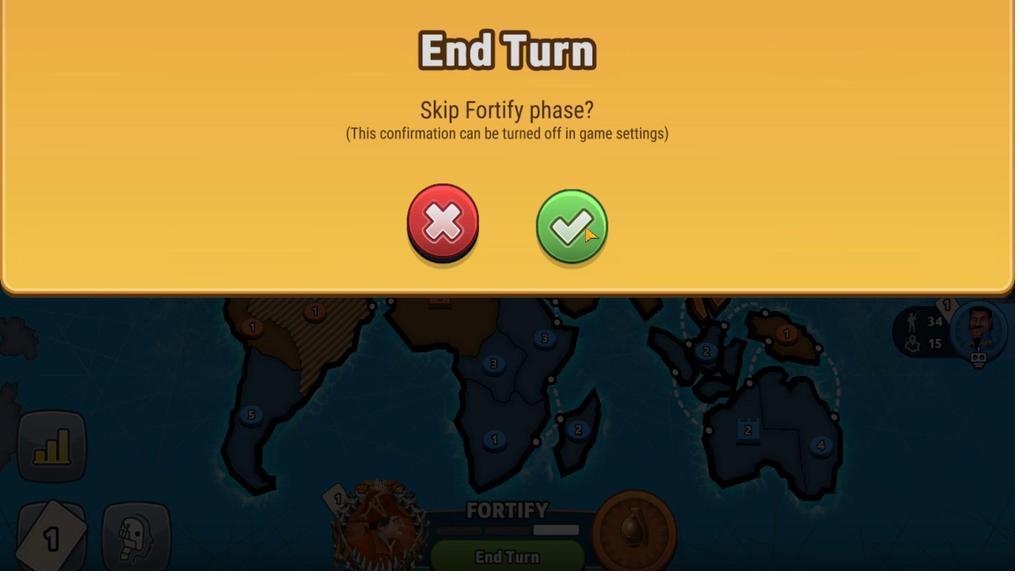 
Action: Mouse moved to (486, 127)
Screenshot: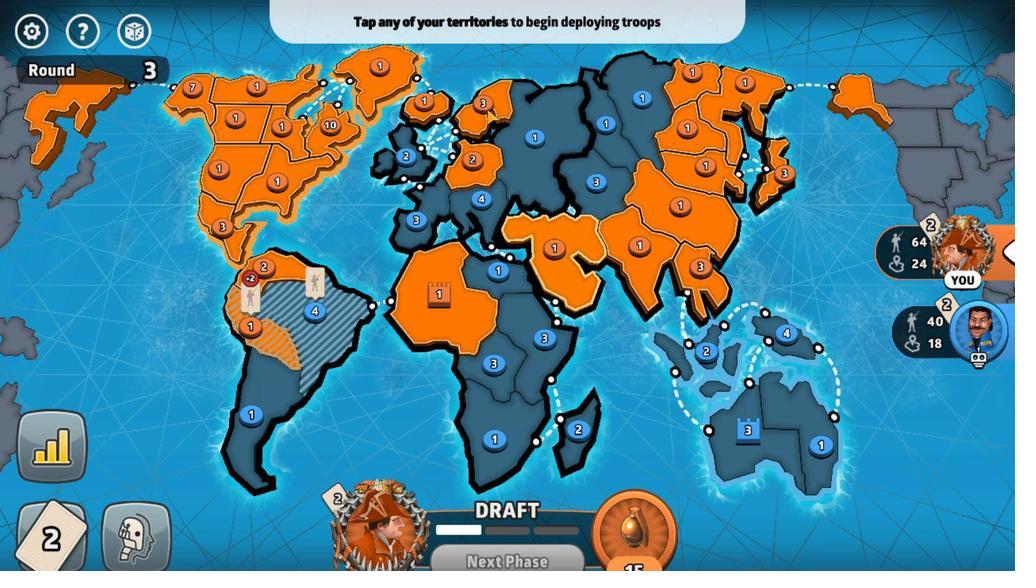 
Action: Mouse pressed left at (486, 127)
Screenshot: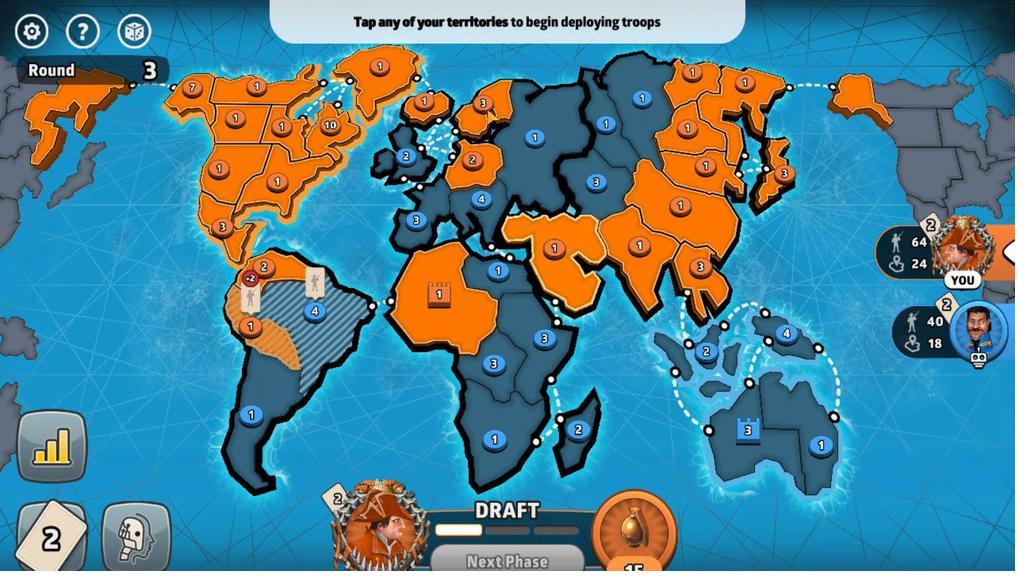 
Action: Mouse moved to (383, 440)
Screenshot: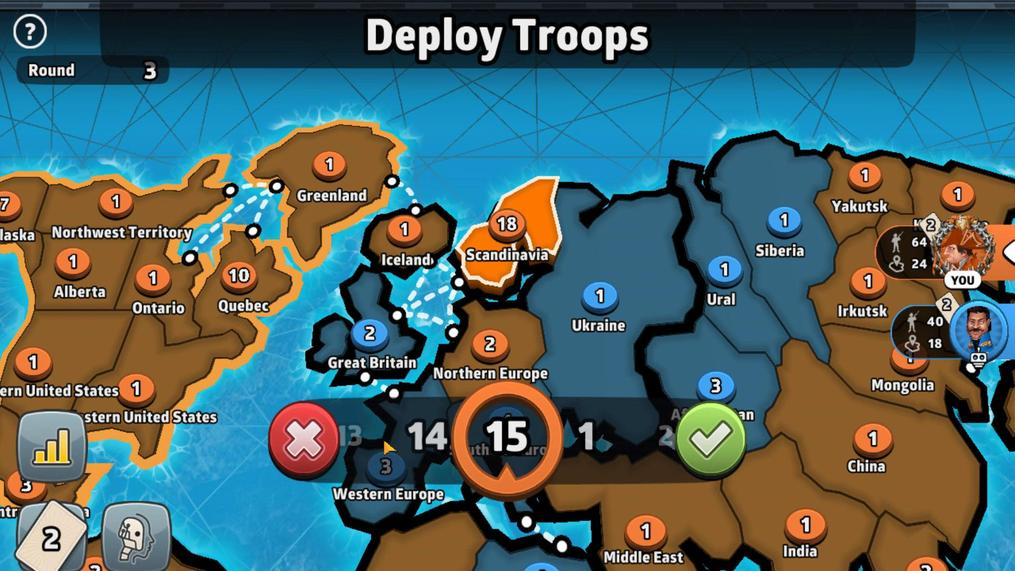 
Action: Mouse pressed left at (383, 440)
Screenshot: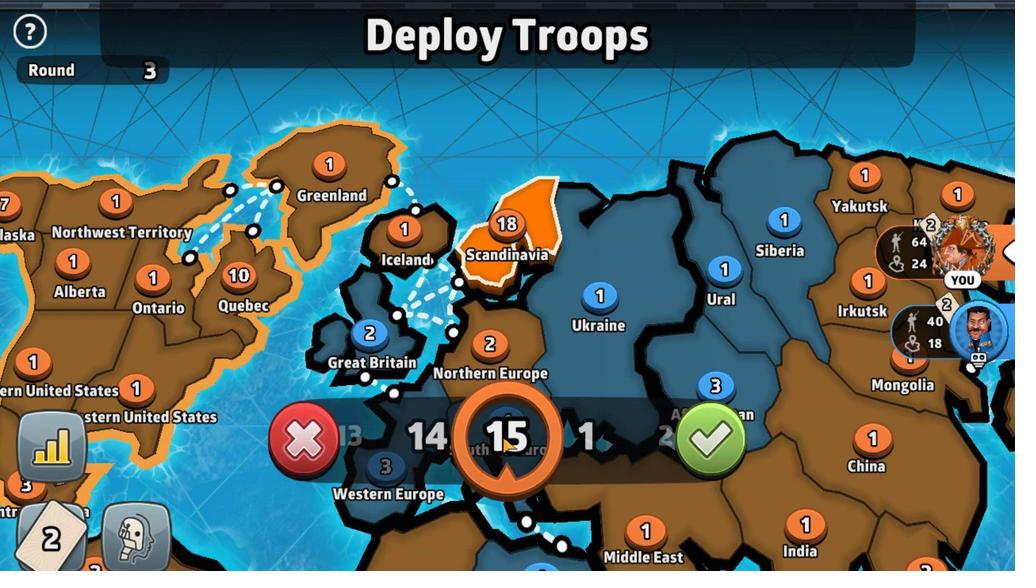 
Action: Mouse moved to (439, 438)
Screenshot: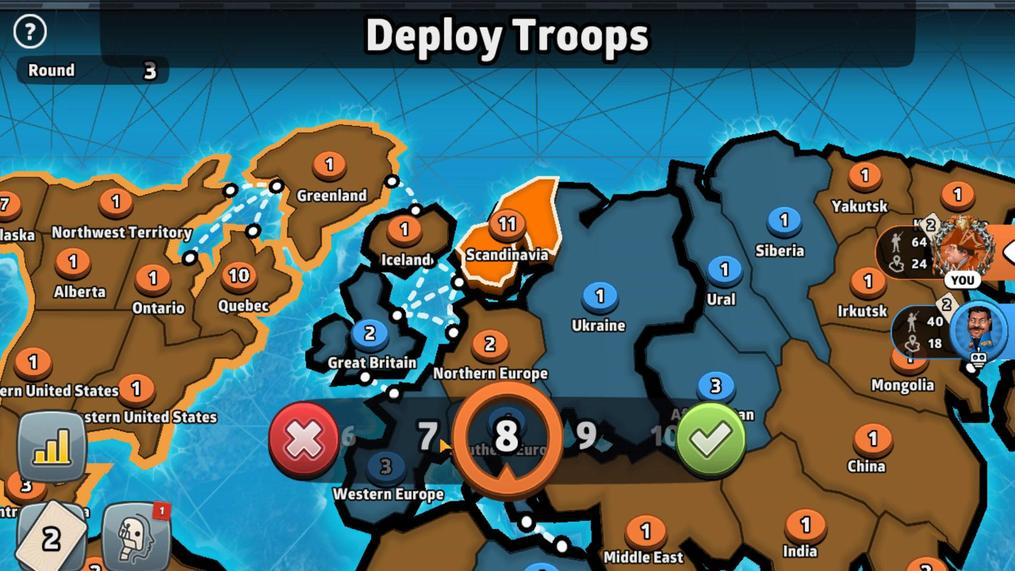 
Action: Mouse pressed left at (439, 438)
Screenshot: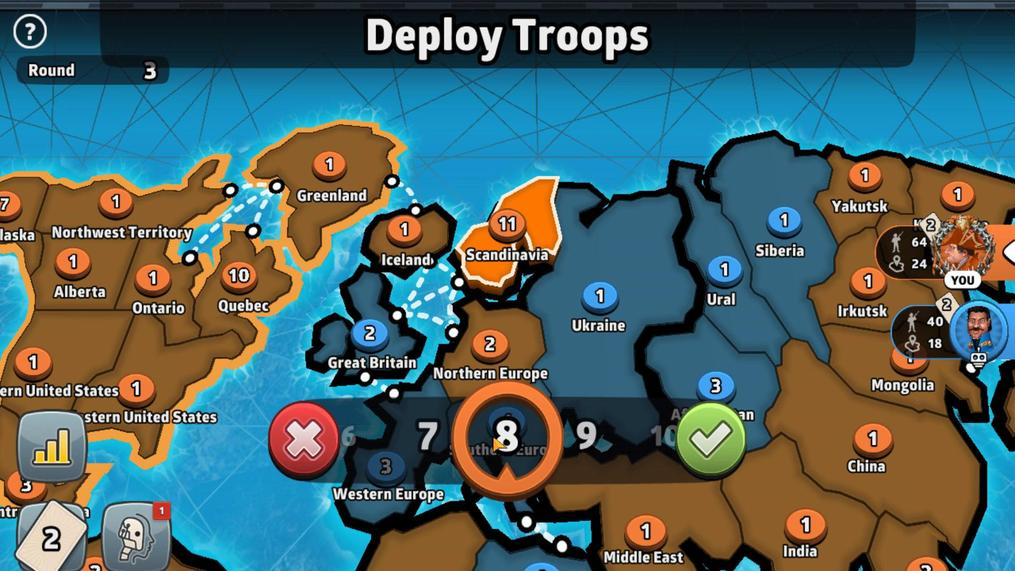 
Action: Mouse moved to (695, 436)
Screenshot: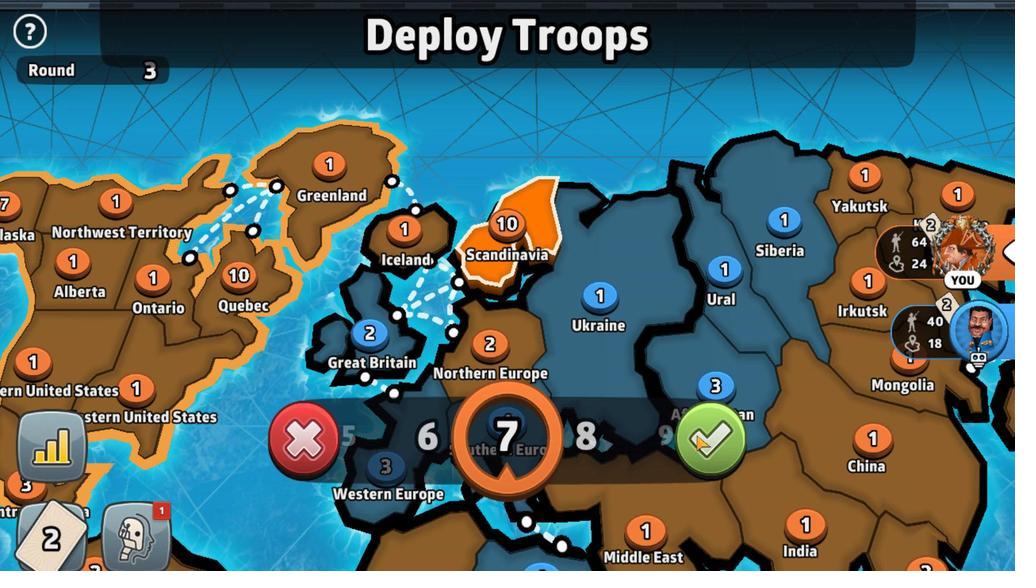 
Action: Mouse pressed left at (695, 436)
Screenshot: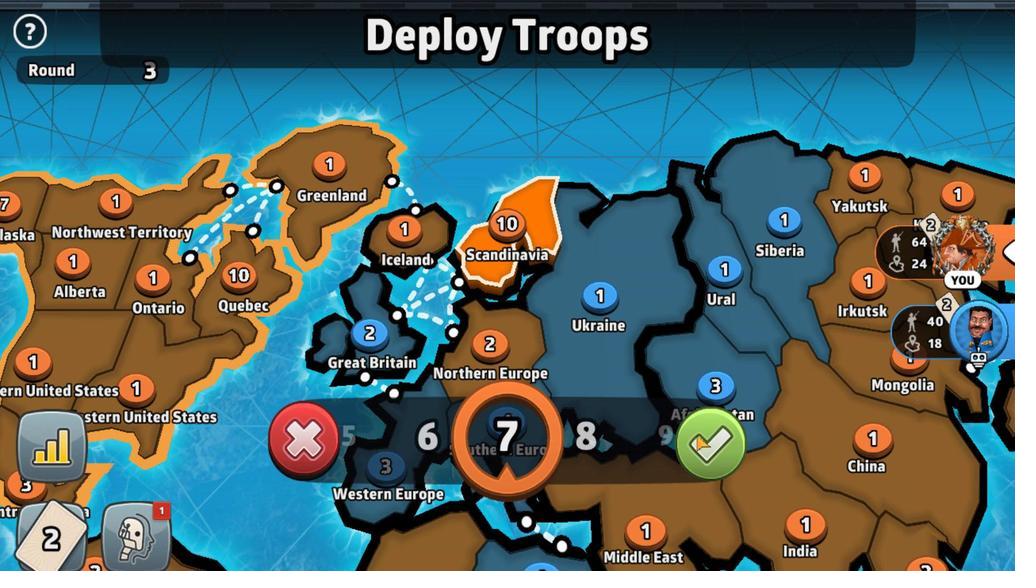 
Action: Mouse moved to (273, 277)
Screenshot: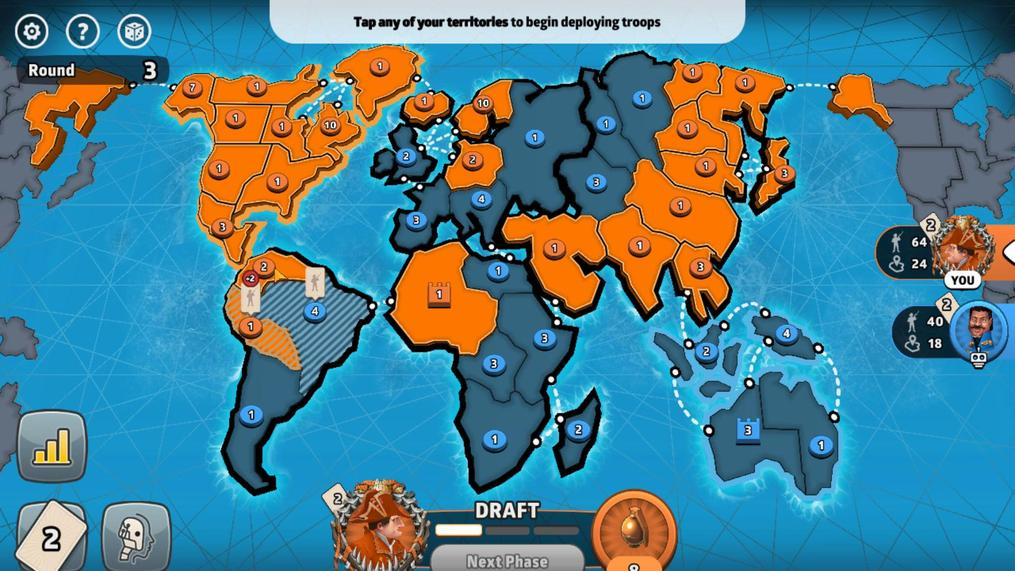 
Action: Mouse pressed left at (273, 277)
Screenshot: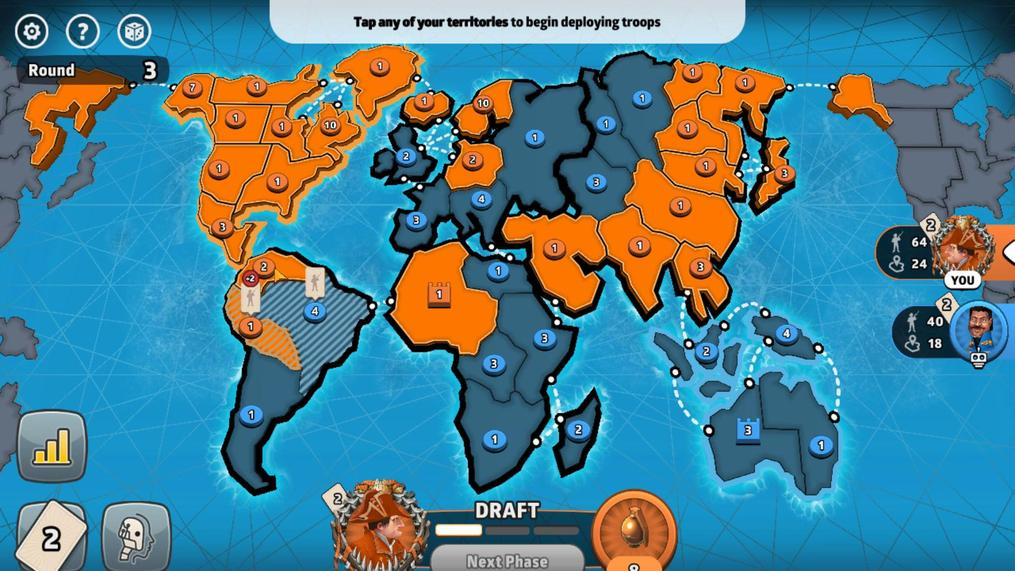 
Action: Mouse moved to (709, 439)
Screenshot: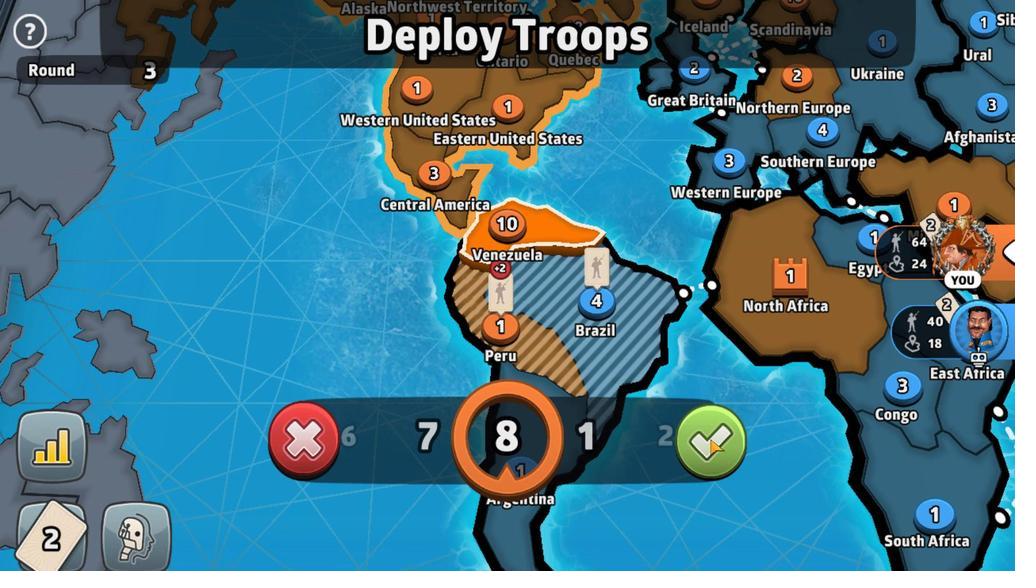 
Action: Mouse pressed left at (709, 439)
Screenshot: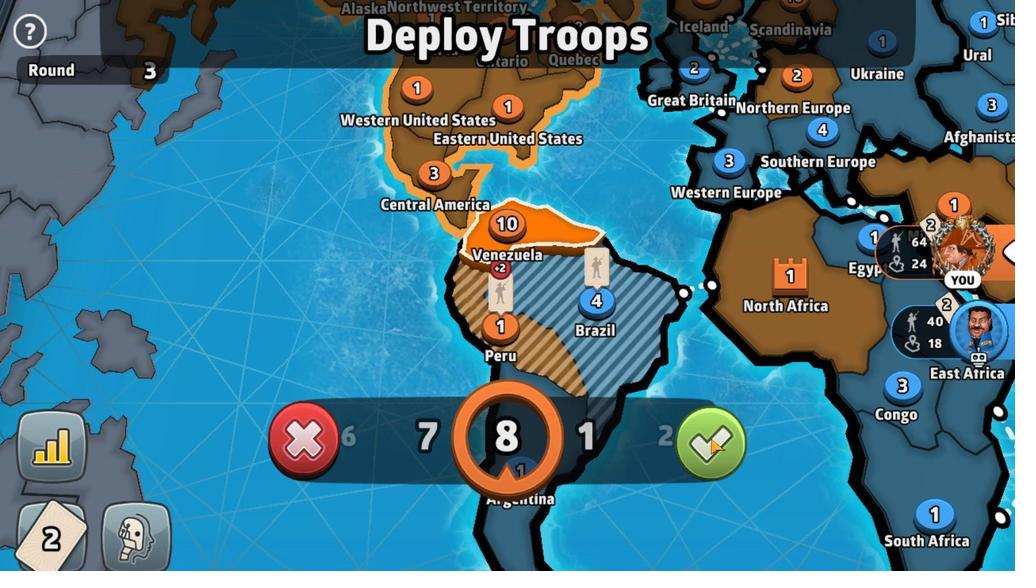 
Action: Mouse moved to (485, 138)
Screenshot: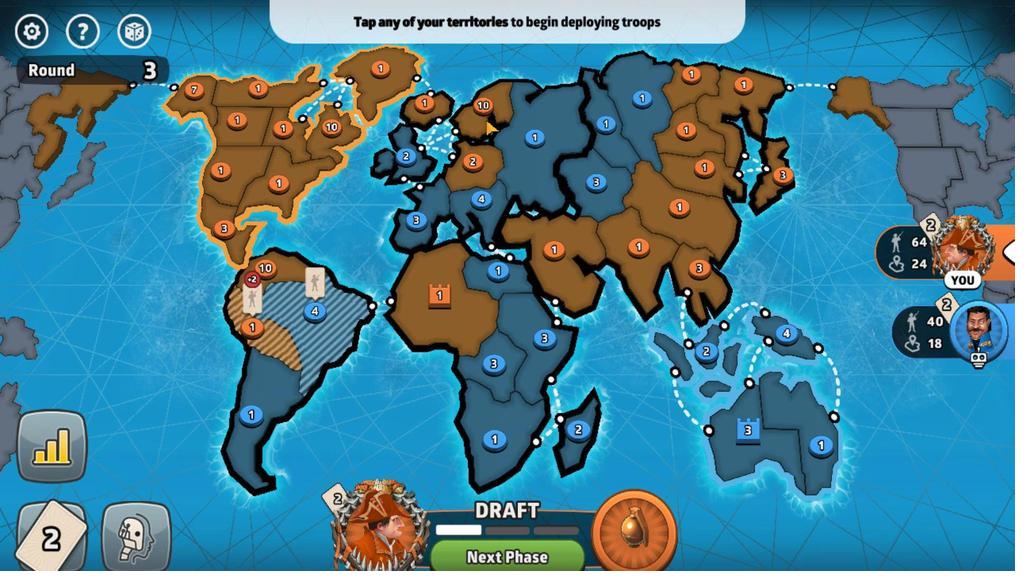 
Action: Mouse pressed left at (485, 138)
Screenshot: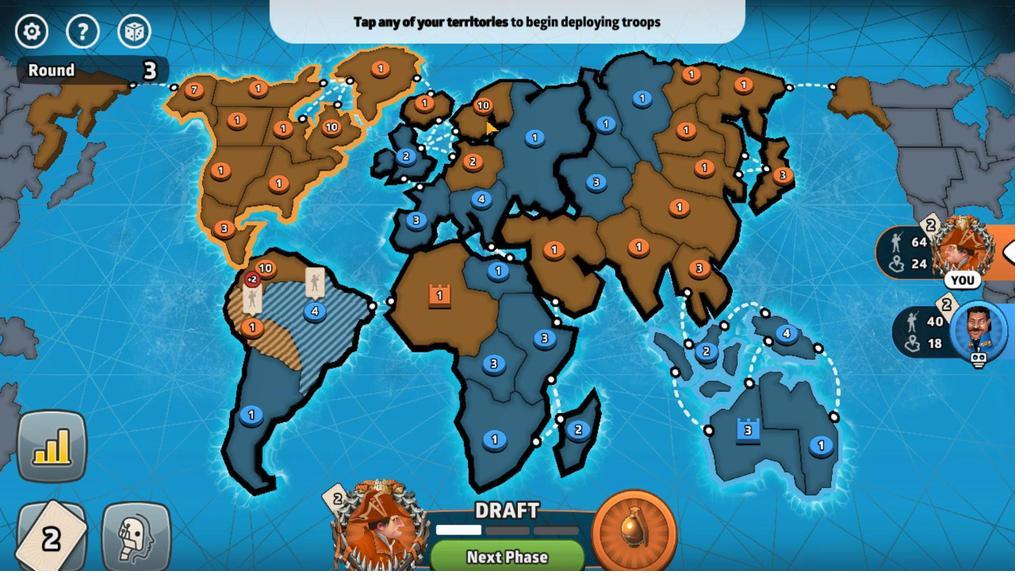 
Action: Mouse moved to (527, 555)
Screenshot: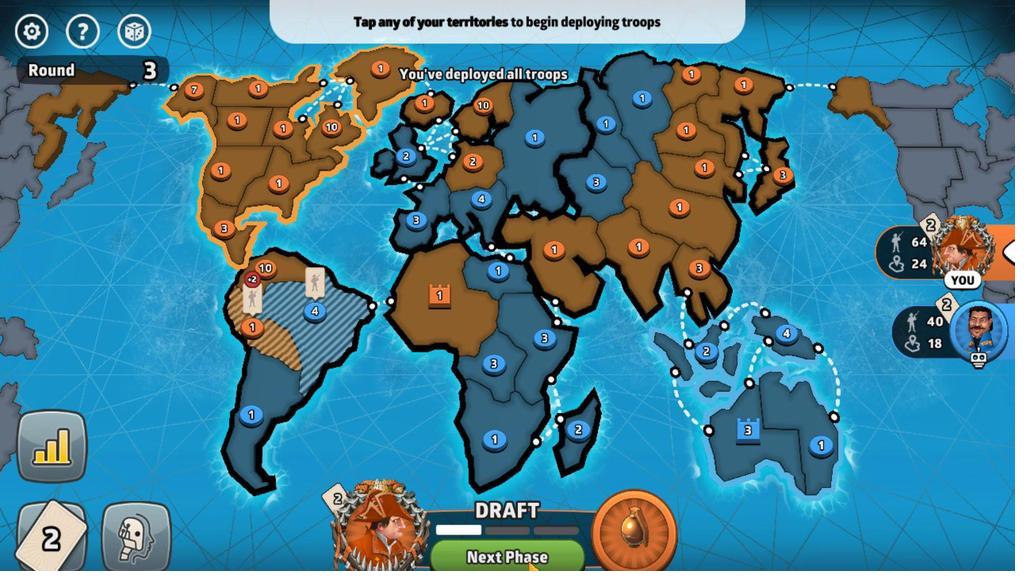 
Action: Mouse pressed left at (527, 555)
Screenshot: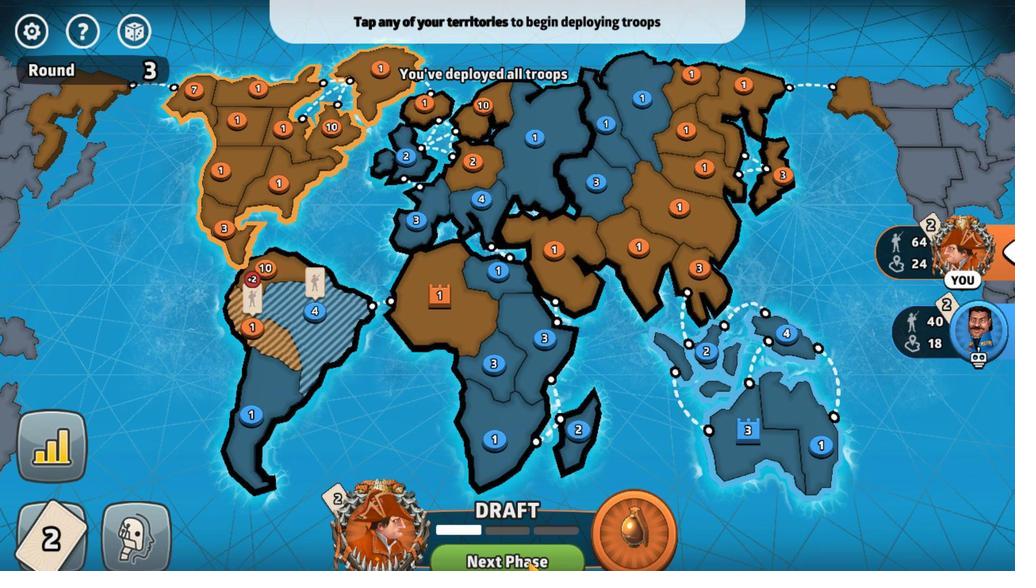 
Action: Mouse moved to (520, 554)
Screenshot: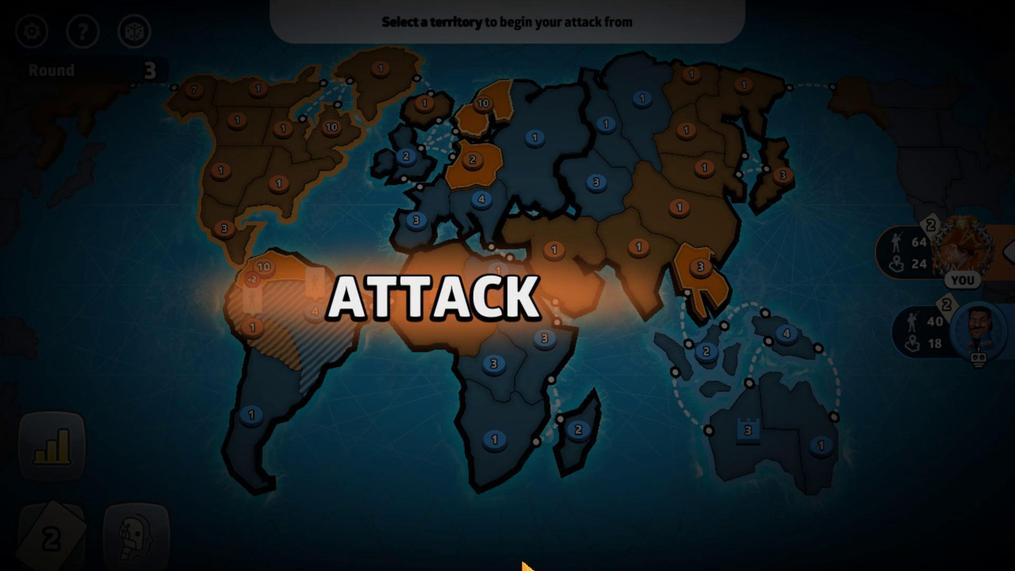 
Action: Mouse pressed left at (520, 554)
Screenshot: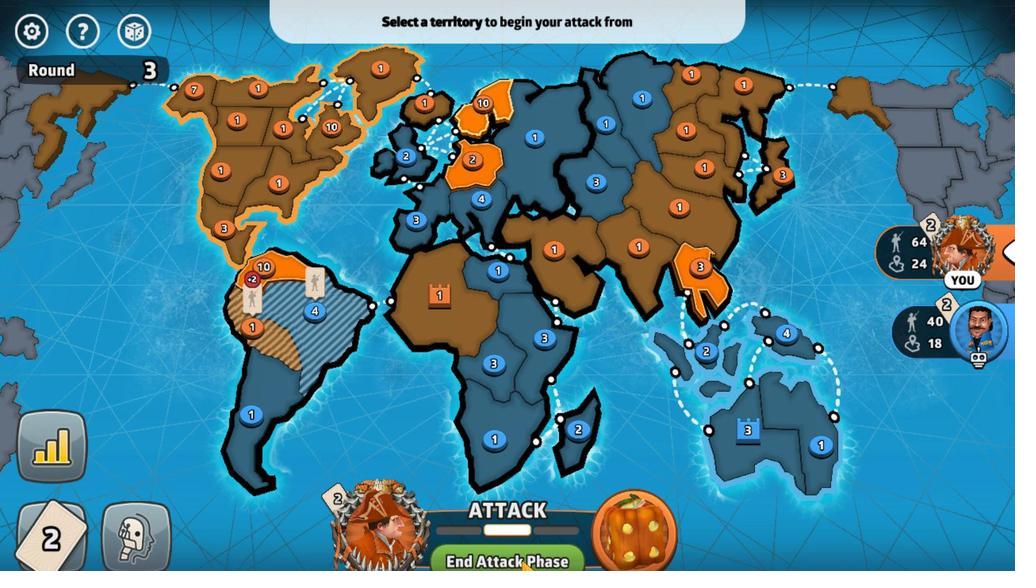 
Action: Mouse moved to (634, 420)
Screenshot: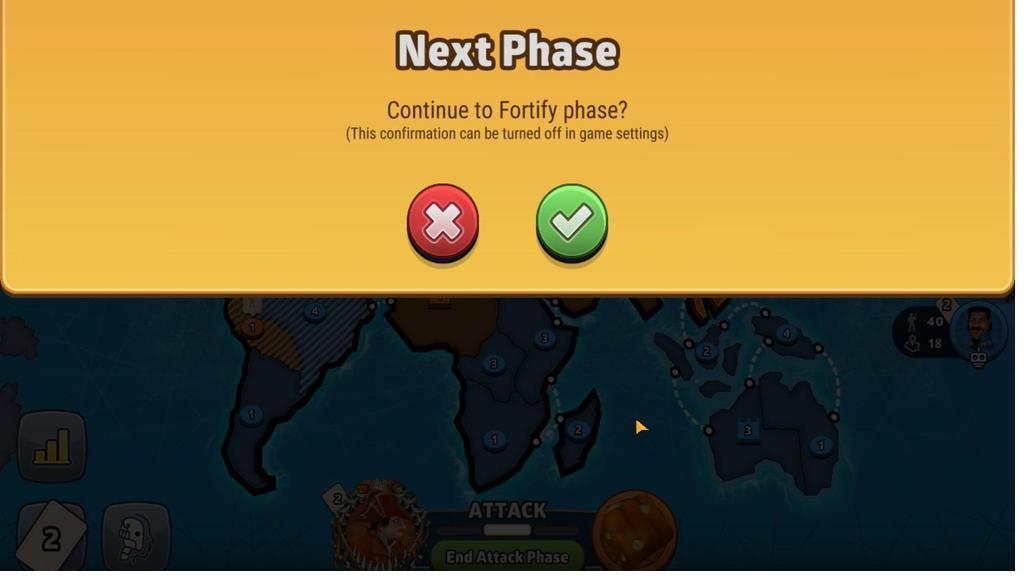 
Action: Mouse pressed left at (634, 420)
Screenshot: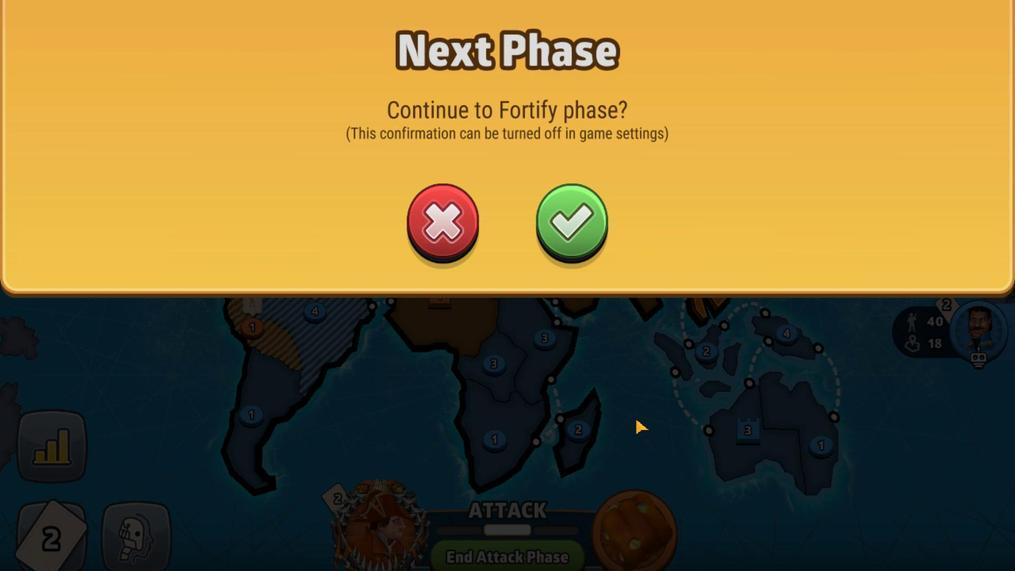 
Action: Mouse moved to (452, 225)
Screenshot: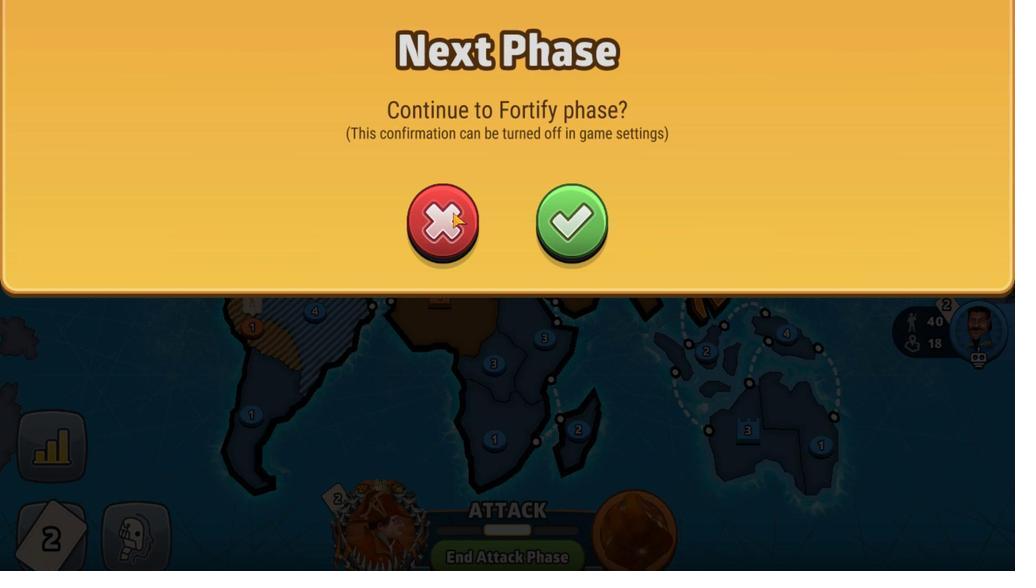 
Action: Mouse pressed left at (452, 225)
Screenshot: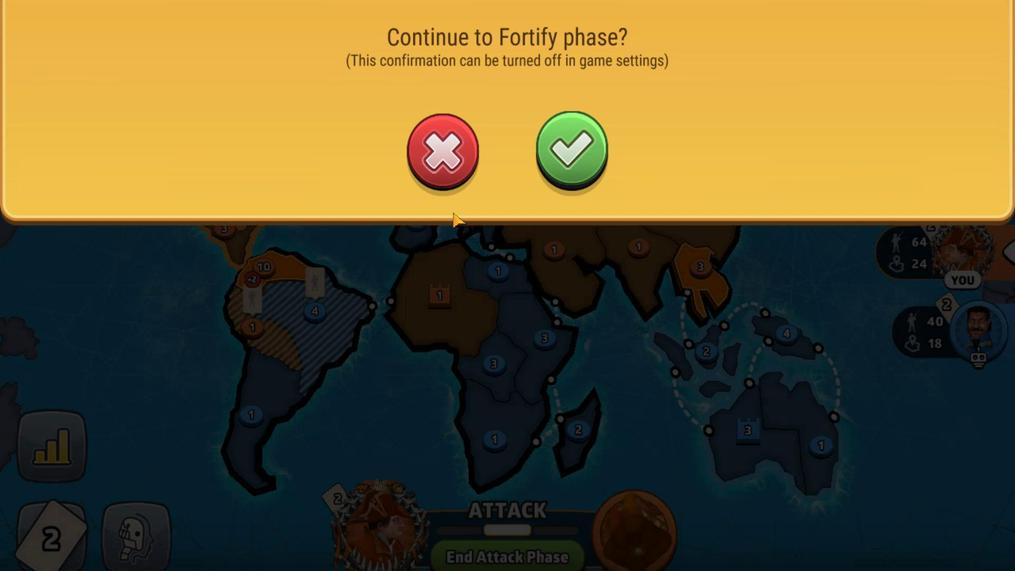 
Action: Mouse moved to (471, 139)
Screenshot: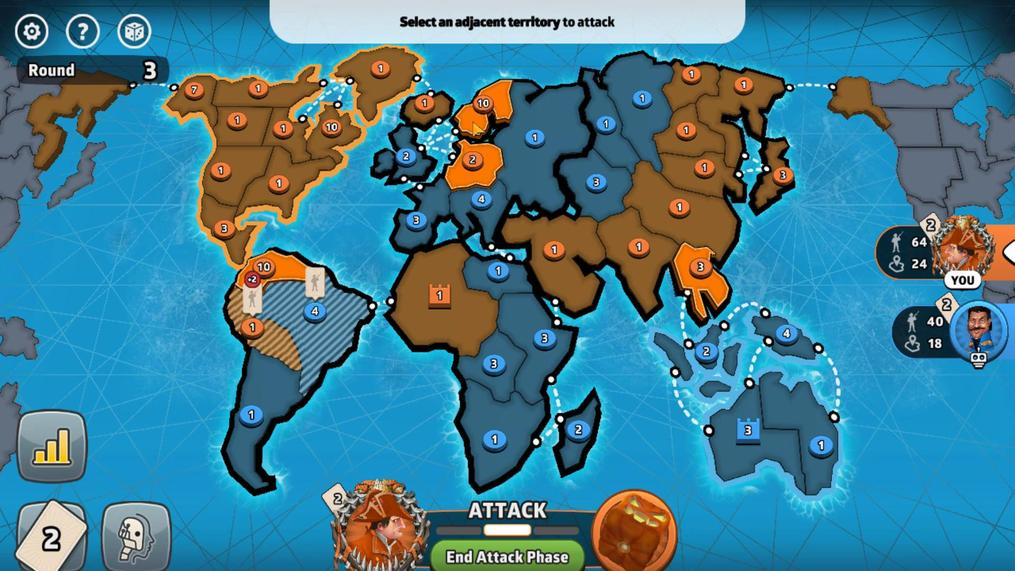 
Action: Mouse pressed left at (471, 139)
Screenshot: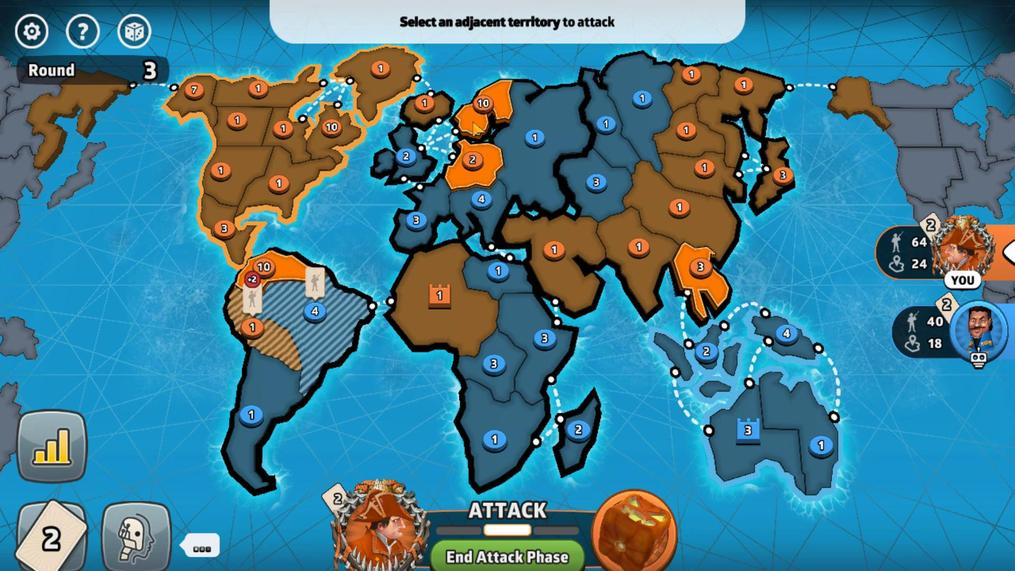 
Action: Mouse moved to (632, 256)
Screenshot: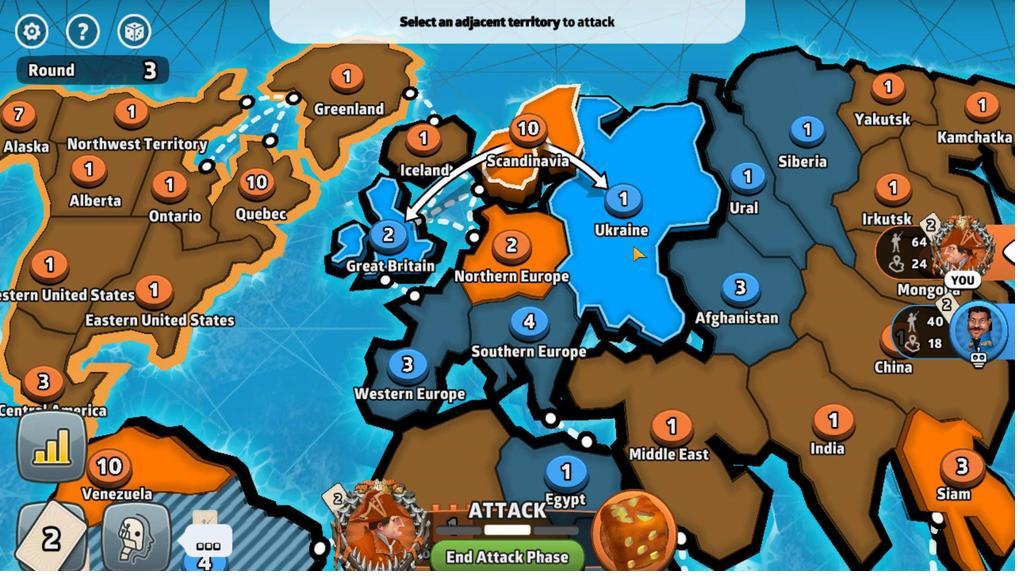 
Action: Mouse pressed left at (632, 256)
Screenshot: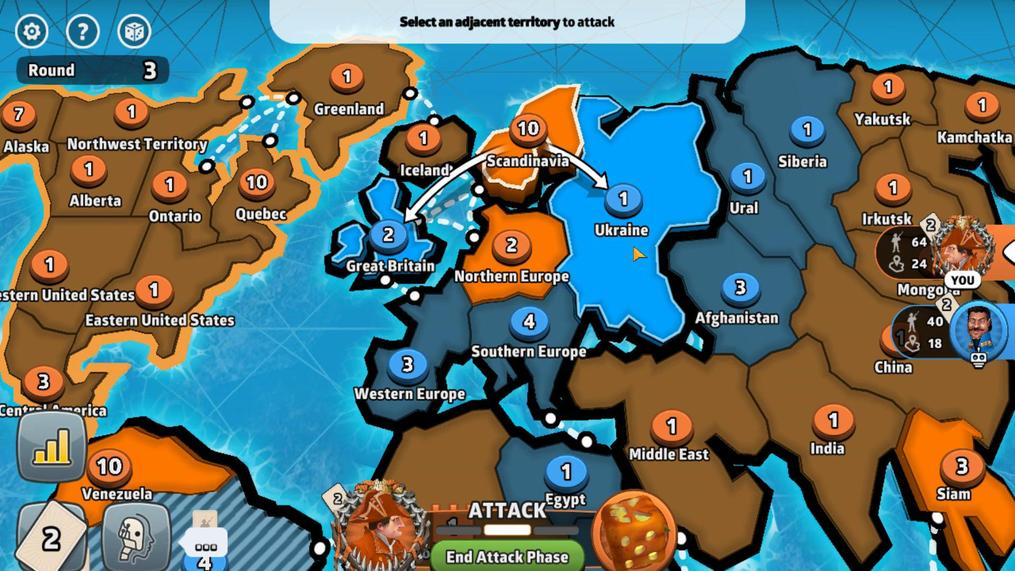 
Action: Mouse moved to (508, 471)
Screenshot: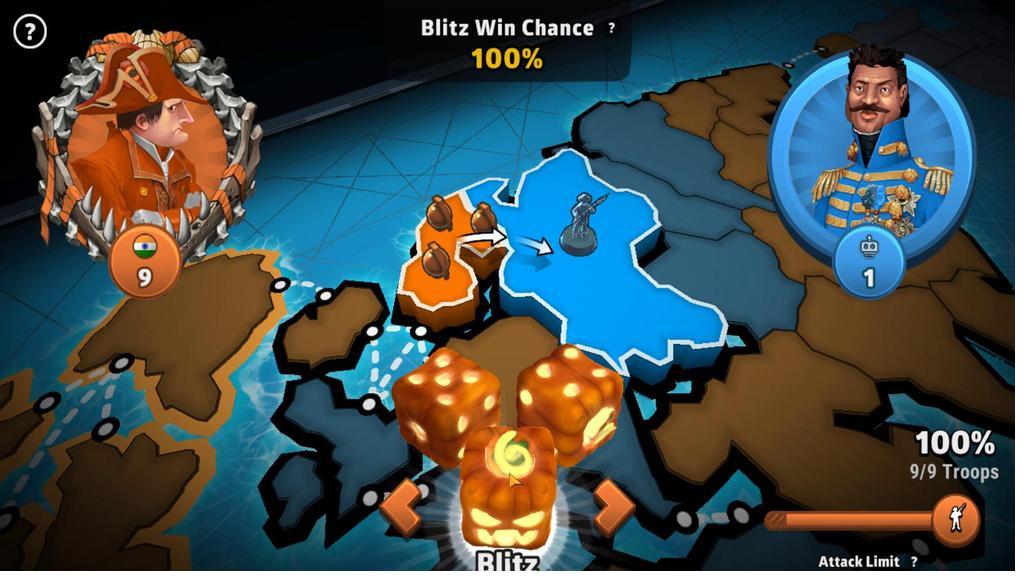 
Action: Mouse pressed left at (508, 471)
Screenshot: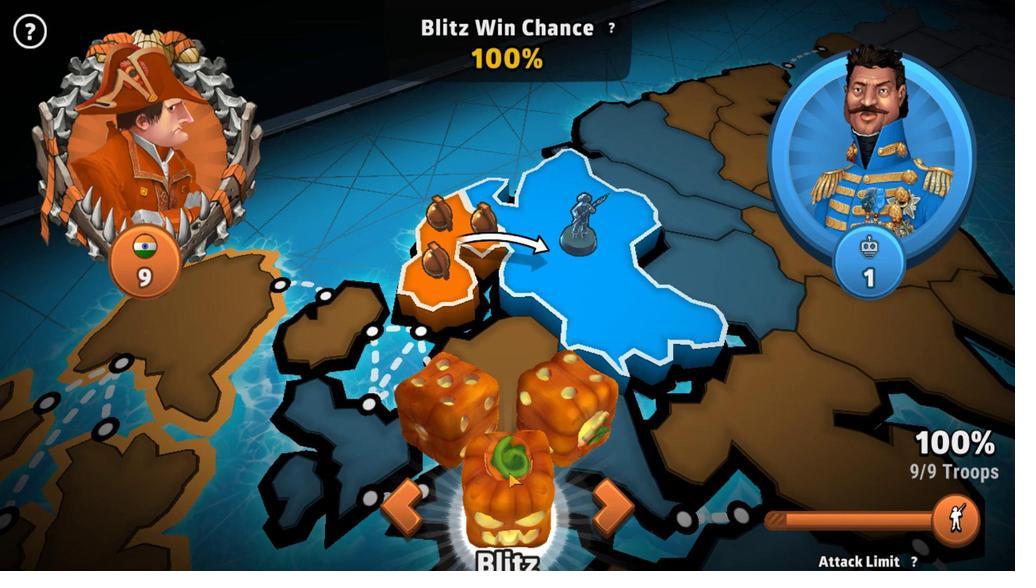 
Action: Mouse moved to (696, 455)
Screenshot: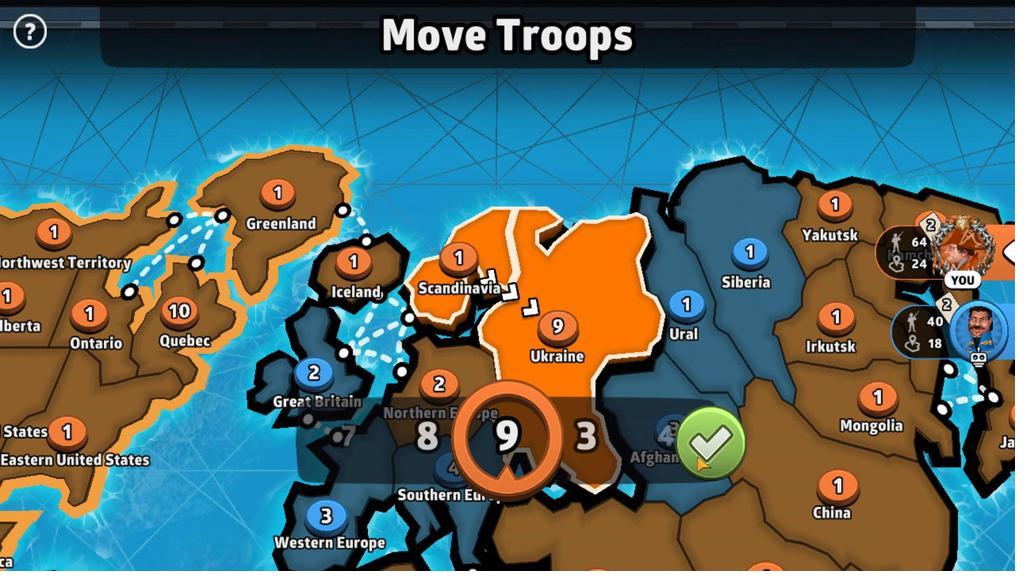 
Action: Mouse pressed left at (696, 455)
Screenshot: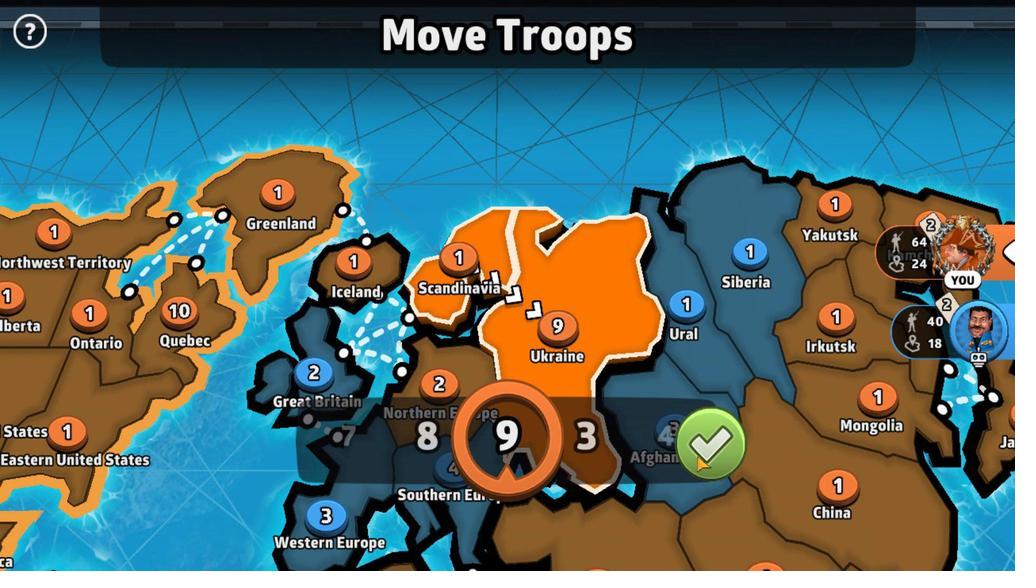 
Action: Mouse moved to (612, 262)
Screenshot: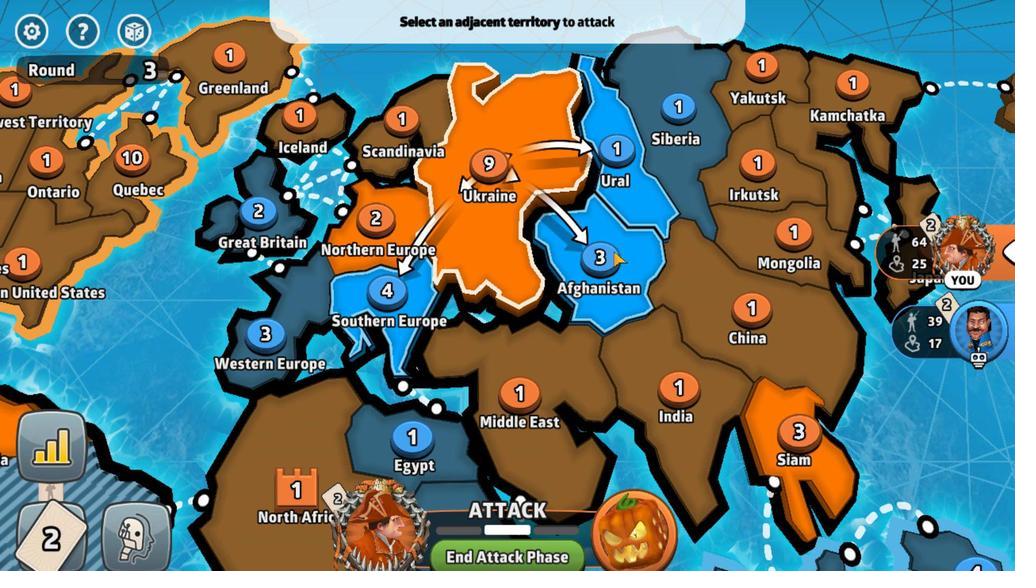 
Action: Mouse pressed left at (612, 262)
Screenshot: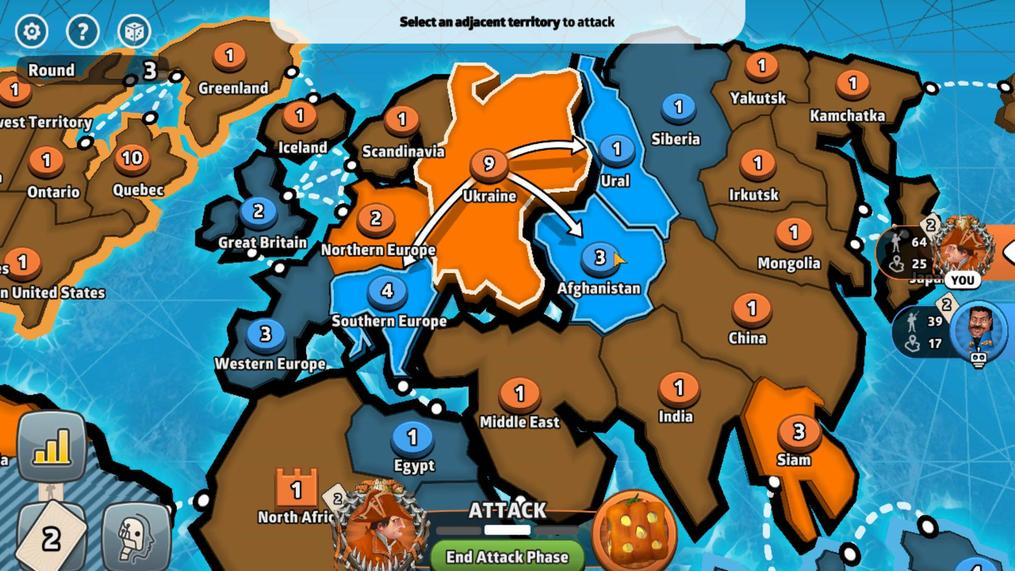 
Action: Mouse moved to (527, 460)
Screenshot: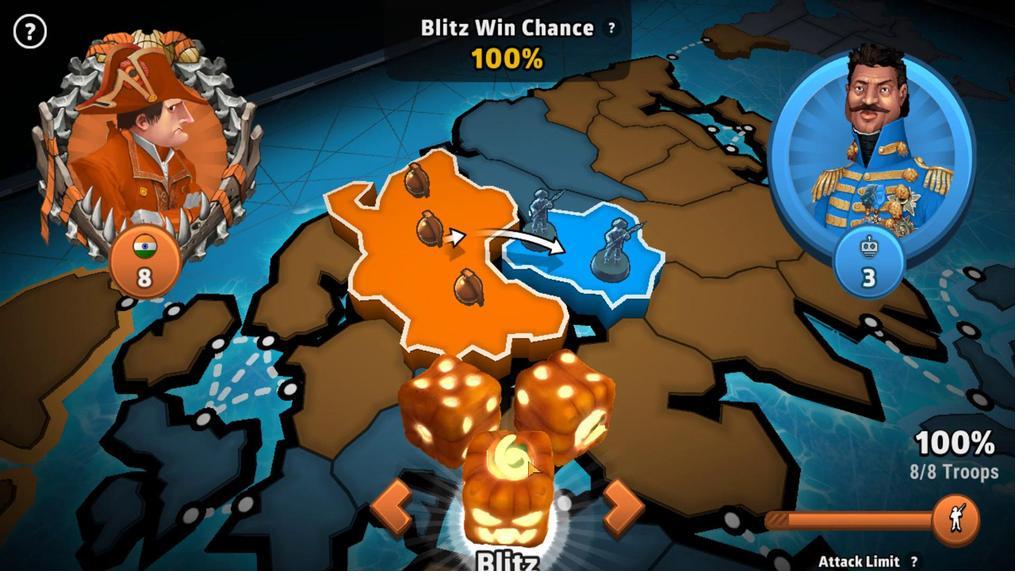 
Action: Mouse pressed left at (527, 460)
Screenshot: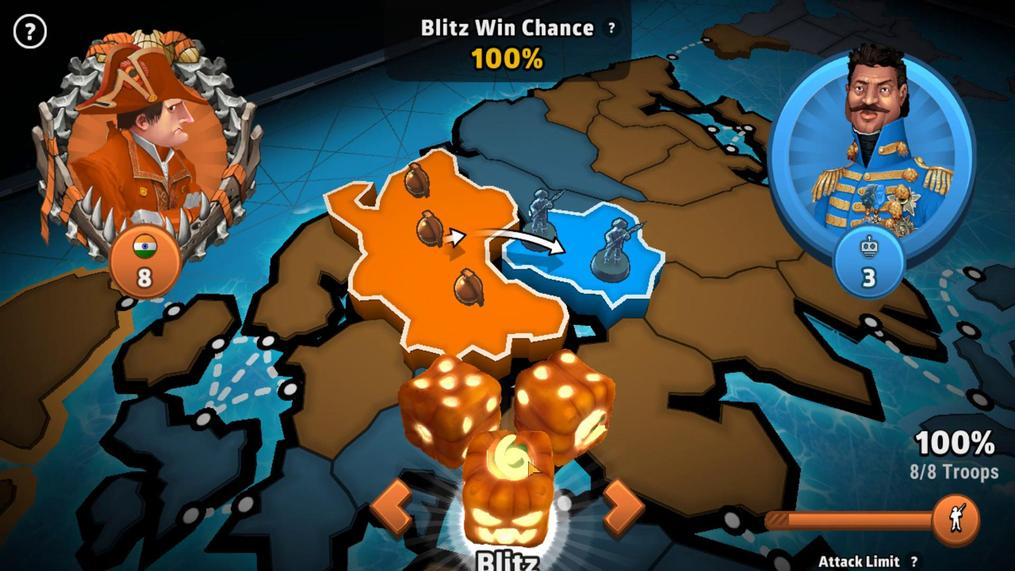 
Action: Mouse moved to (709, 442)
Screenshot: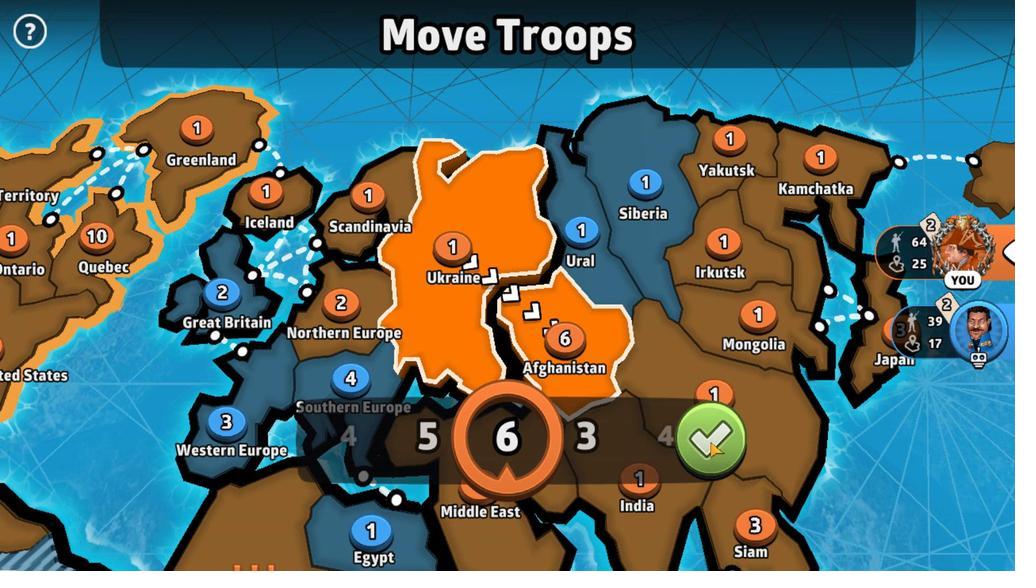 
Action: Mouse pressed left at (709, 442)
Screenshot: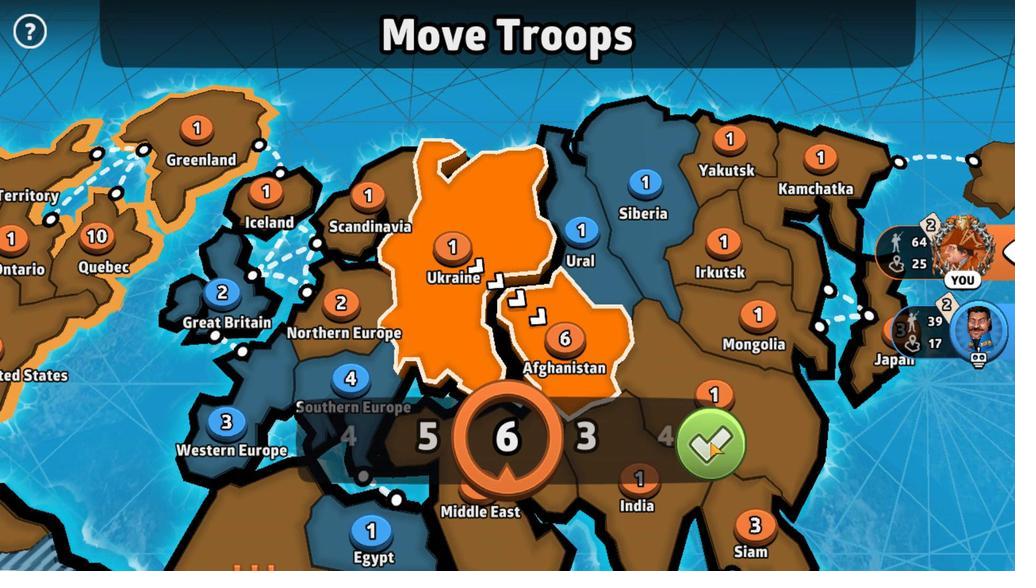 
Action: Mouse moved to (536, 205)
Screenshot: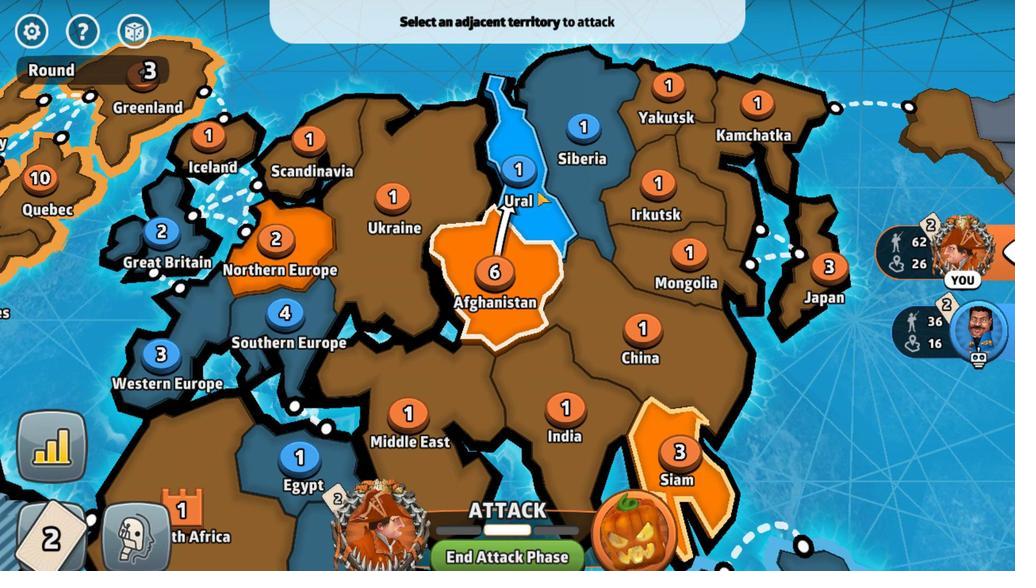 
Action: Mouse pressed left at (536, 205)
Screenshot: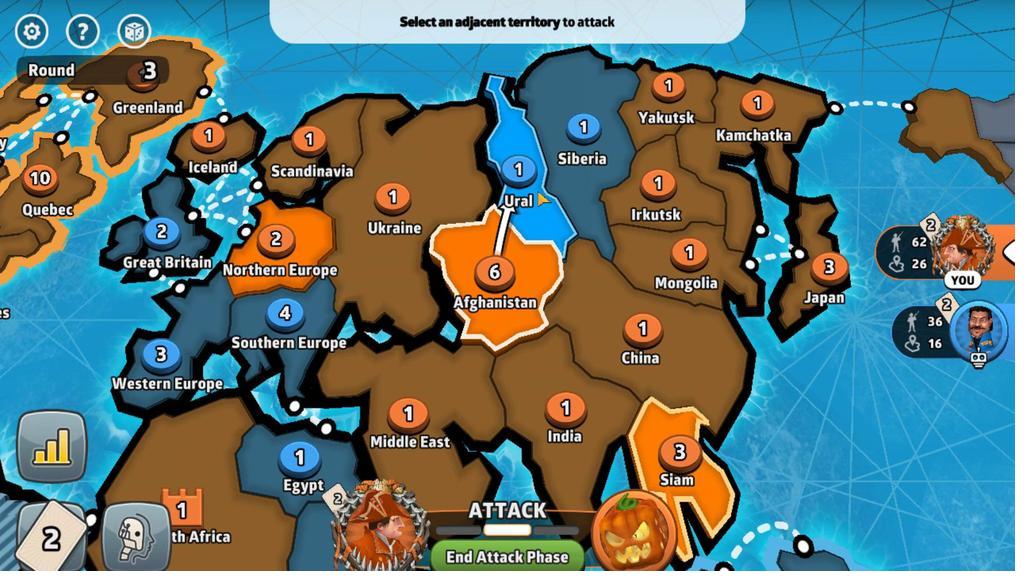 
Action: Mouse moved to (519, 463)
Screenshot: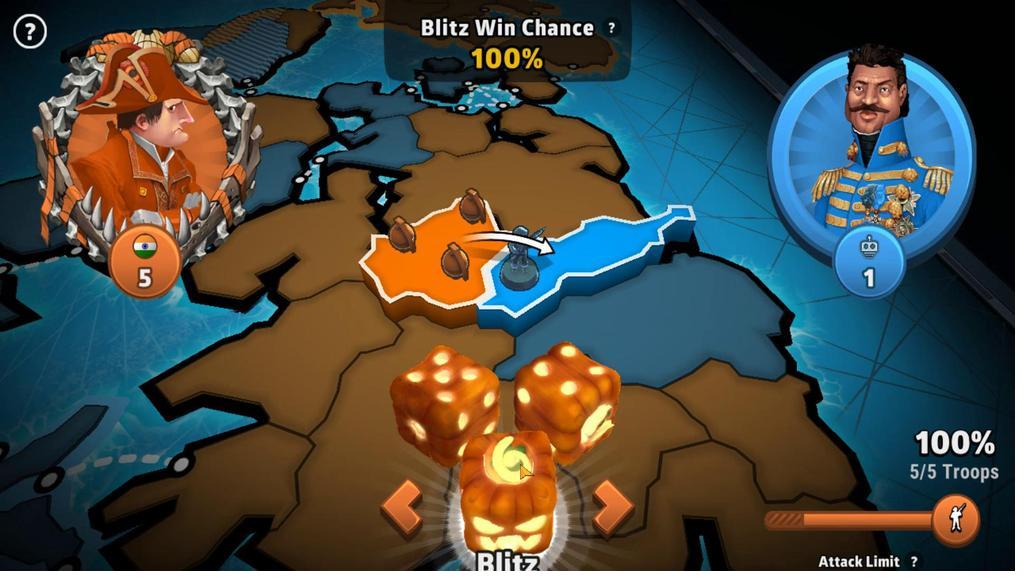 
Action: Mouse pressed left at (519, 463)
Screenshot: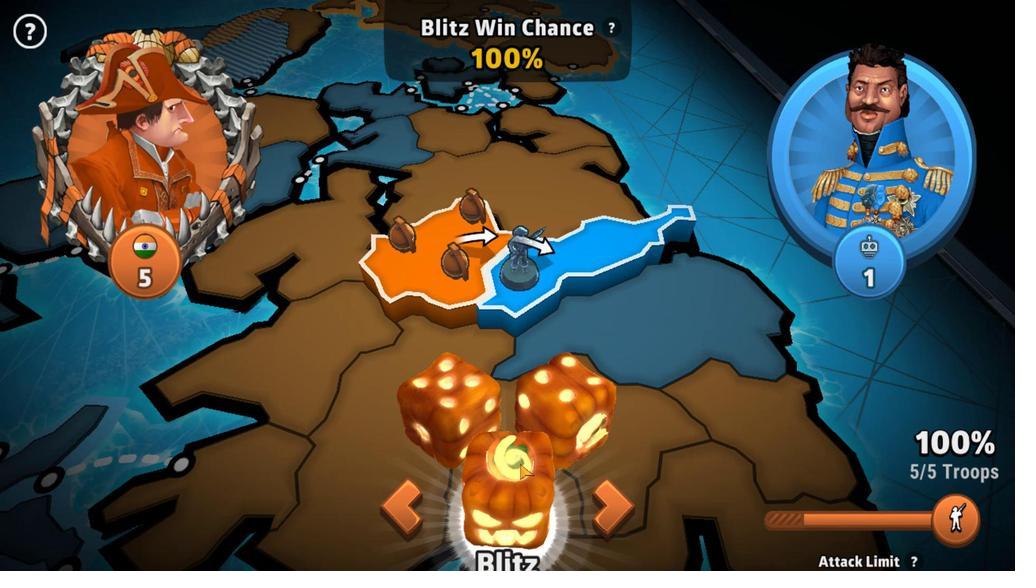
Action: Mouse moved to (700, 431)
Screenshot: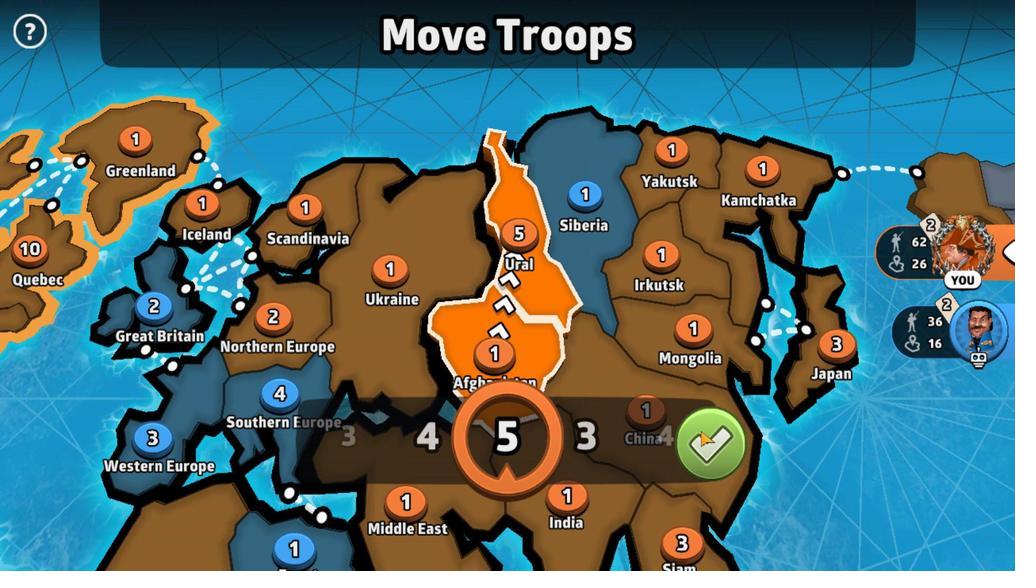 
Action: Mouse pressed left at (700, 431)
Screenshot: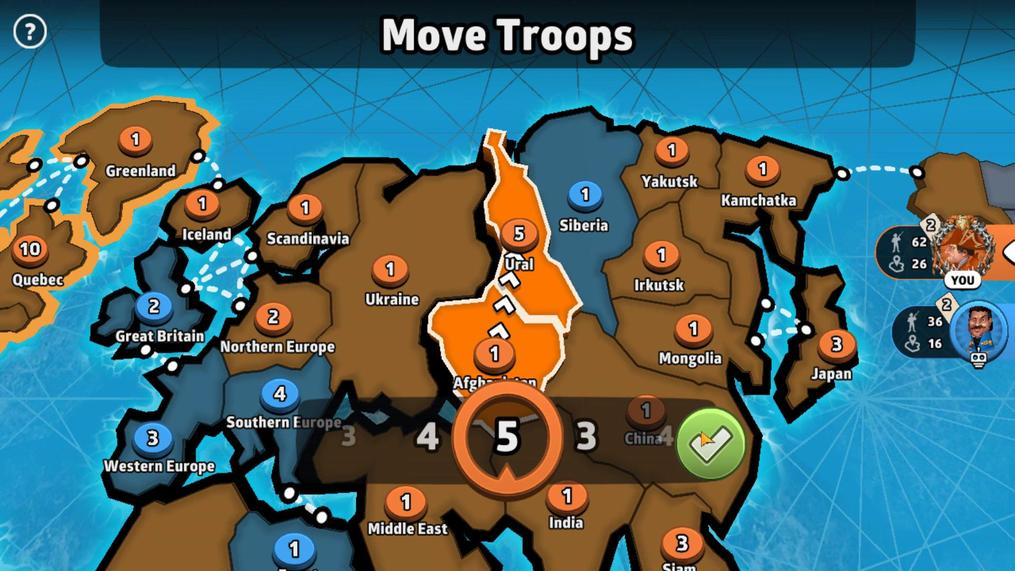 
Action: Mouse moved to (550, 218)
Screenshot: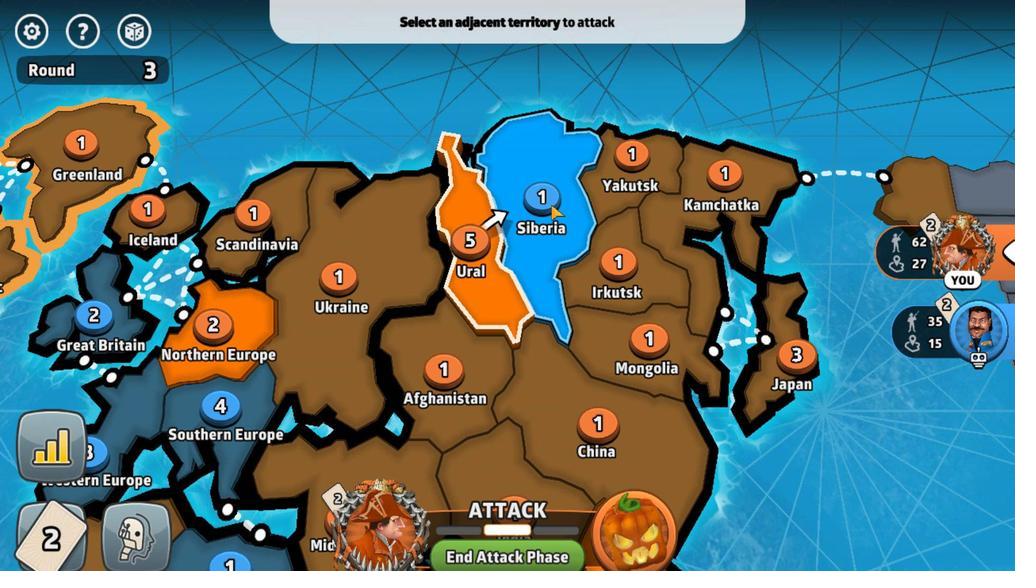 
Action: Mouse pressed left at (550, 218)
Screenshot: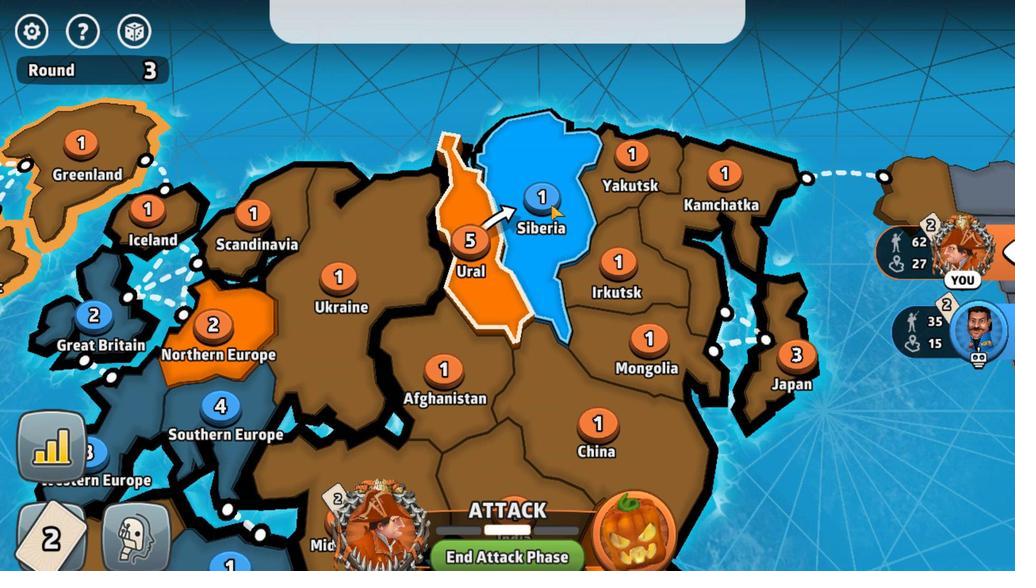 
Action: Mouse moved to (497, 452)
Screenshot: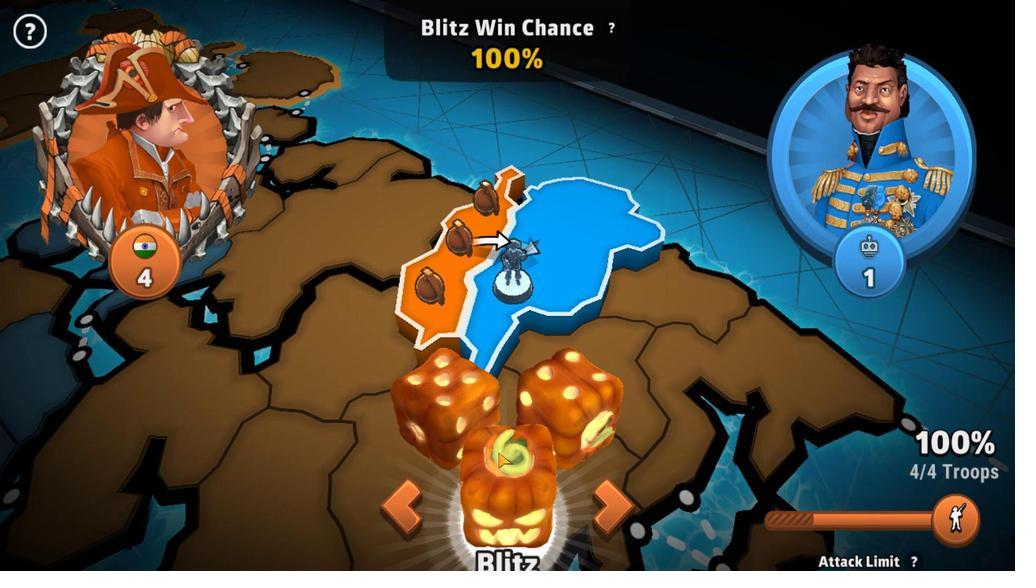 
Action: Mouse pressed left at (497, 452)
Screenshot: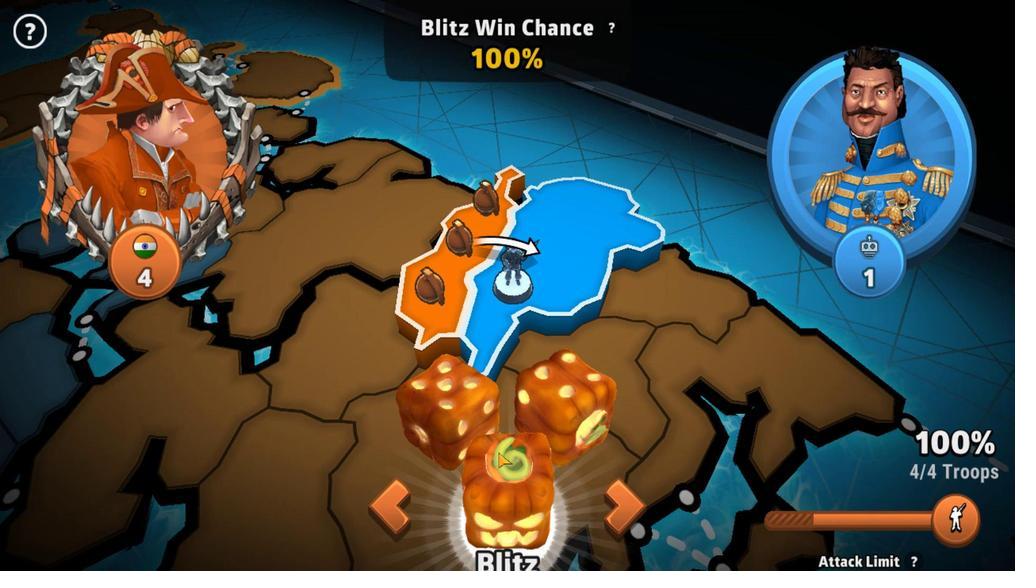 
Action: Mouse moved to (706, 443)
Screenshot: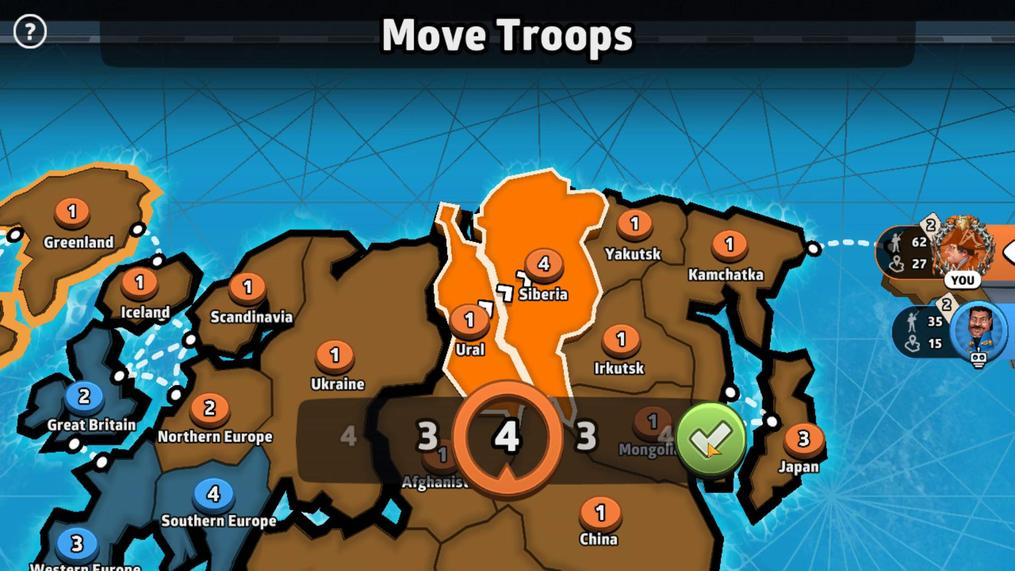 
Action: Mouse pressed left at (706, 443)
Screenshot: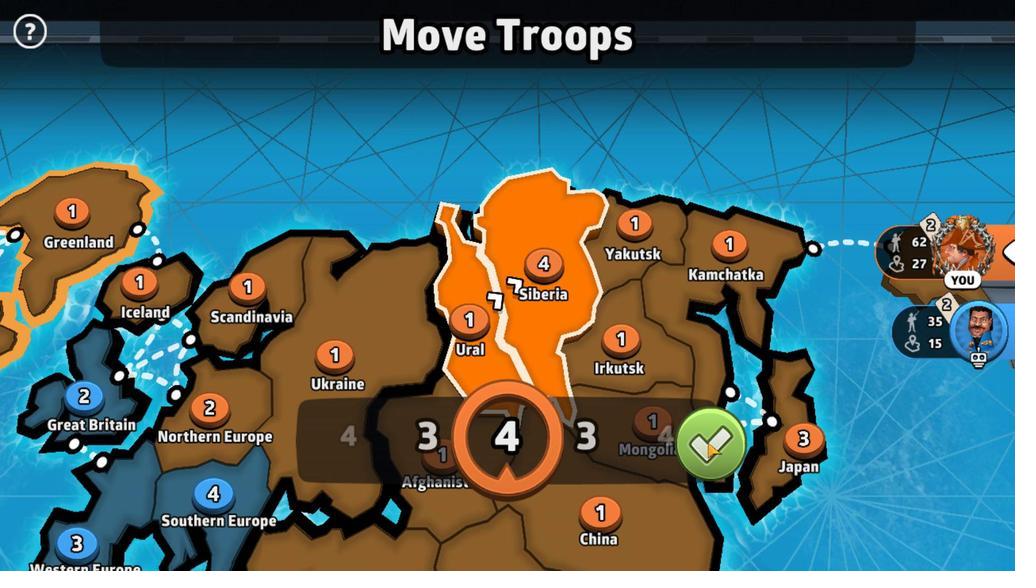 
Action: Mouse moved to (282, 275)
Screenshot: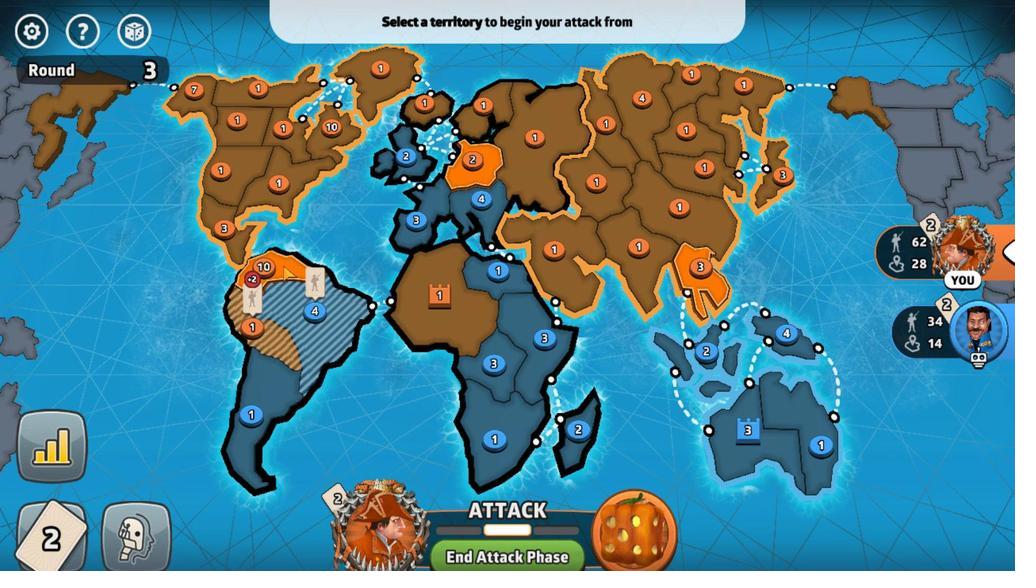 
Action: Mouse pressed left at (282, 275)
Screenshot: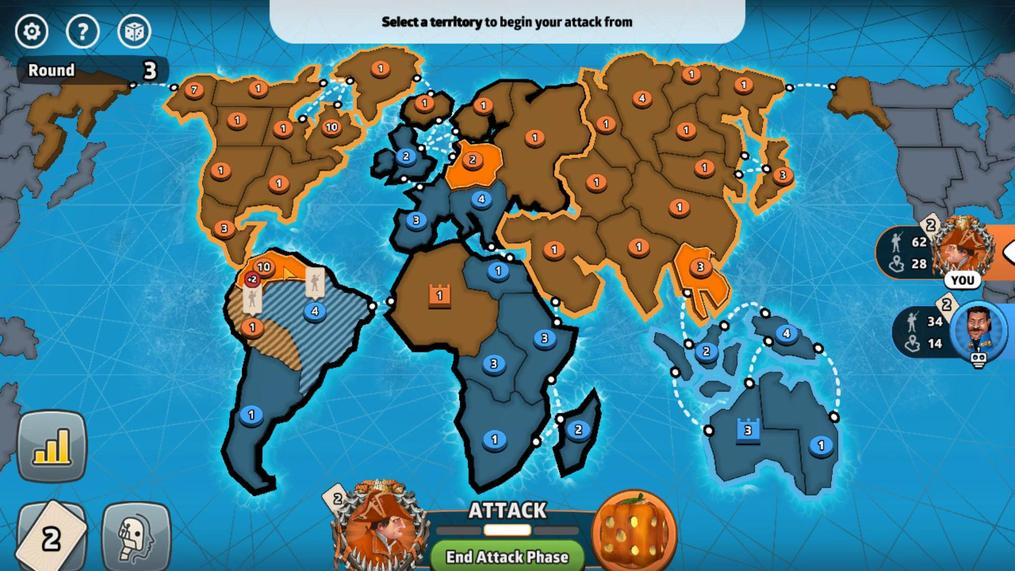 
Action: Mouse moved to (548, 289)
Screenshot: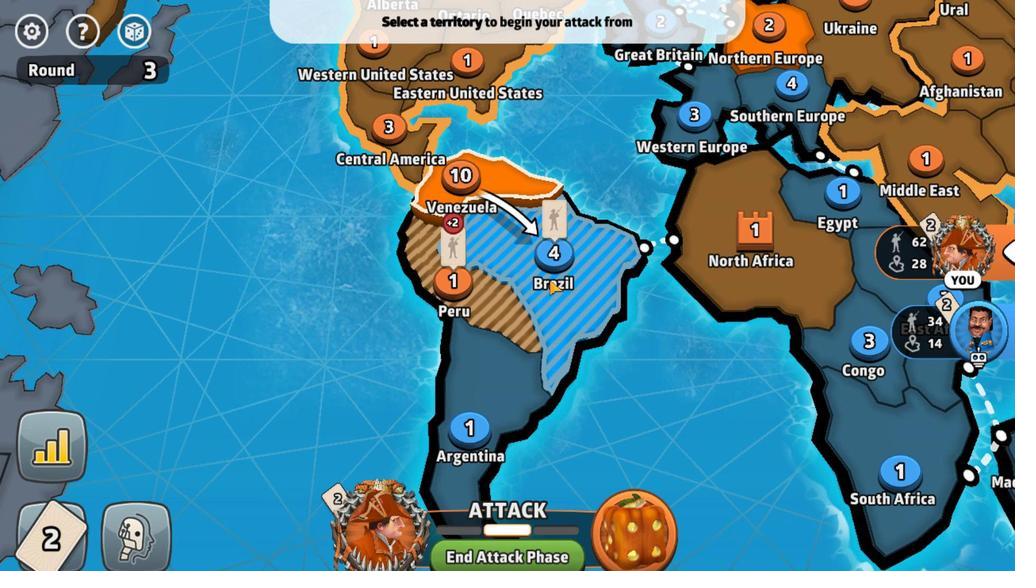 
Action: Mouse pressed left at (548, 289)
Screenshot: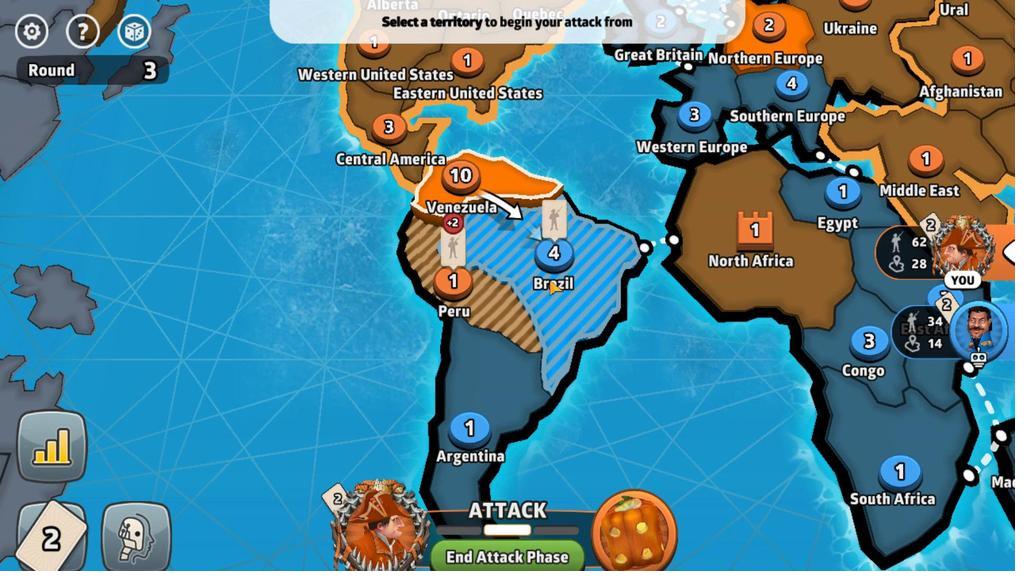 
Action: Mouse moved to (500, 486)
Screenshot: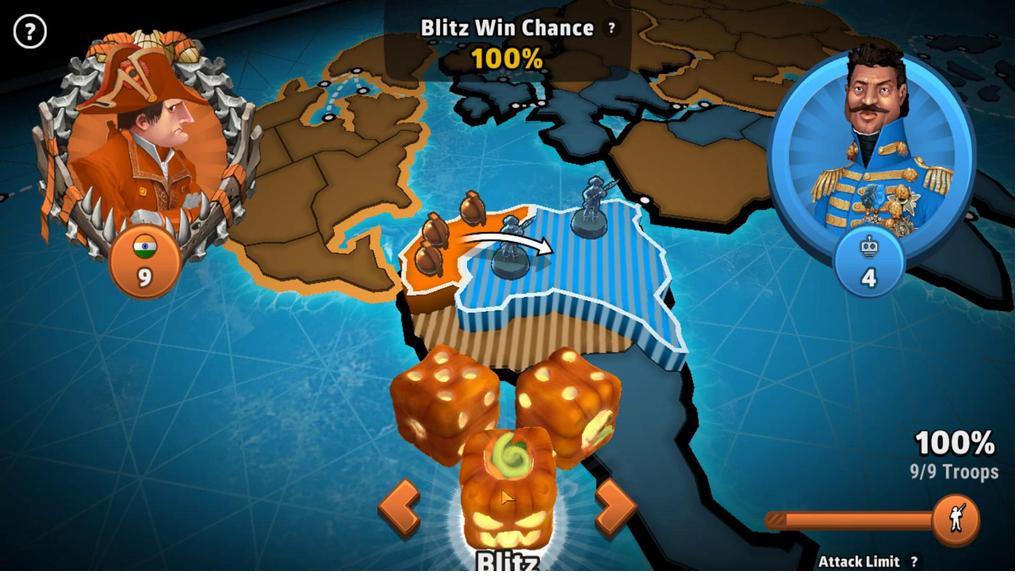 
Action: Mouse pressed left at (500, 486)
Screenshot: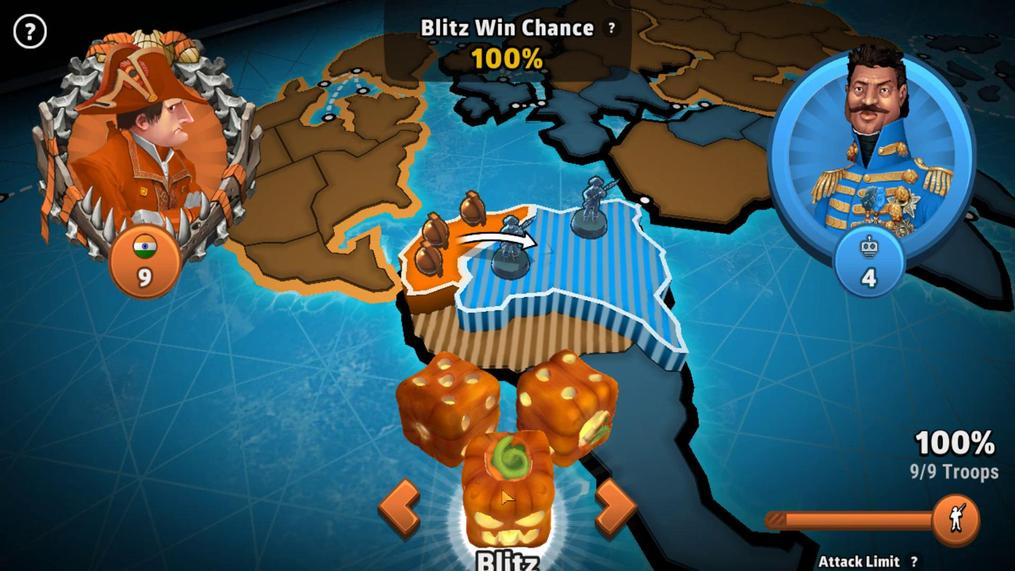 
Action: Mouse moved to (699, 434)
Screenshot: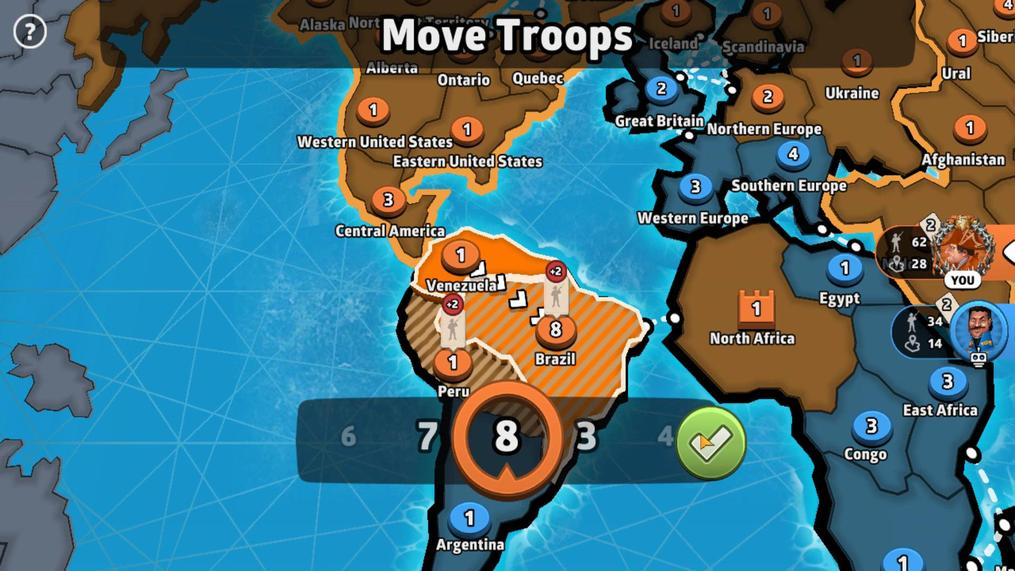 
Action: Mouse pressed left at (699, 434)
Screenshot: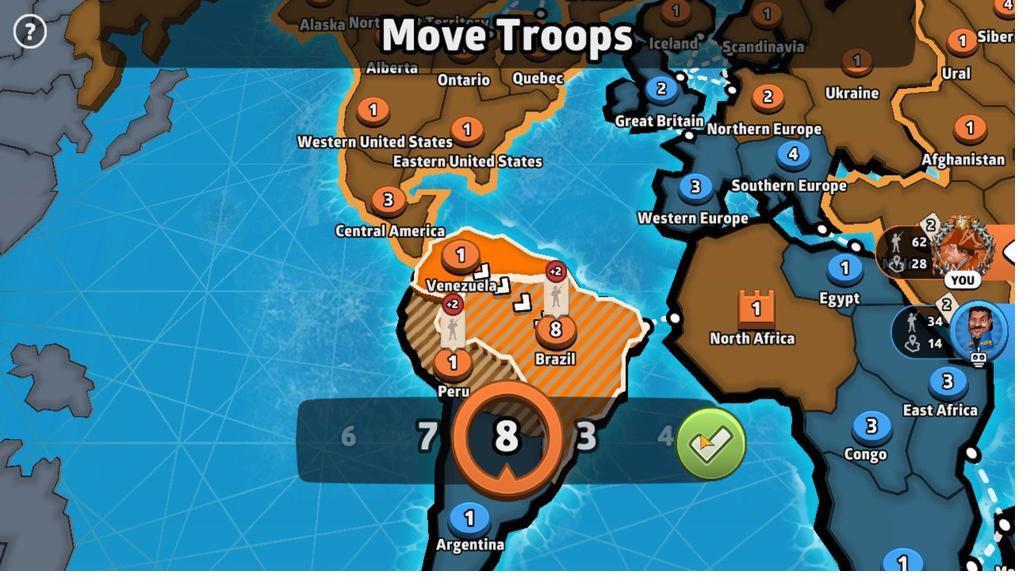 
Action: Mouse moved to (493, 276)
Screenshot: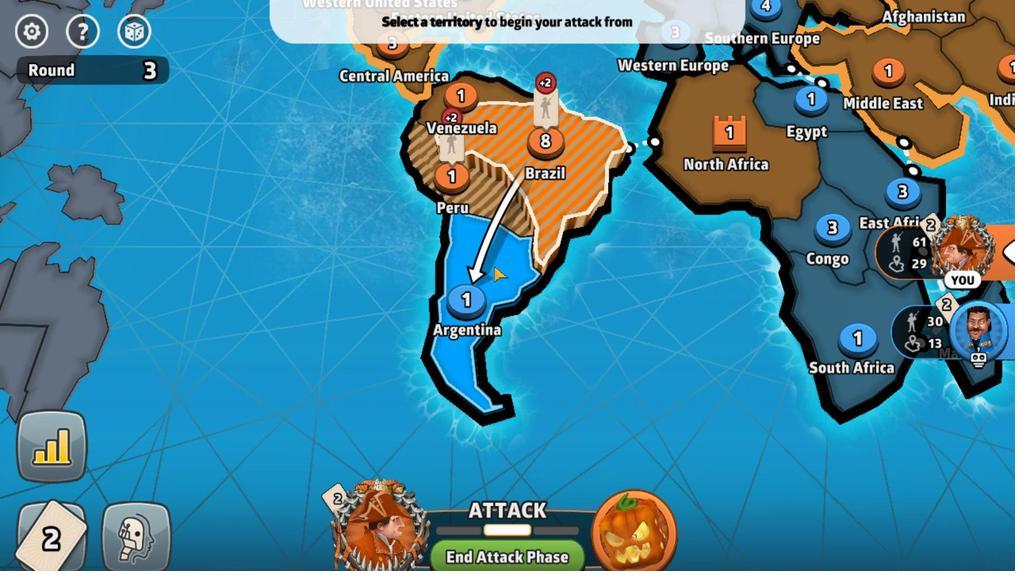 
Action: Mouse pressed left at (493, 276)
Screenshot: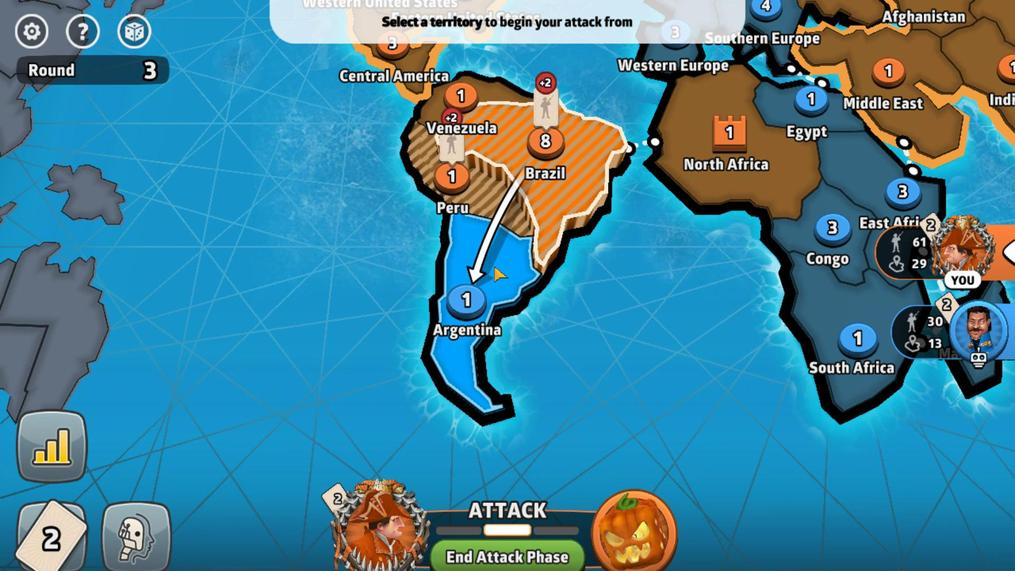 
Action: Mouse moved to (507, 491)
Screenshot: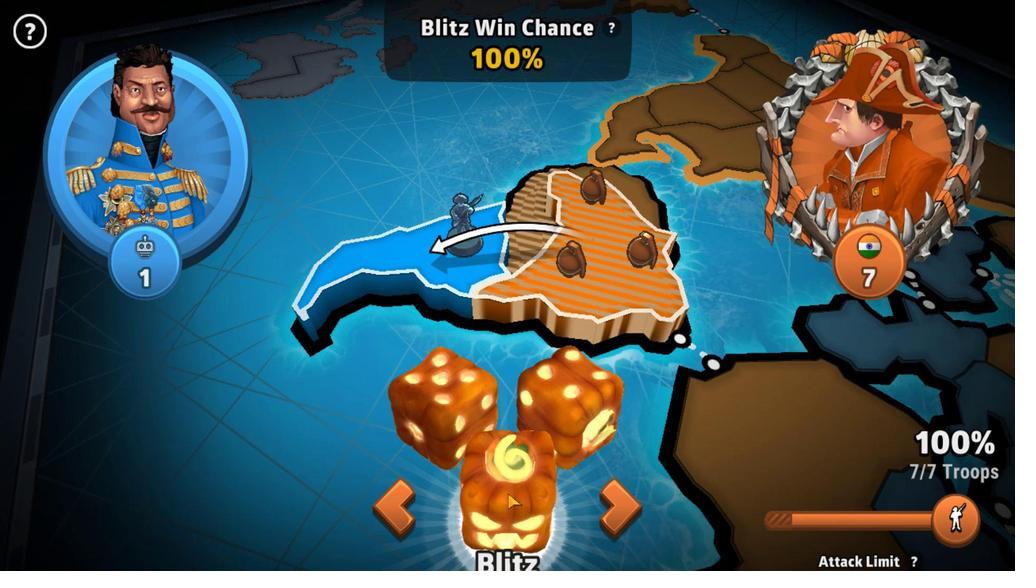 
Action: Mouse pressed left at (507, 491)
Screenshot: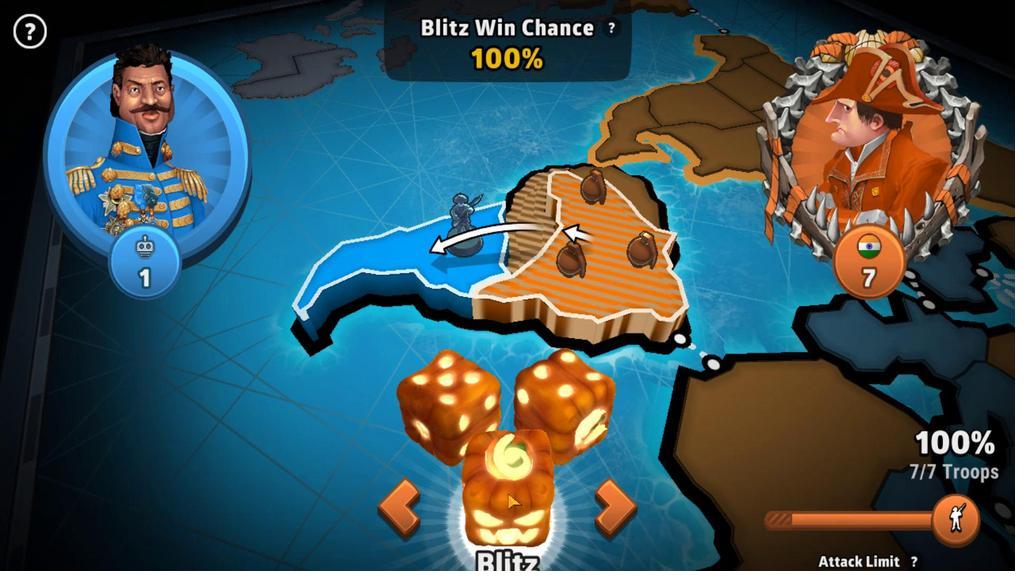 
Action: Mouse moved to (707, 448)
Screenshot: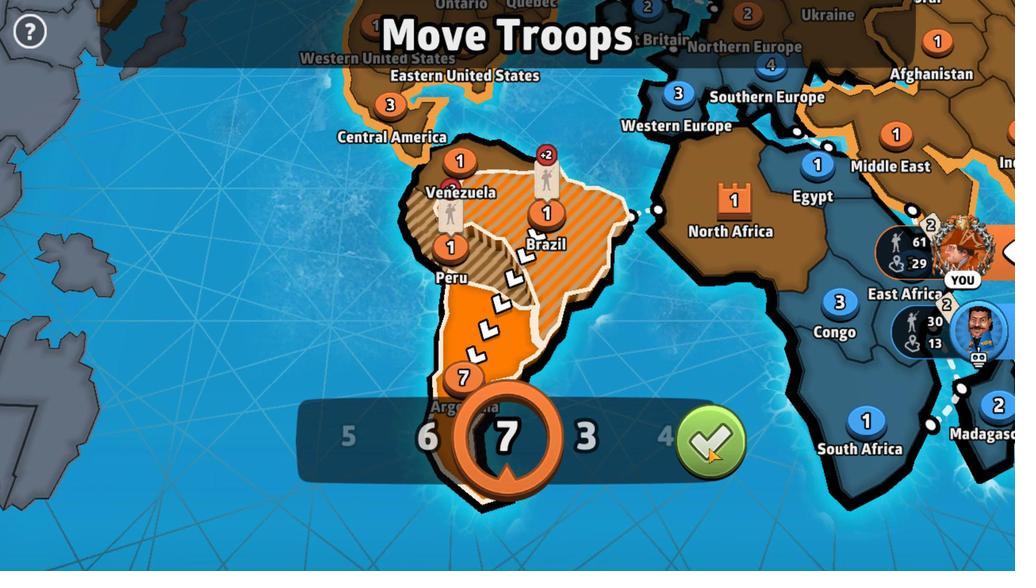 
Action: Mouse pressed left at (707, 448)
Screenshot: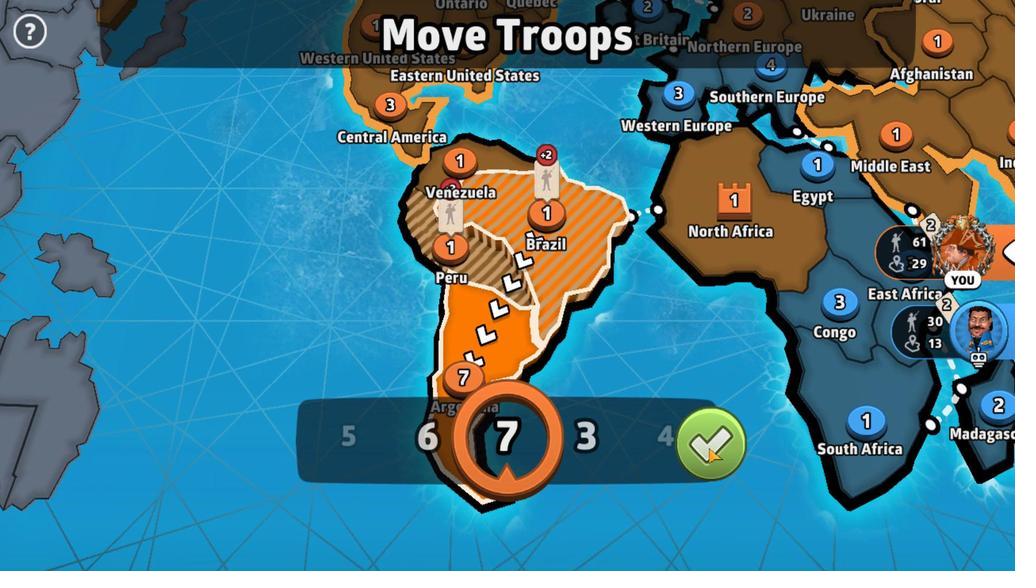 
Action: Mouse moved to (508, 546)
Screenshot: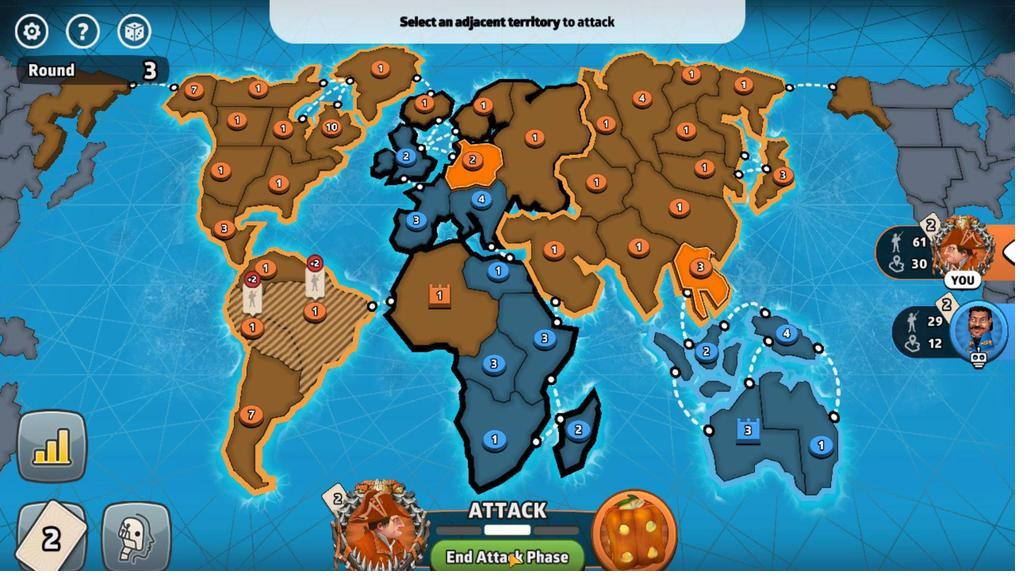 
Action: Mouse pressed left at (508, 546)
Screenshot: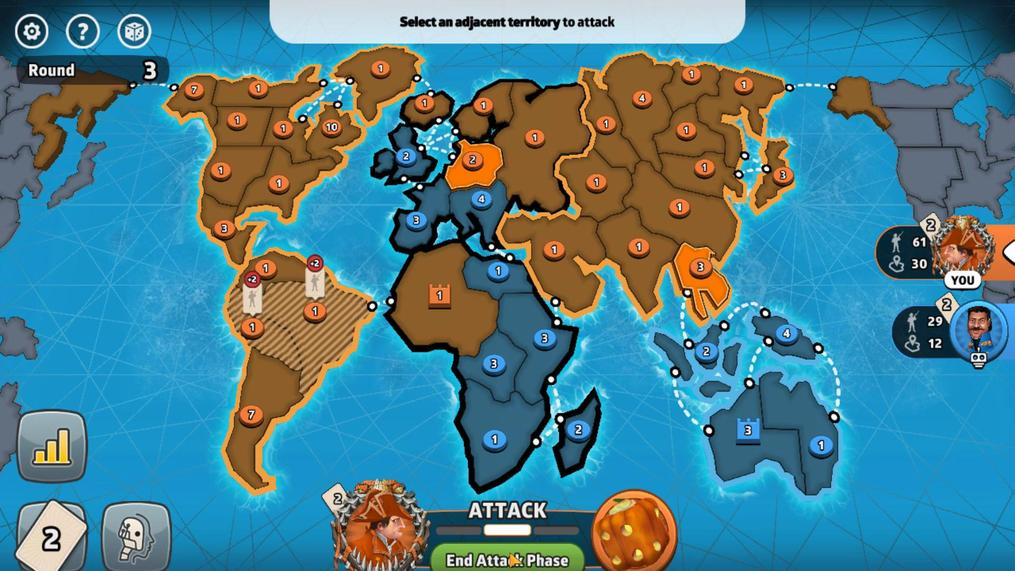 
Action: Mouse moved to (566, 222)
Screenshot: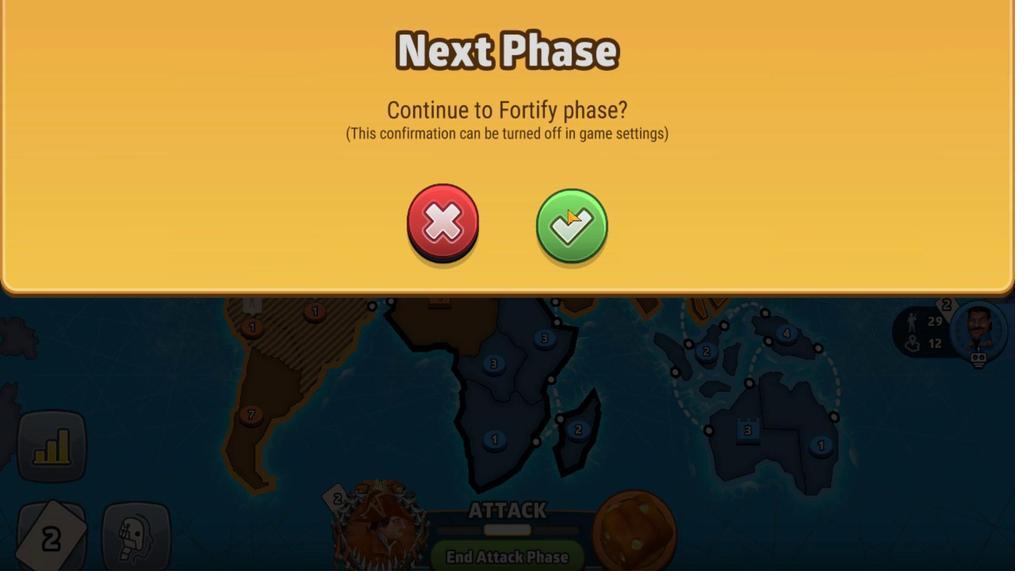 
Action: Mouse pressed left at (566, 222)
Screenshot: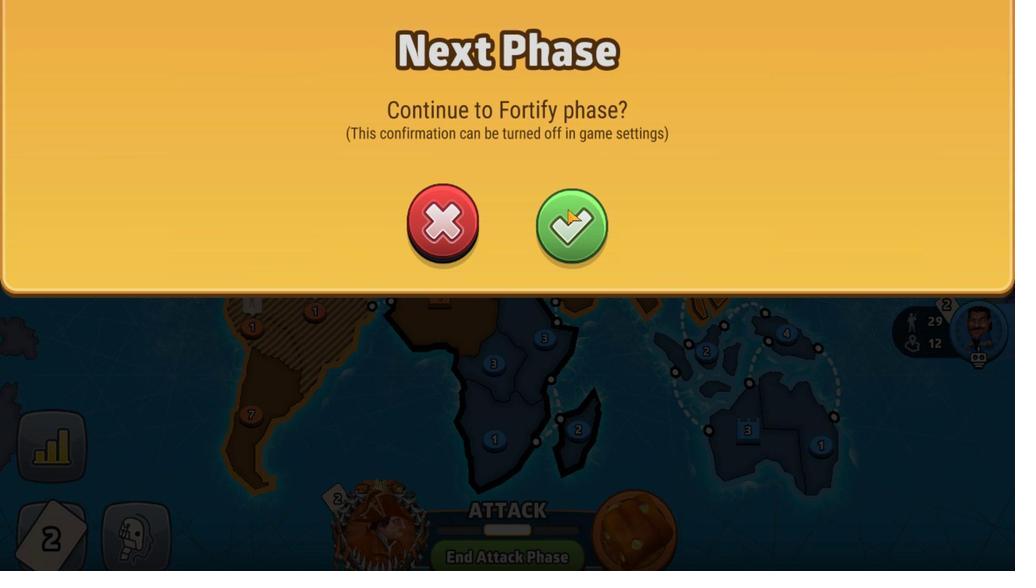 
Action: Mouse moved to (495, 549)
Screenshot: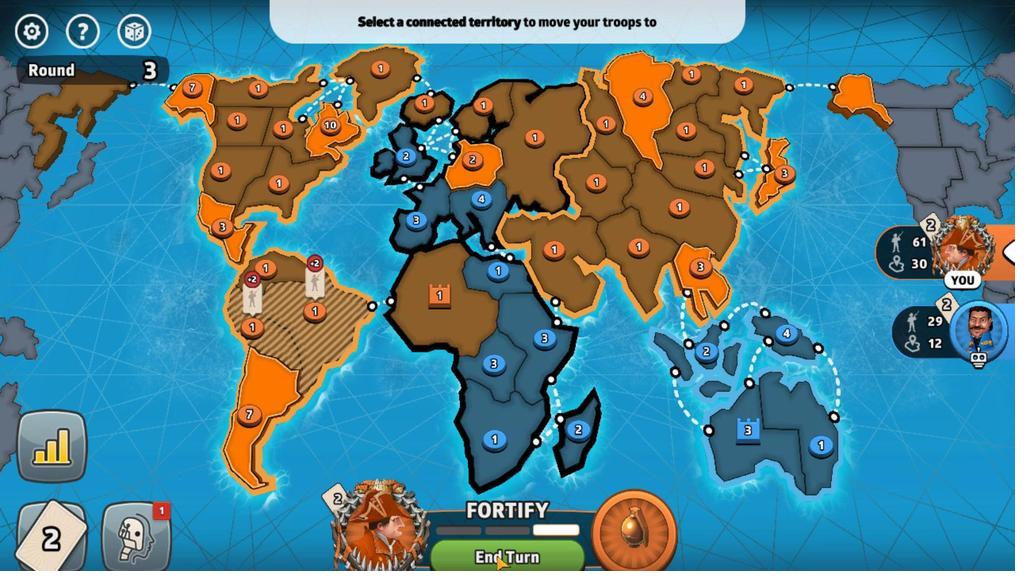 
Action: Mouse pressed left at (495, 549)
Screenshot: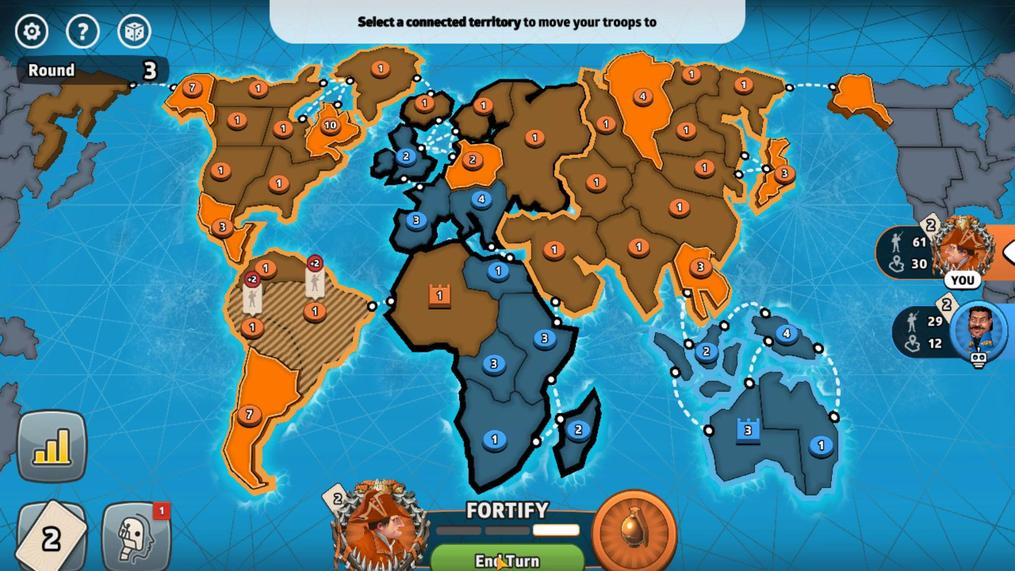 
Action: Mouse moved to (566, 241)
Screenshot: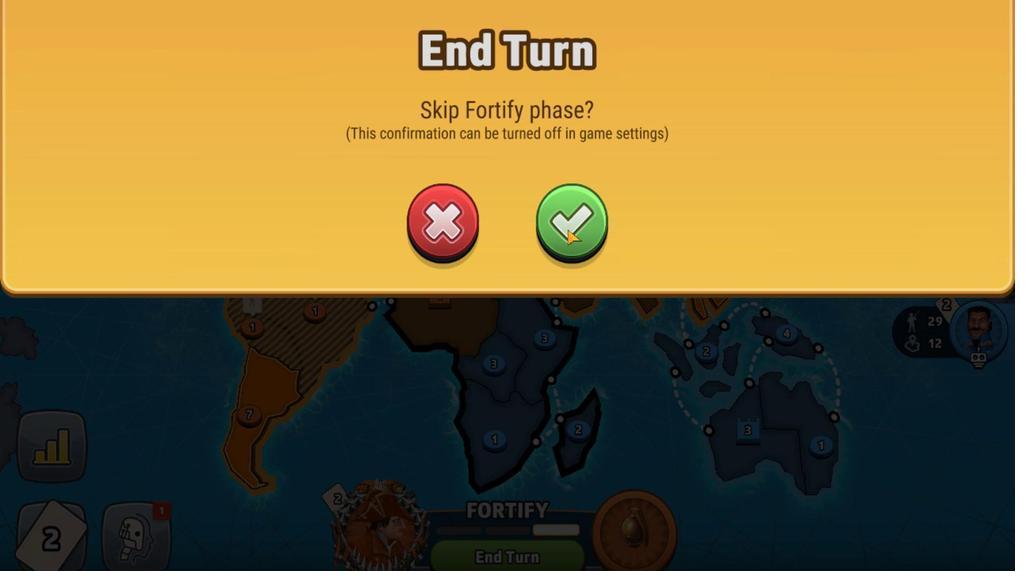 
Action: Mouse pressed left at (566, 241)
Screenshot: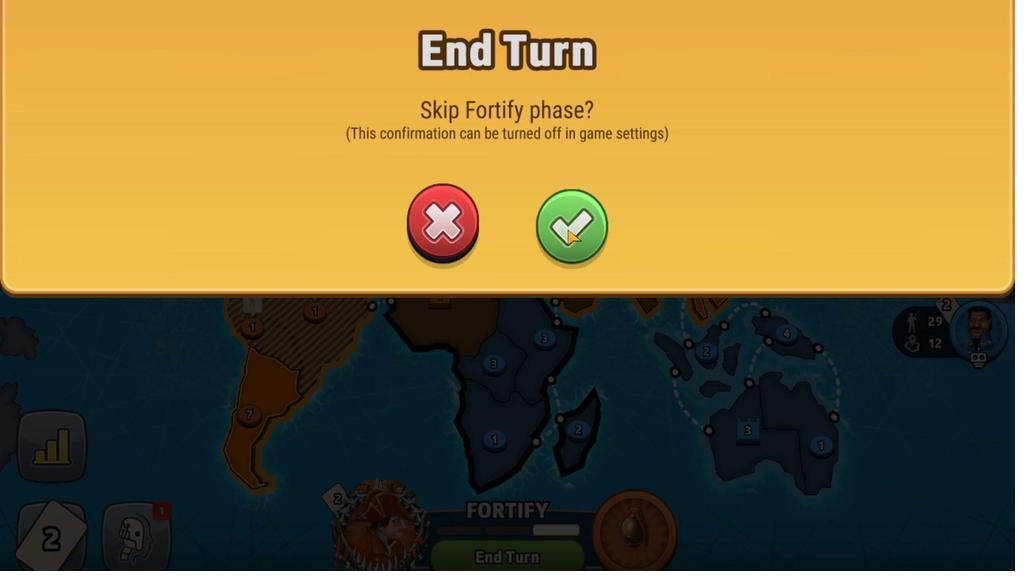 
Action: Mouse moved to (422, 261)
Screenshot: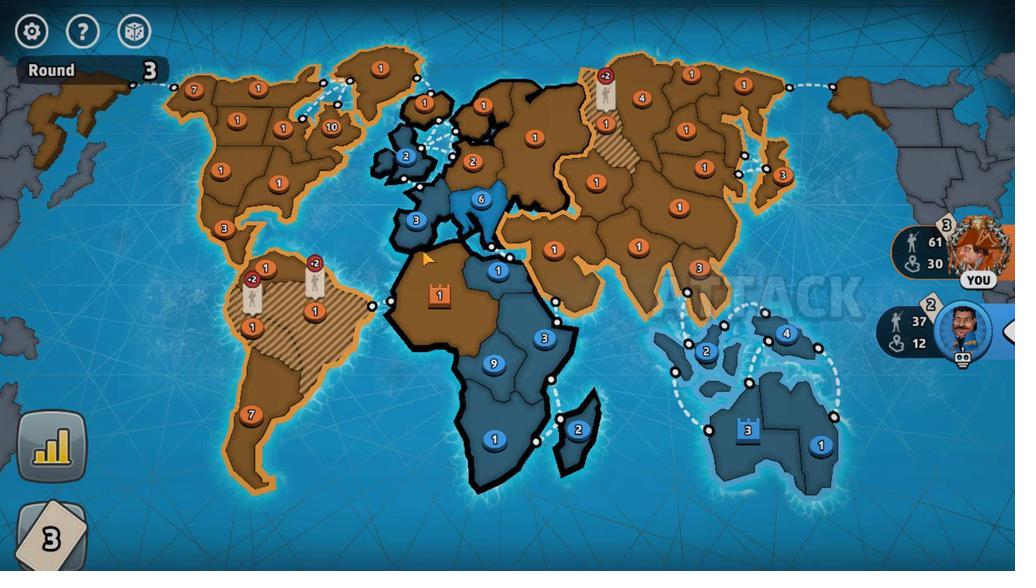 
